 Task: Search one way flight ticket for 5 adults, 1 child, 2 infants in seat and 1 infant on lap in business from Rockford: Chicago Rockford International Airport(was Northwest Chicagoland Regional Airport At Rockford) to Springfield: Abraham Lincoln Capital Airport on 5-2-2023. Choice of flights is American. Number of bags: 1 carry on bag. Price is upto 50000. Outbound departure time preference is 15:15.
Action: Mouse moved to (419, 360)
Screenshot: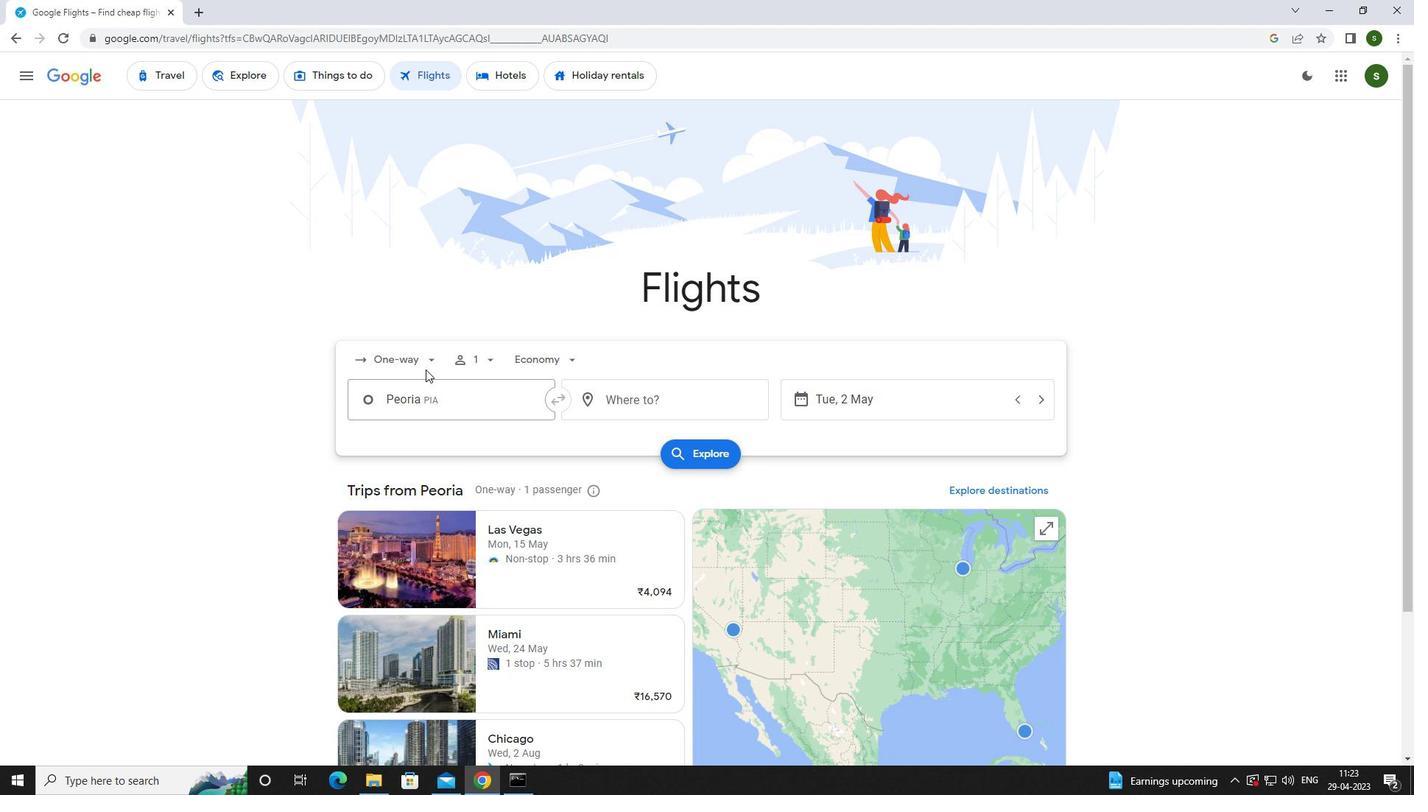 
Action: Mouse pressed left at (419, 360)
Screenshot: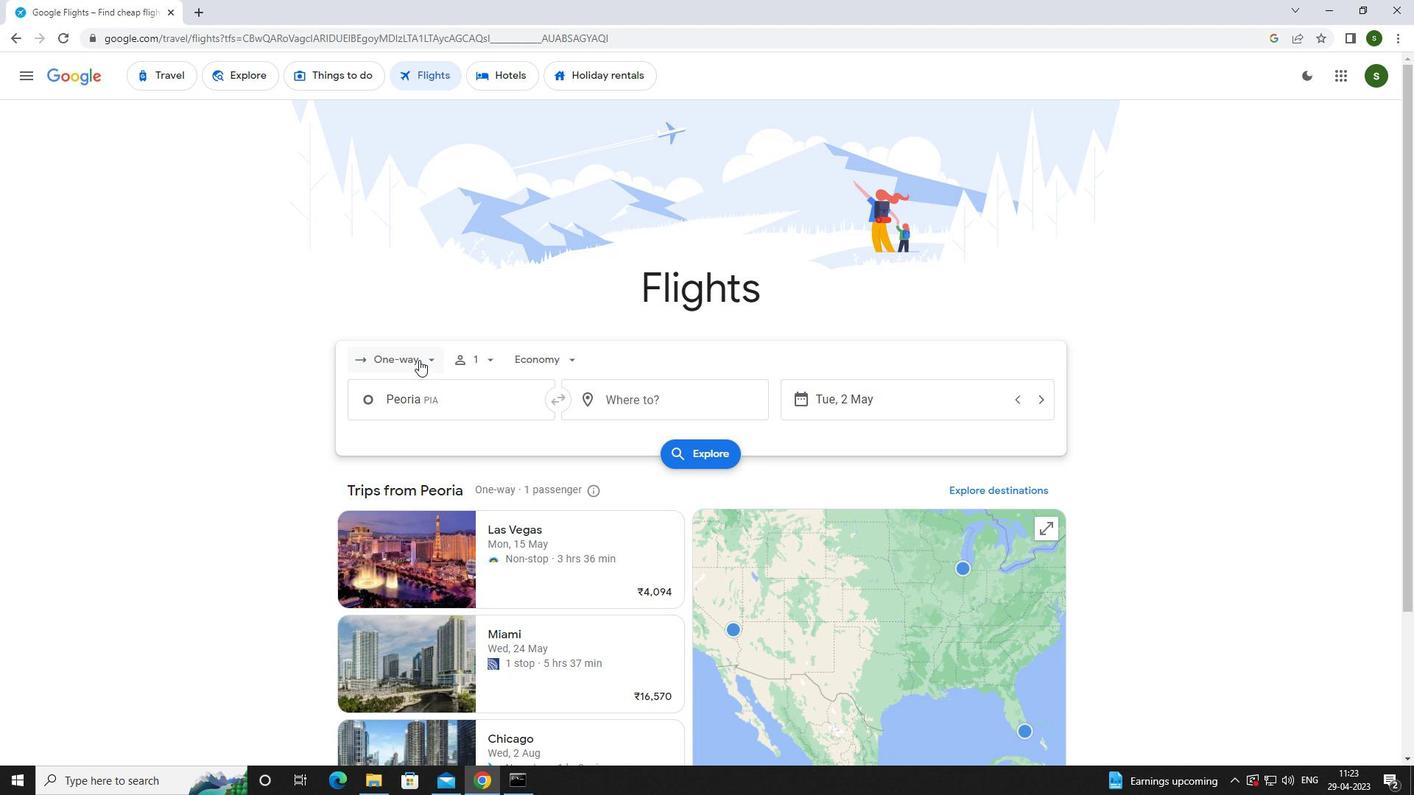 
Action: Mouse moved to (416, 436)
Screenshot: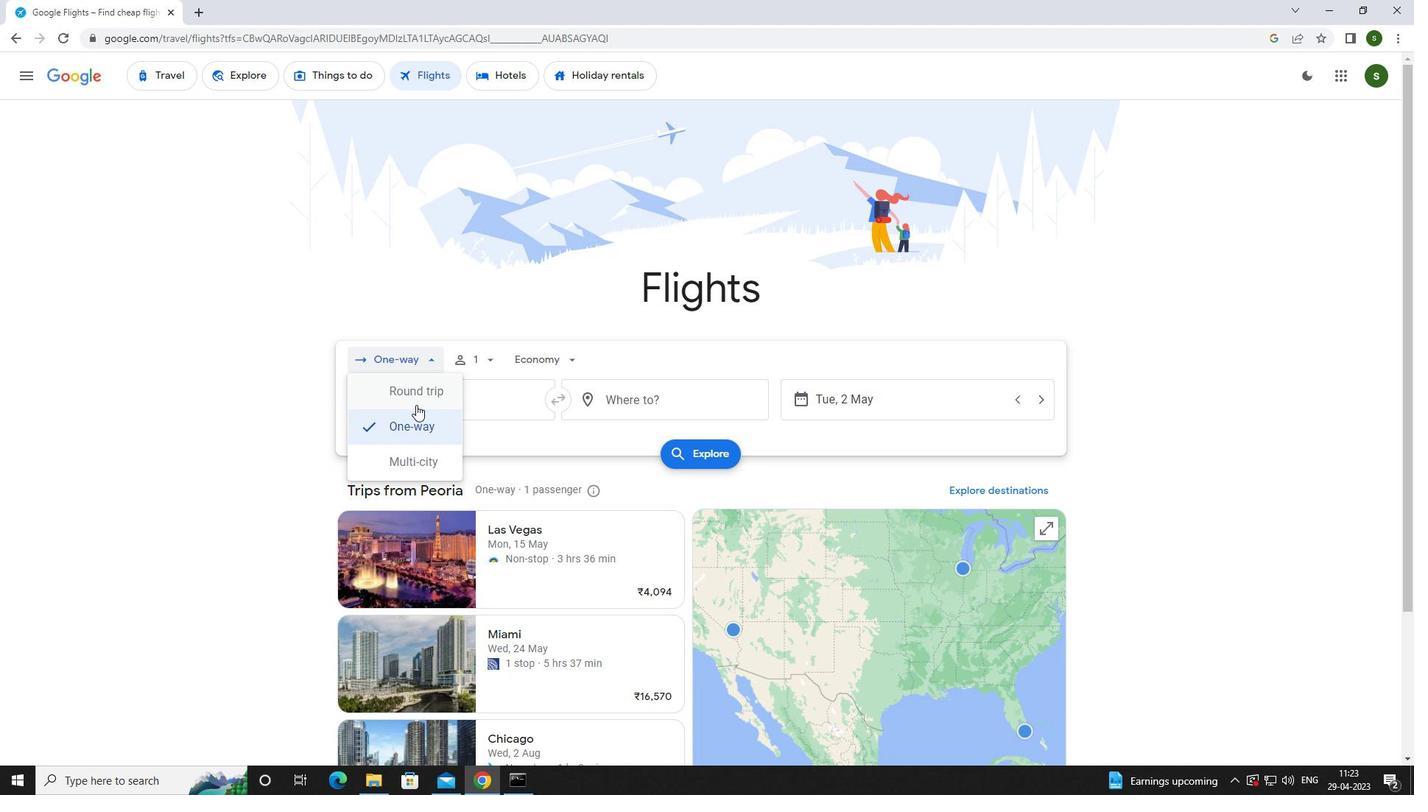 
Action: Mouse pressed left at (416, 436)
Screenshot: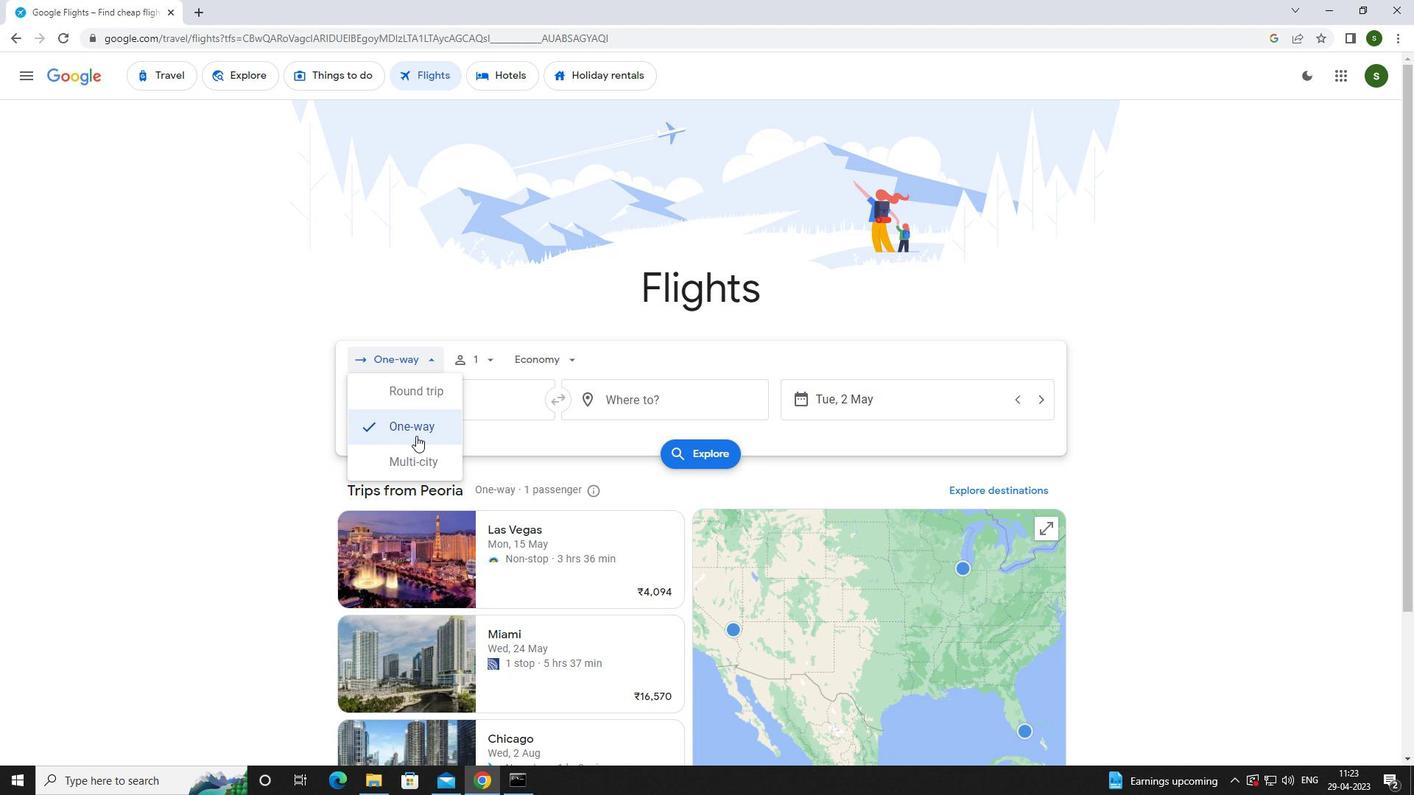 
Action: Mouse moved to (486, 362)
Screenshot: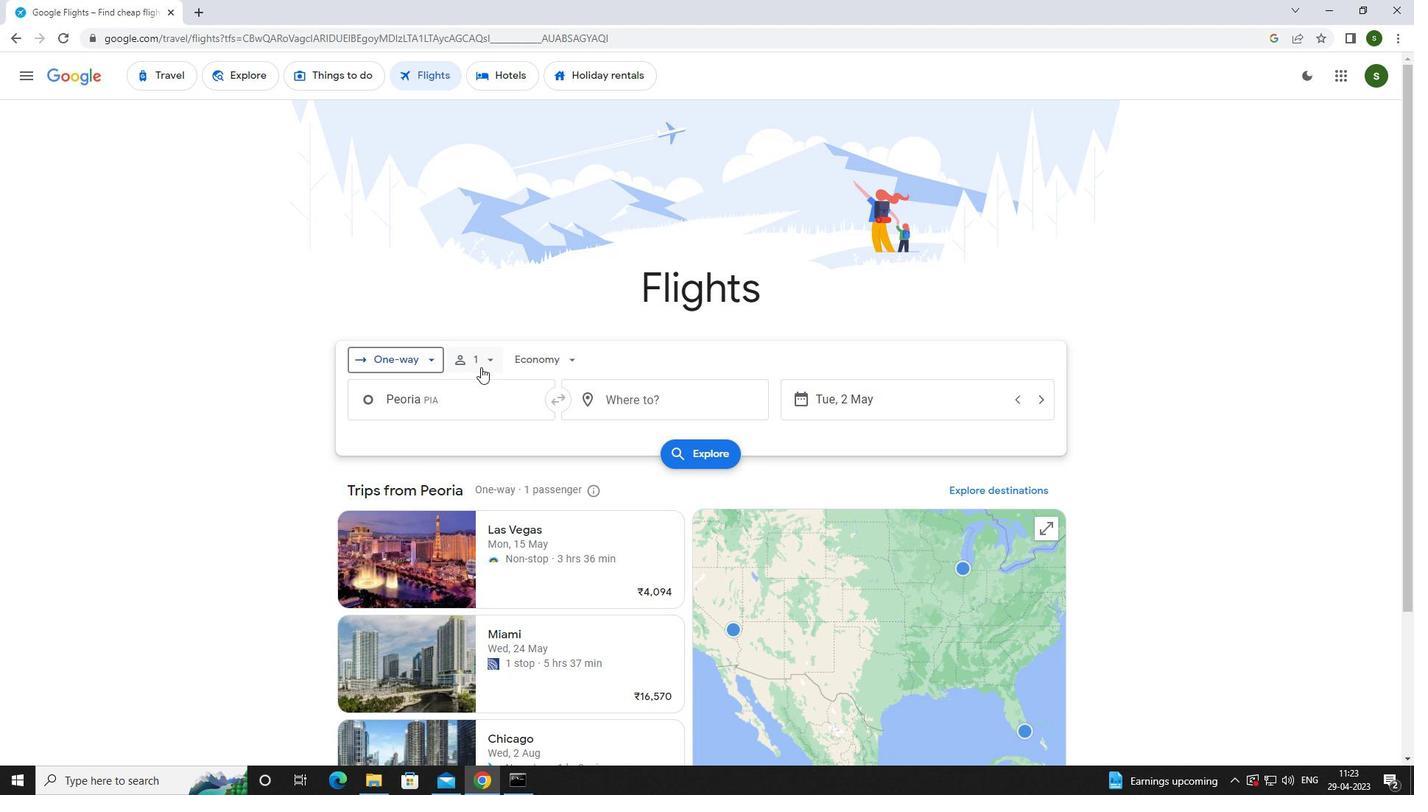 
Action: Mouse pressed left at (486, 362)
Screenshot: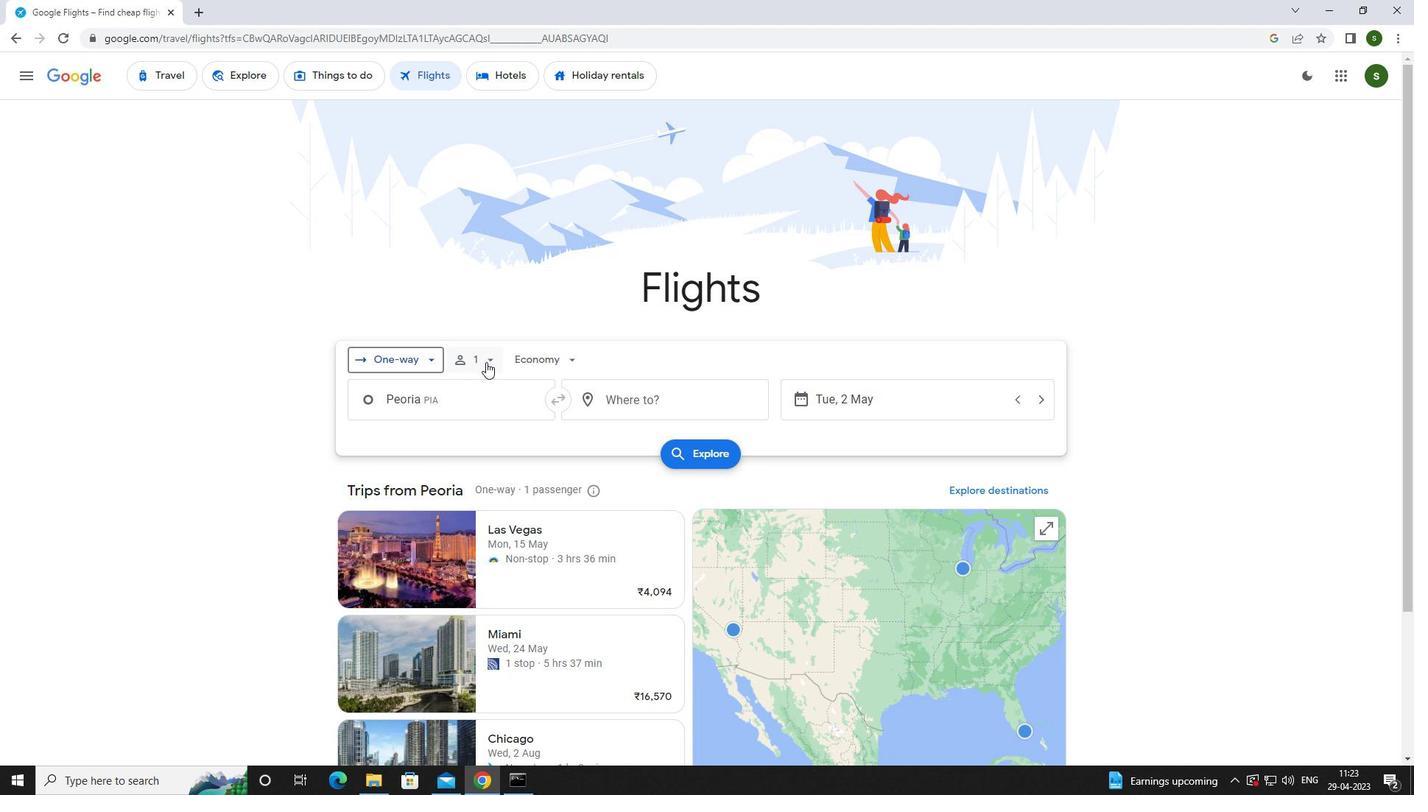 
Action: Mouse moved to (602, 395)
Screenshot: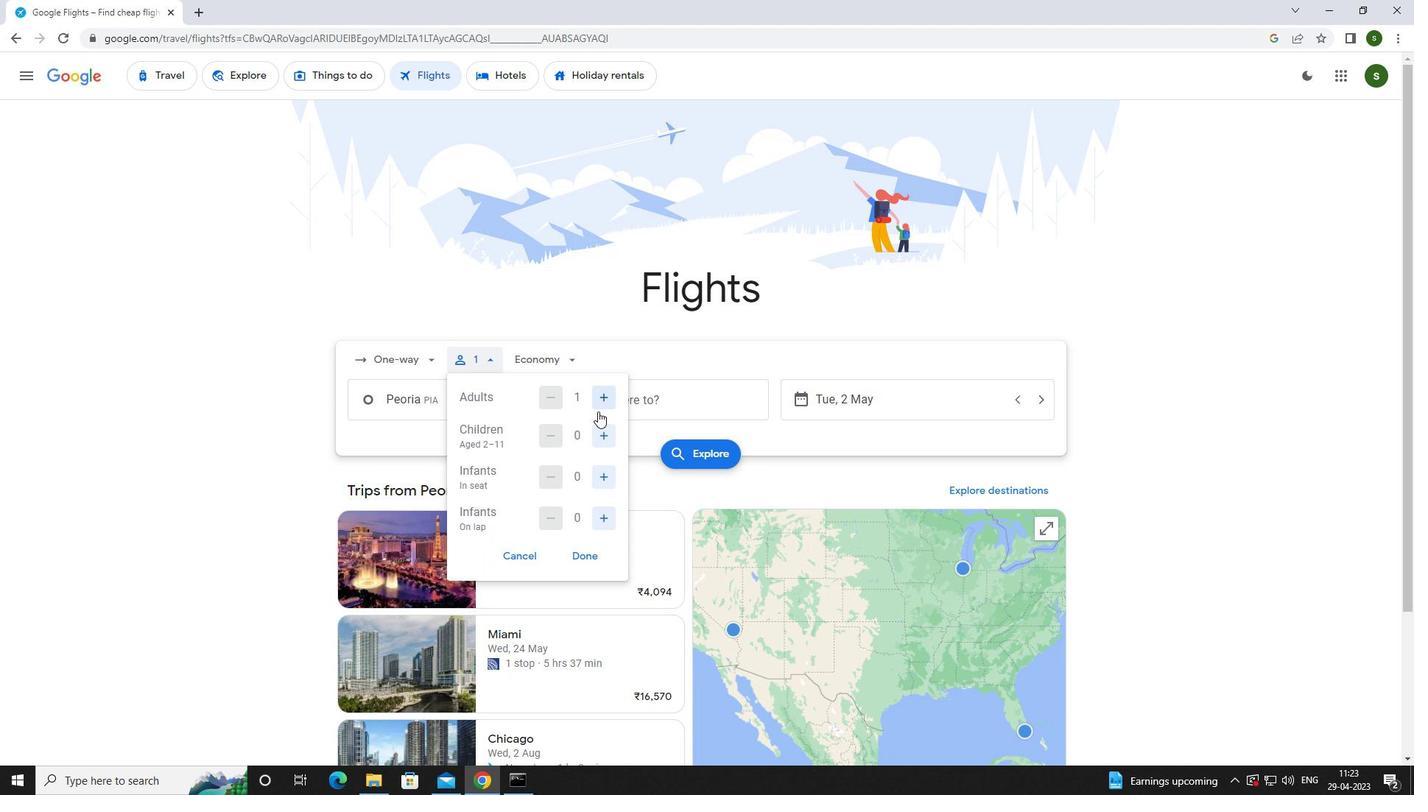 
Action: Mouse pressed left at (602, 395)
Screenshot: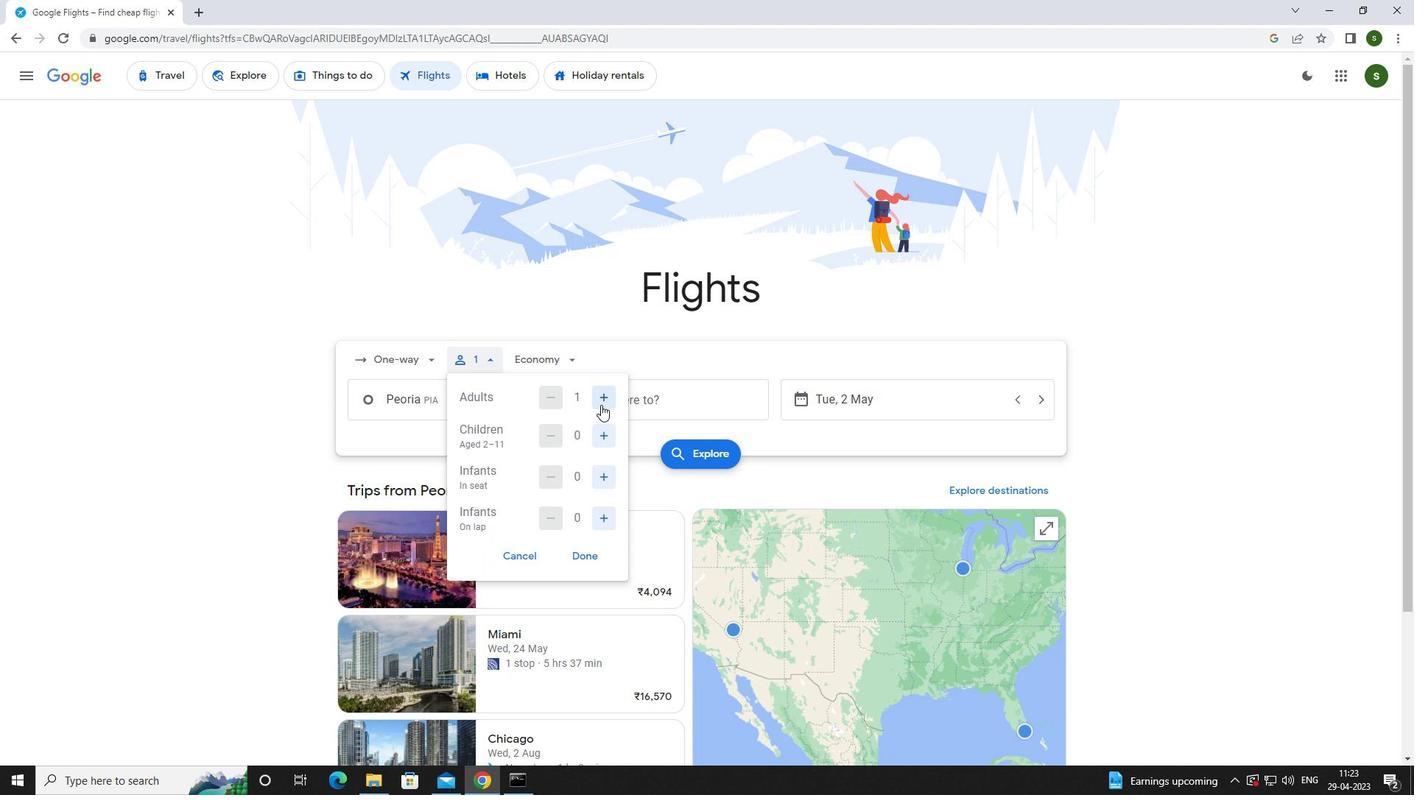 
Action: Mouse pressed left at (602, 395)
Screenshot: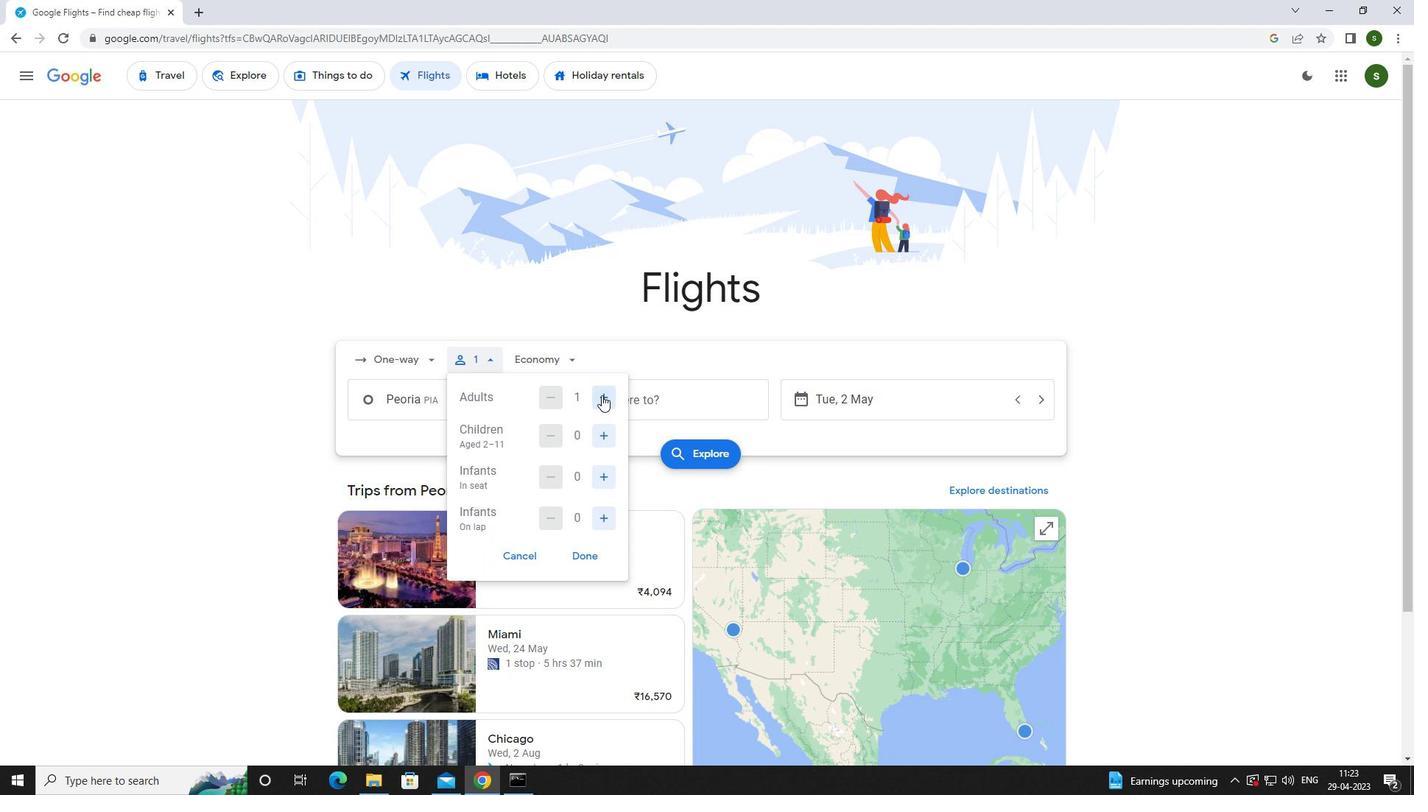 
Action: Mouse pressed left at (602, 395)
Screenshot: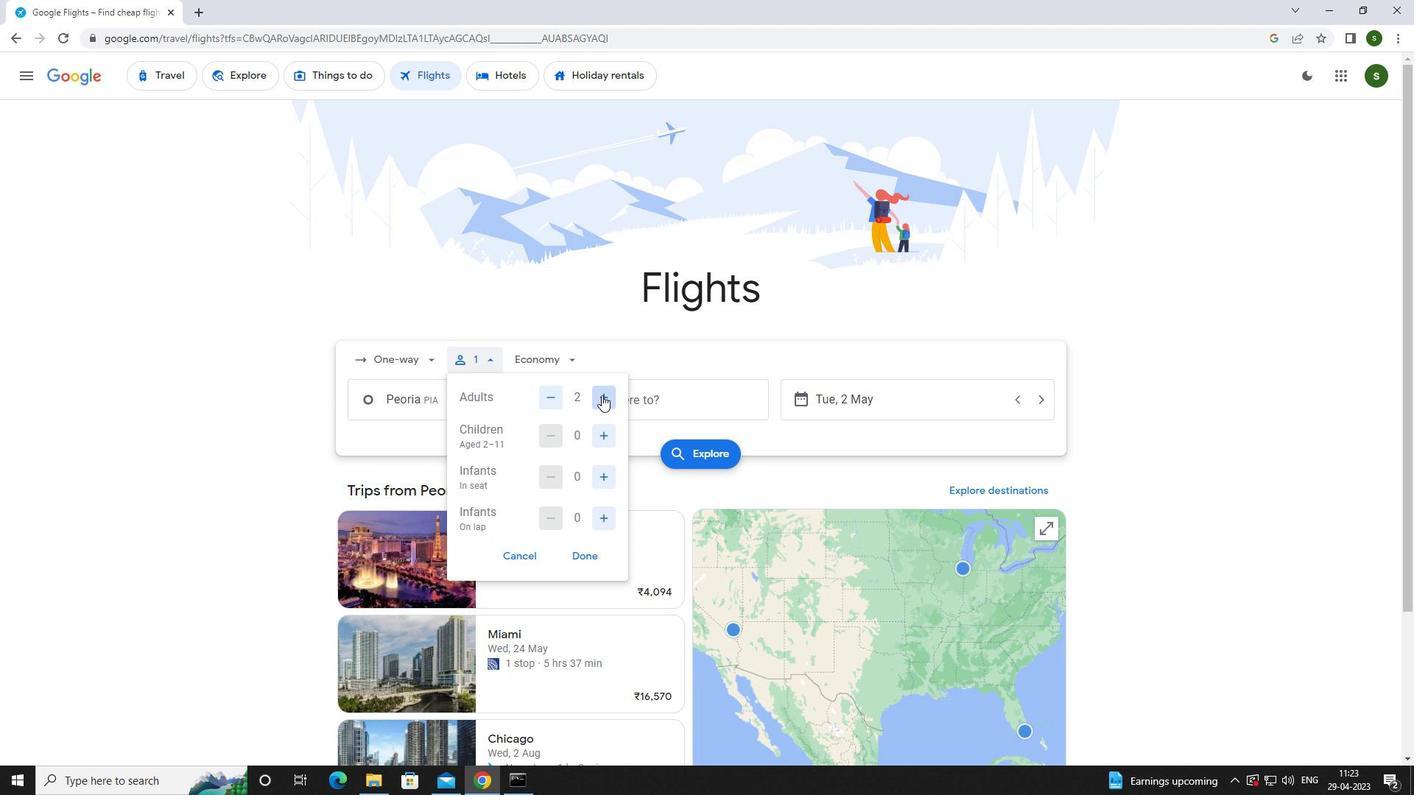 
Action: Mouse pressed left at (602, 395)
Screenshot: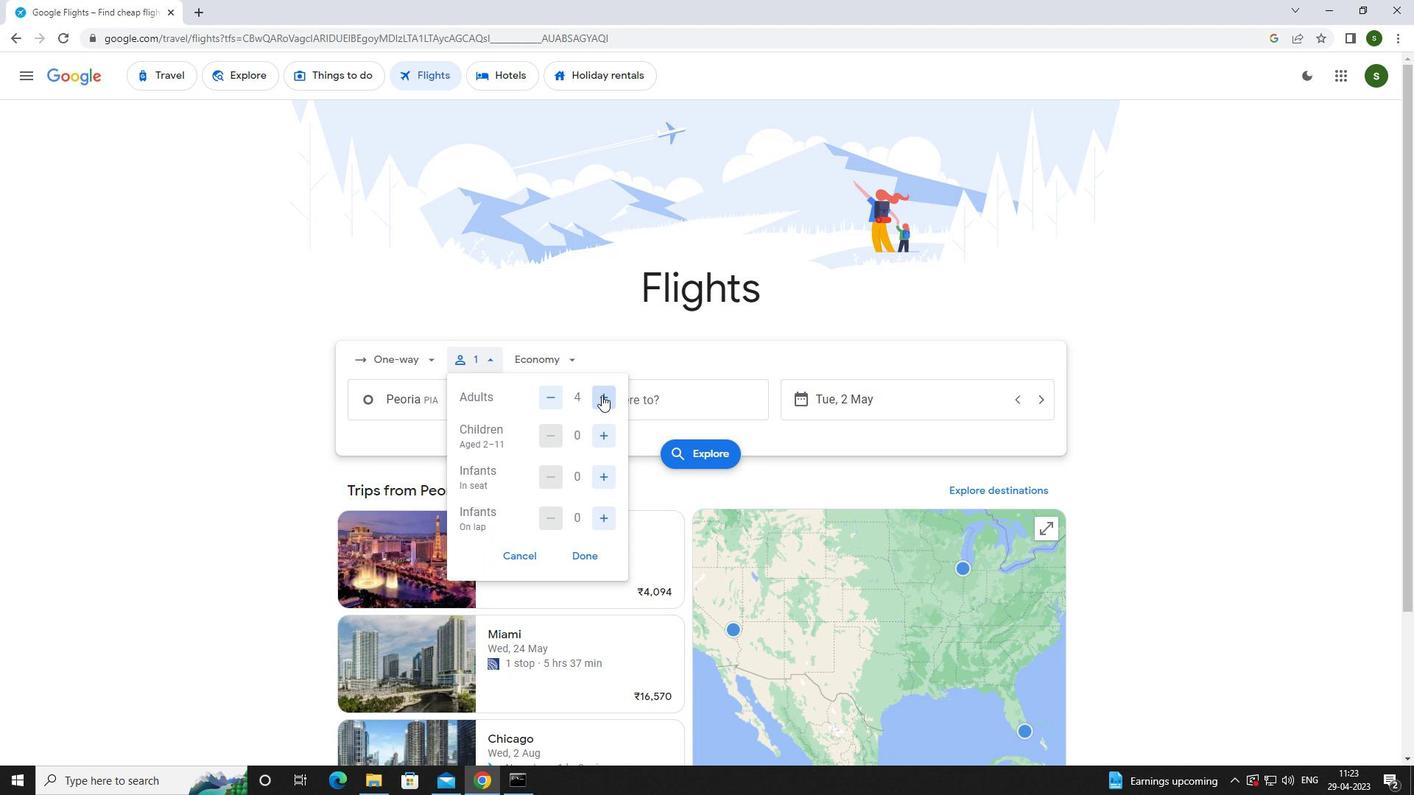 
Action: Mouse moved to (602, 428)
Screenshot: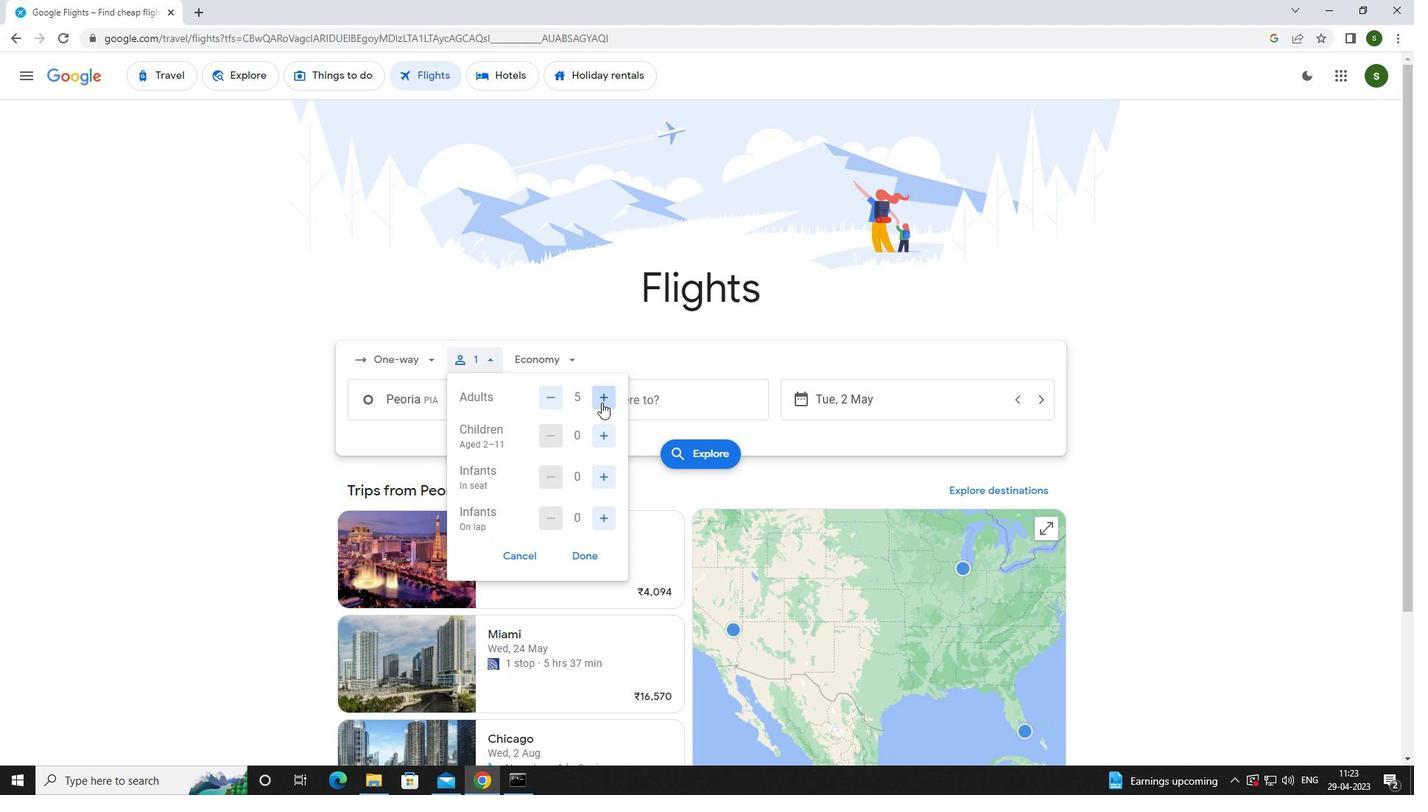
Action: Mouse pressed left at (602, 428)
Screenshot: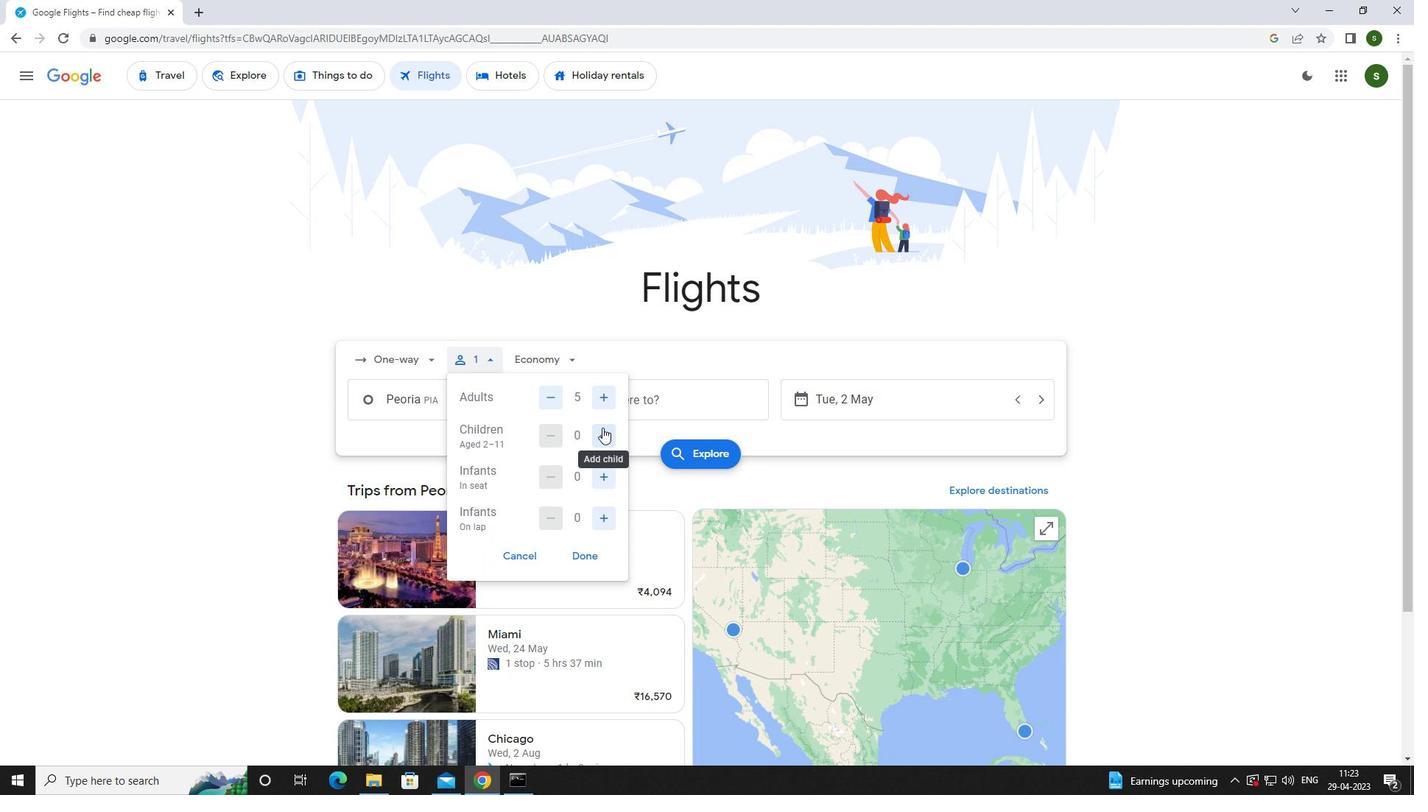 
Action: Mouse moved to (602, 477)
Screenshot: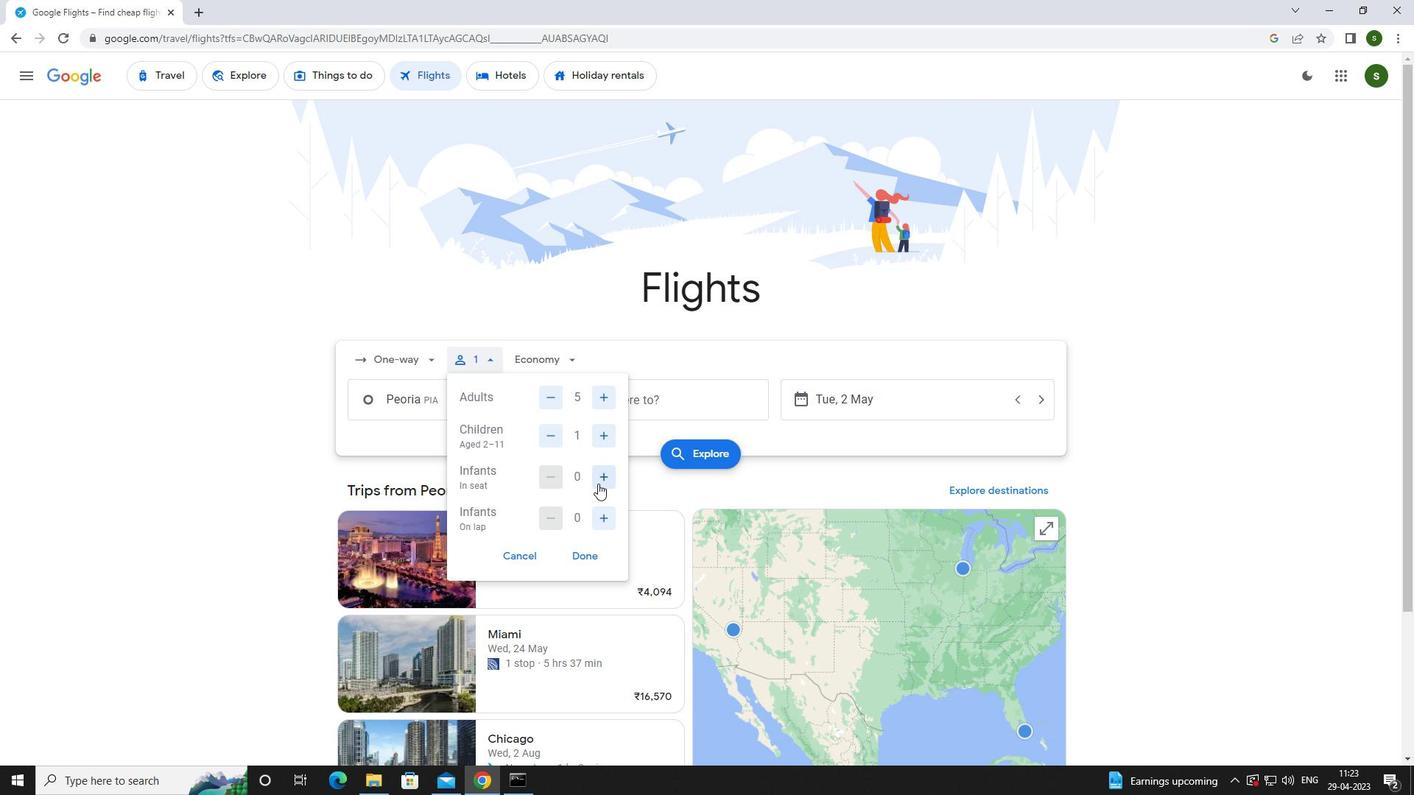 
Action: Mouse pressed left at (602, 477)
Screenshot: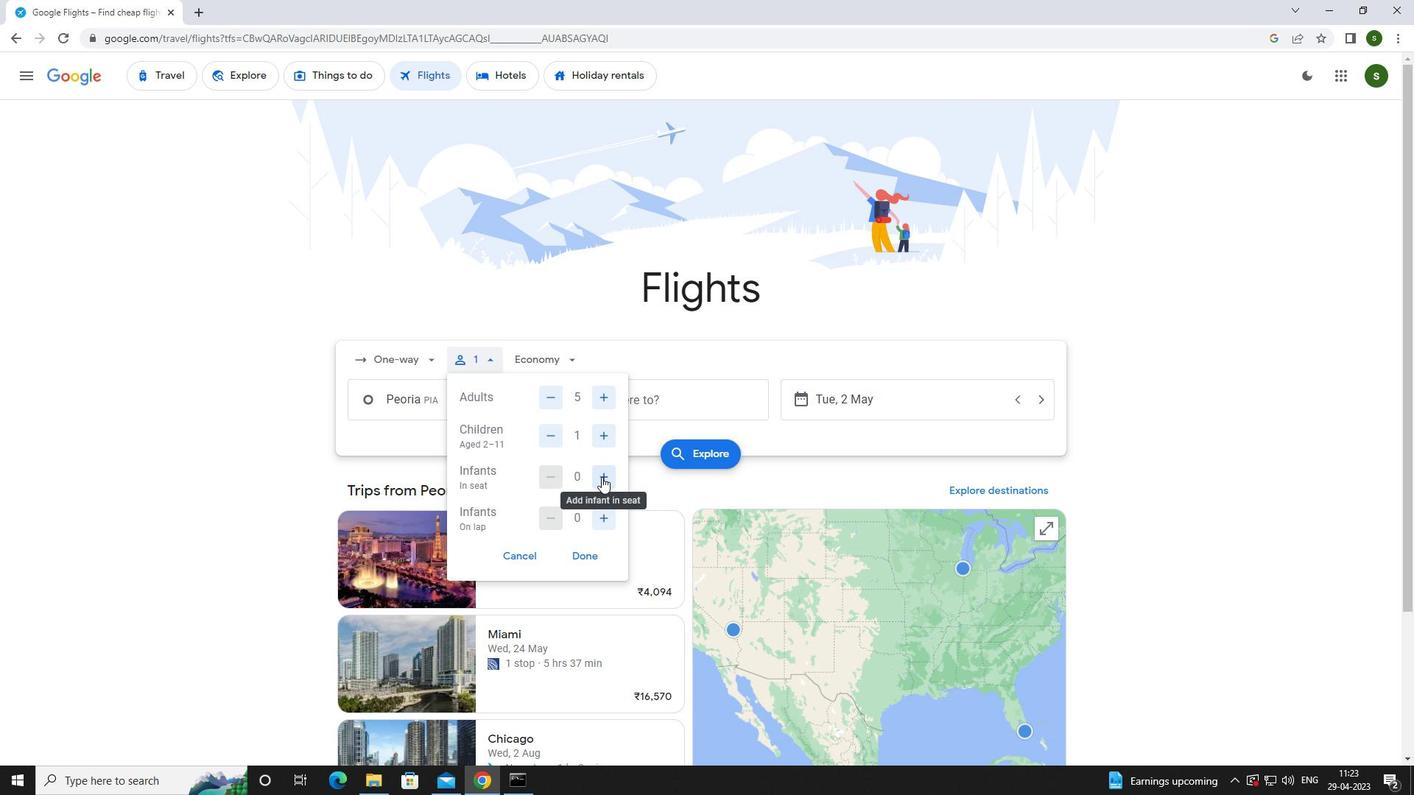 
Action: Mouse pressed left at (602, 477)
Screenshot: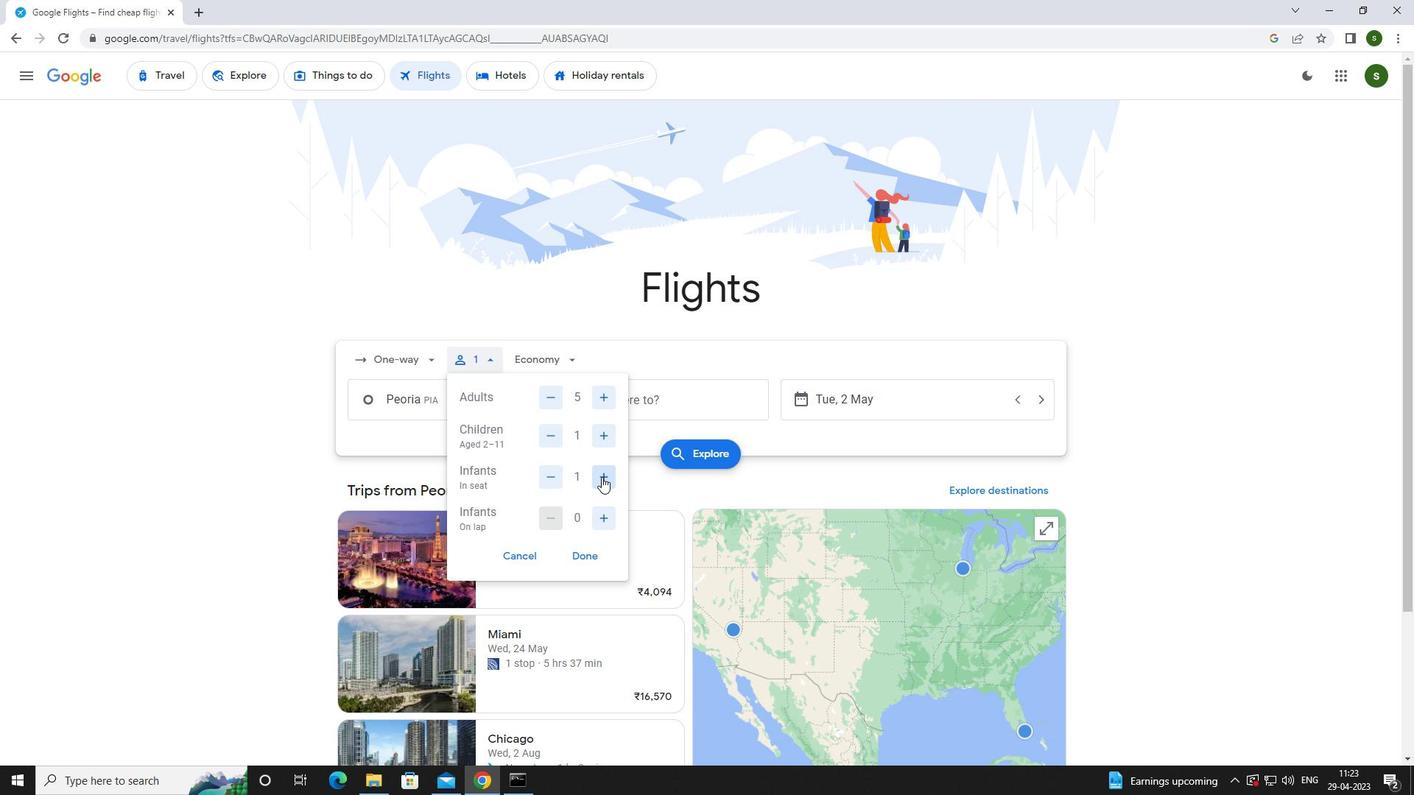 
Action: Mouse moved to (604, 513)
Screenshot: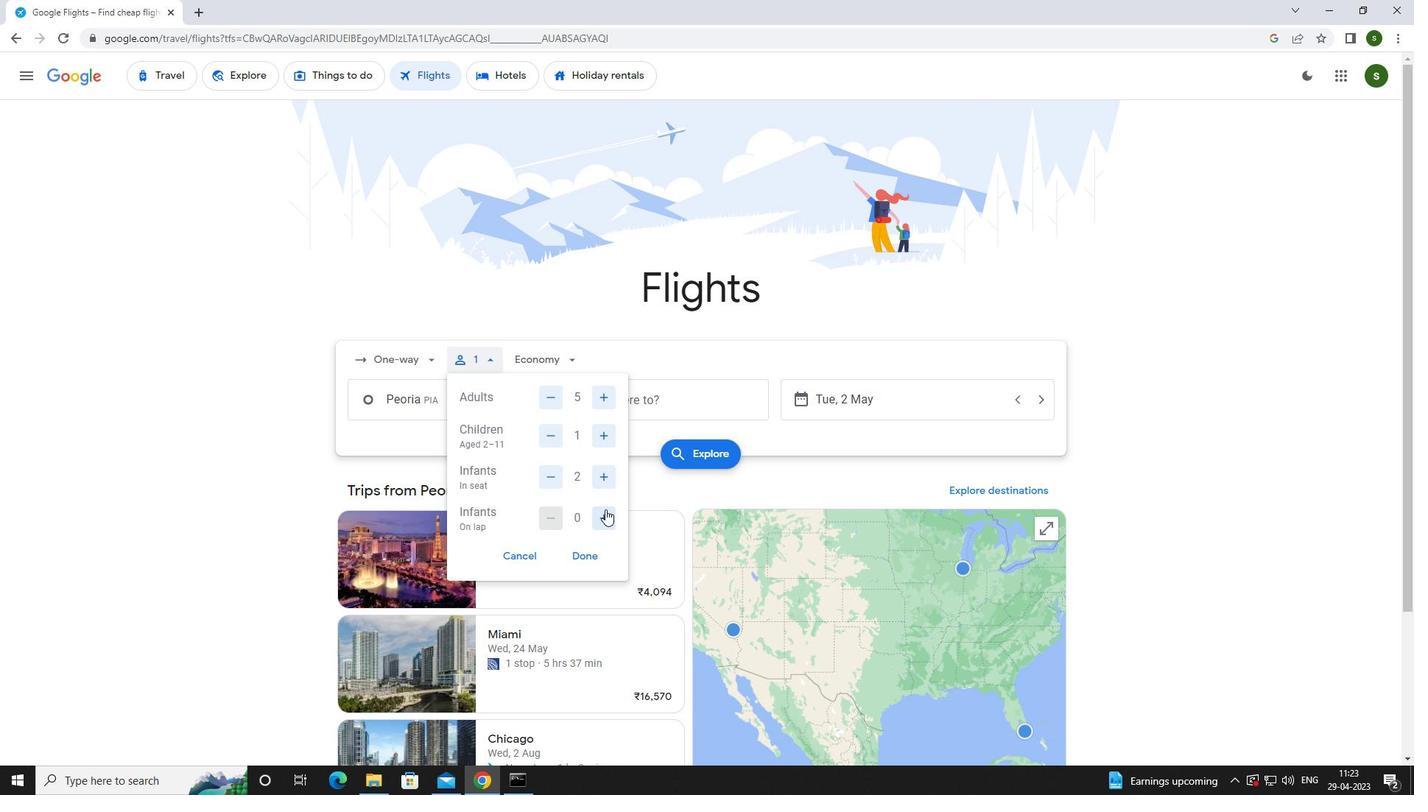 
Action: Mouse pressed left at (604, 513)
Screenshot: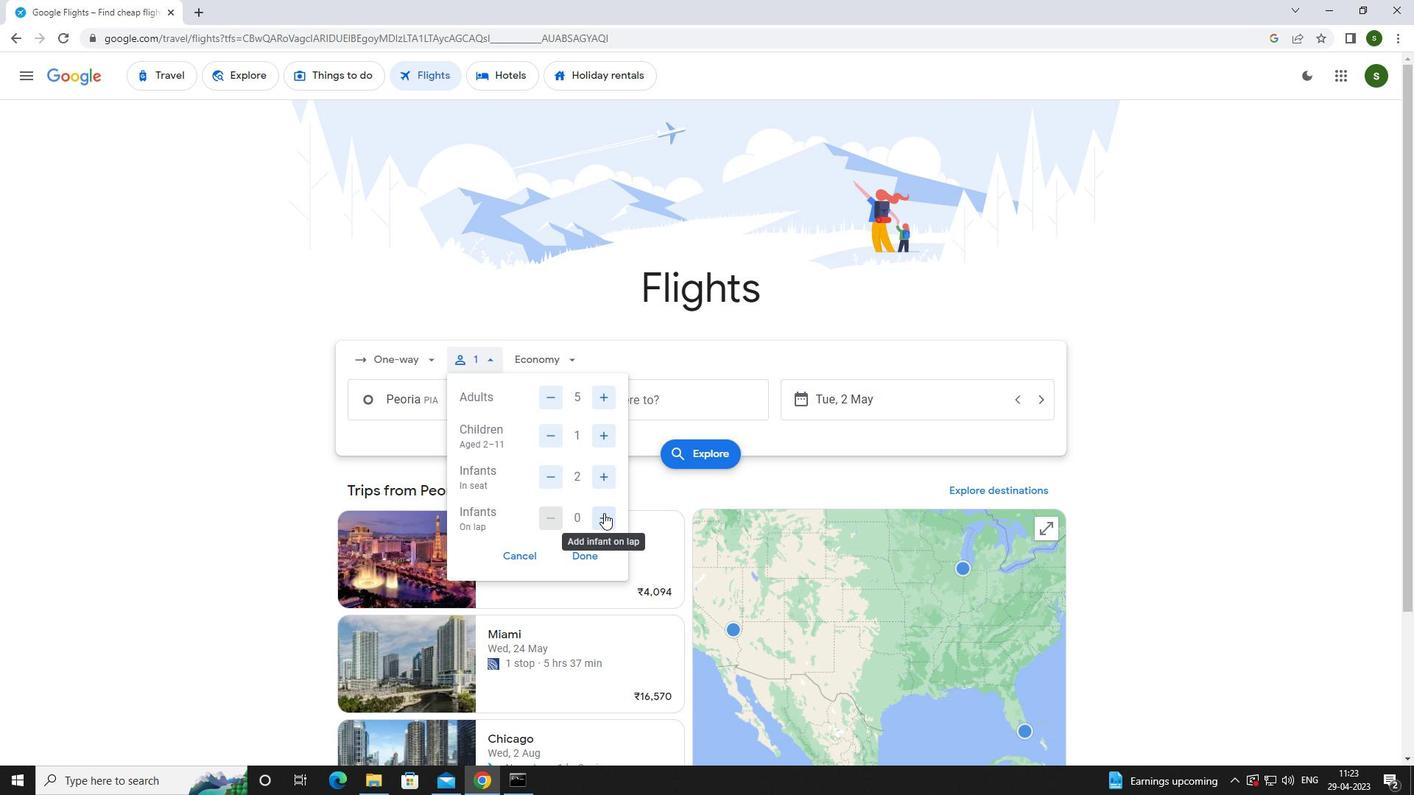 
Action: Mouse moved to (569, 361)
Screenshot: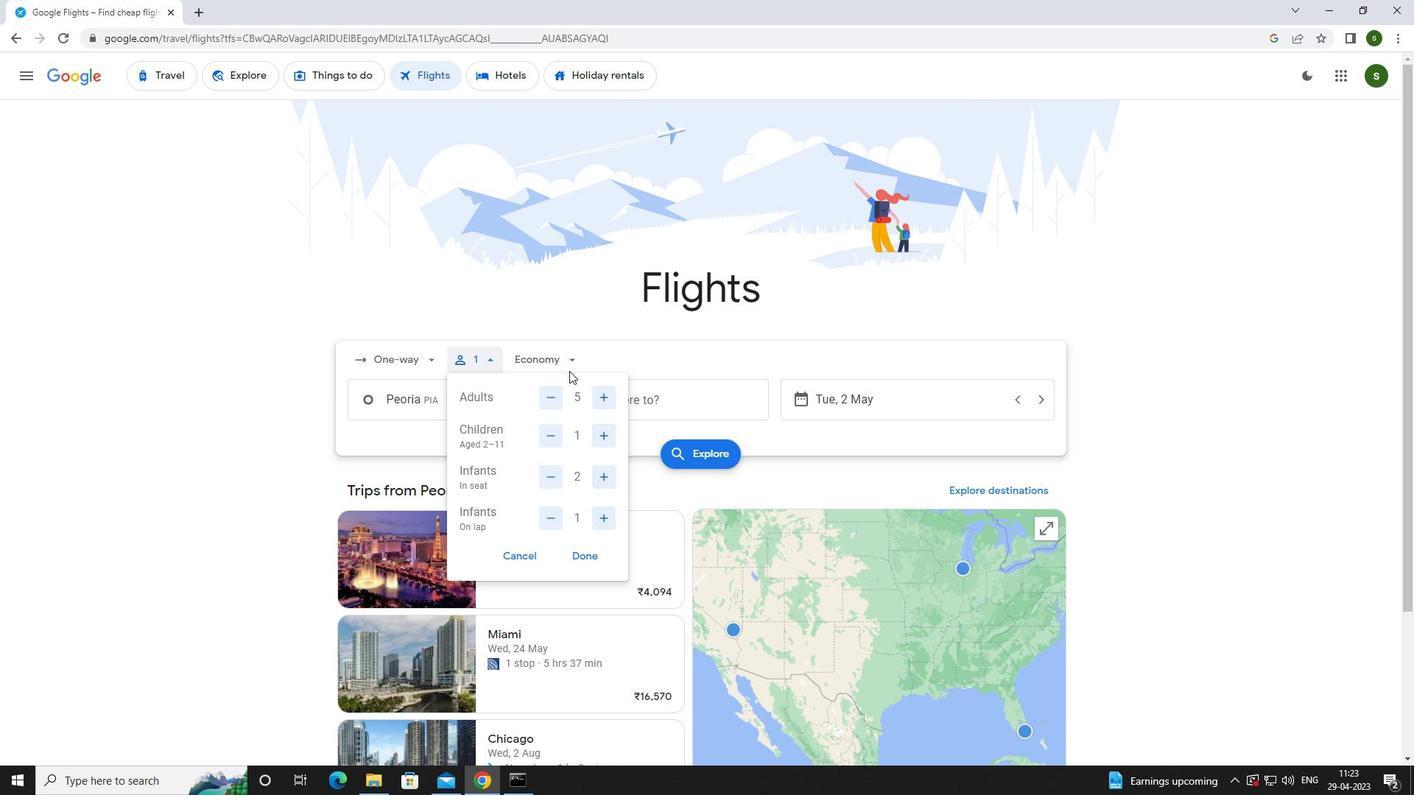 
Action: Mouse pressed left at (569, 361)
Screenshot: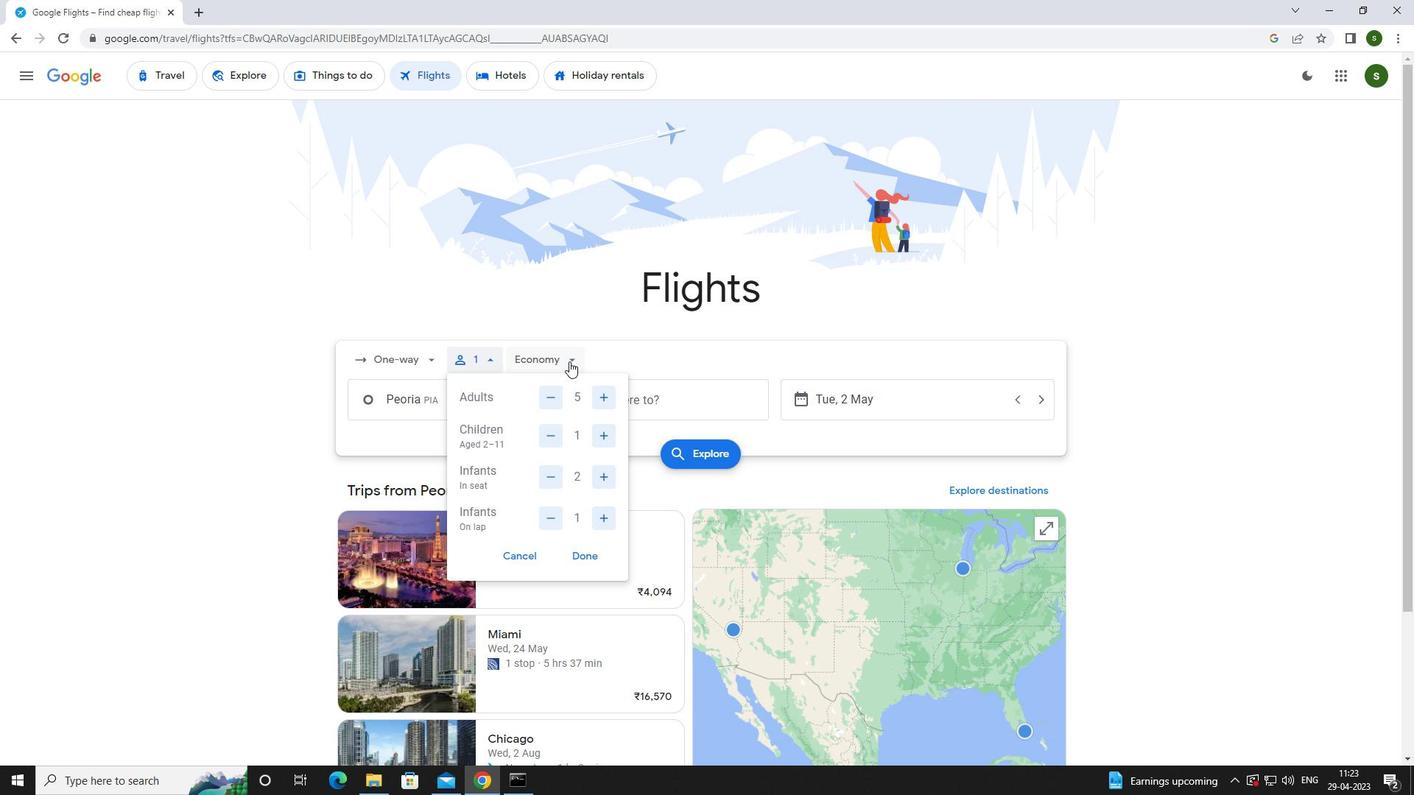 
Action: Mouse moved to (579, 461)
Screenshot: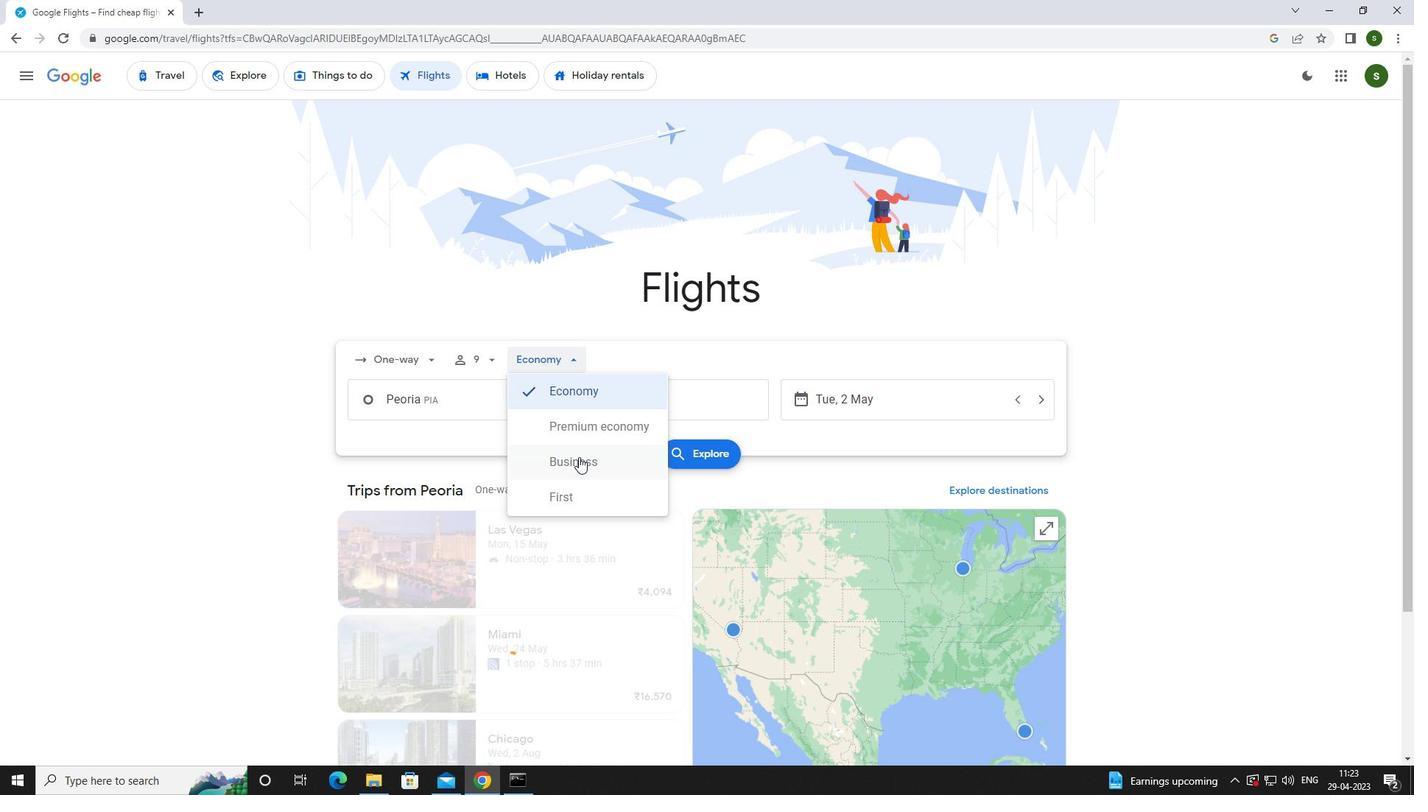 
Action: Mouse pressed left at (579, 461)
Screenshot: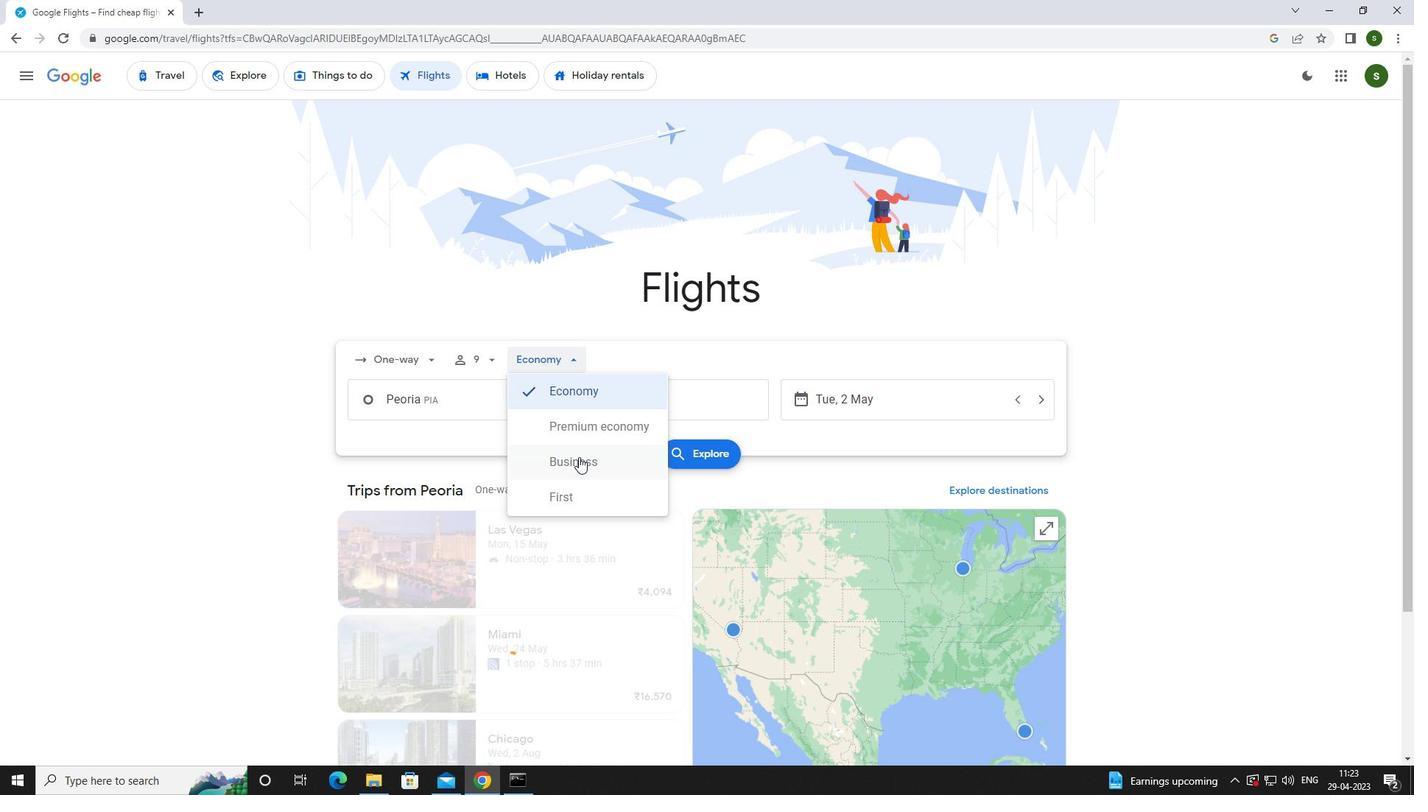 
Action: Mouse moved to (490, 411)
Screenshot: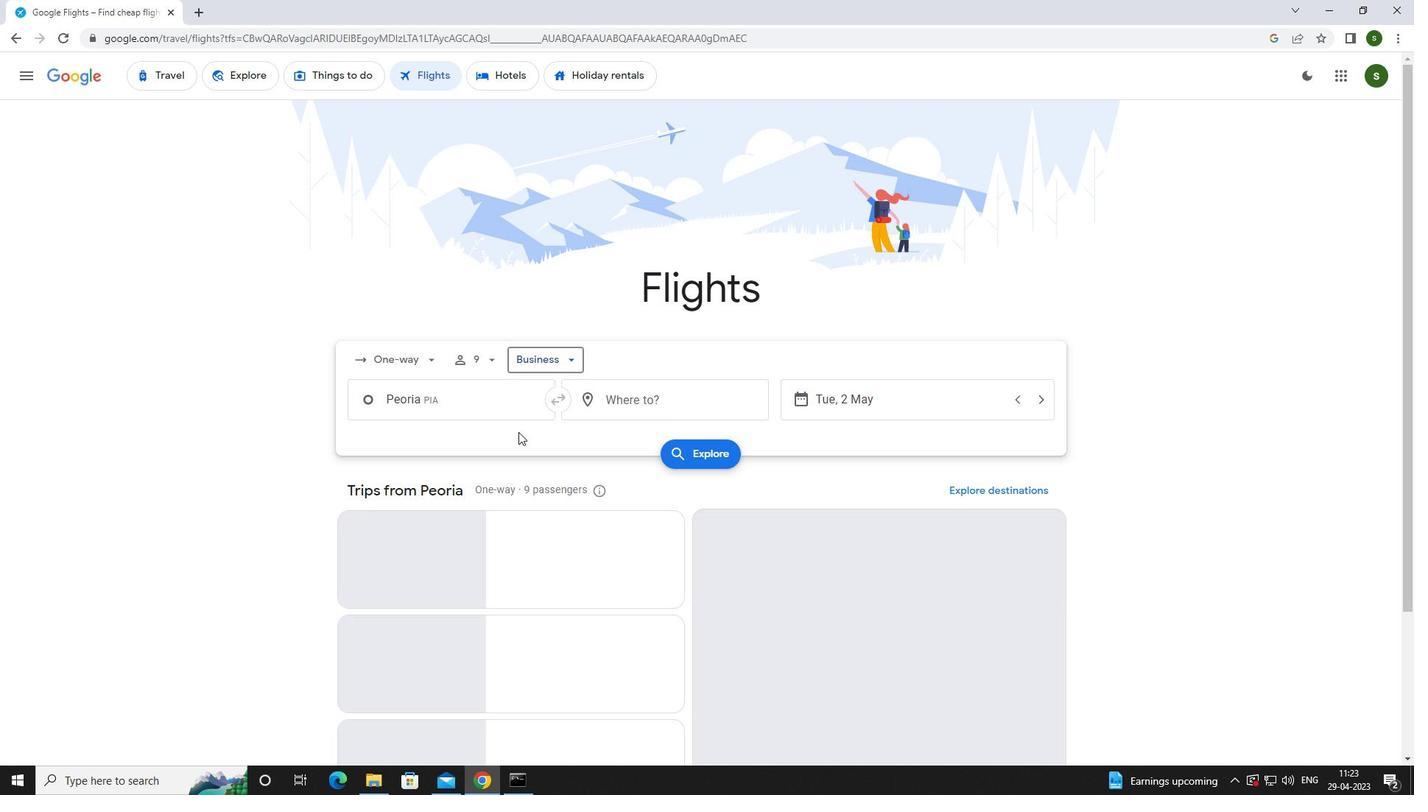 
Action: Mouse pressed left at (490, 411)
Screenshot: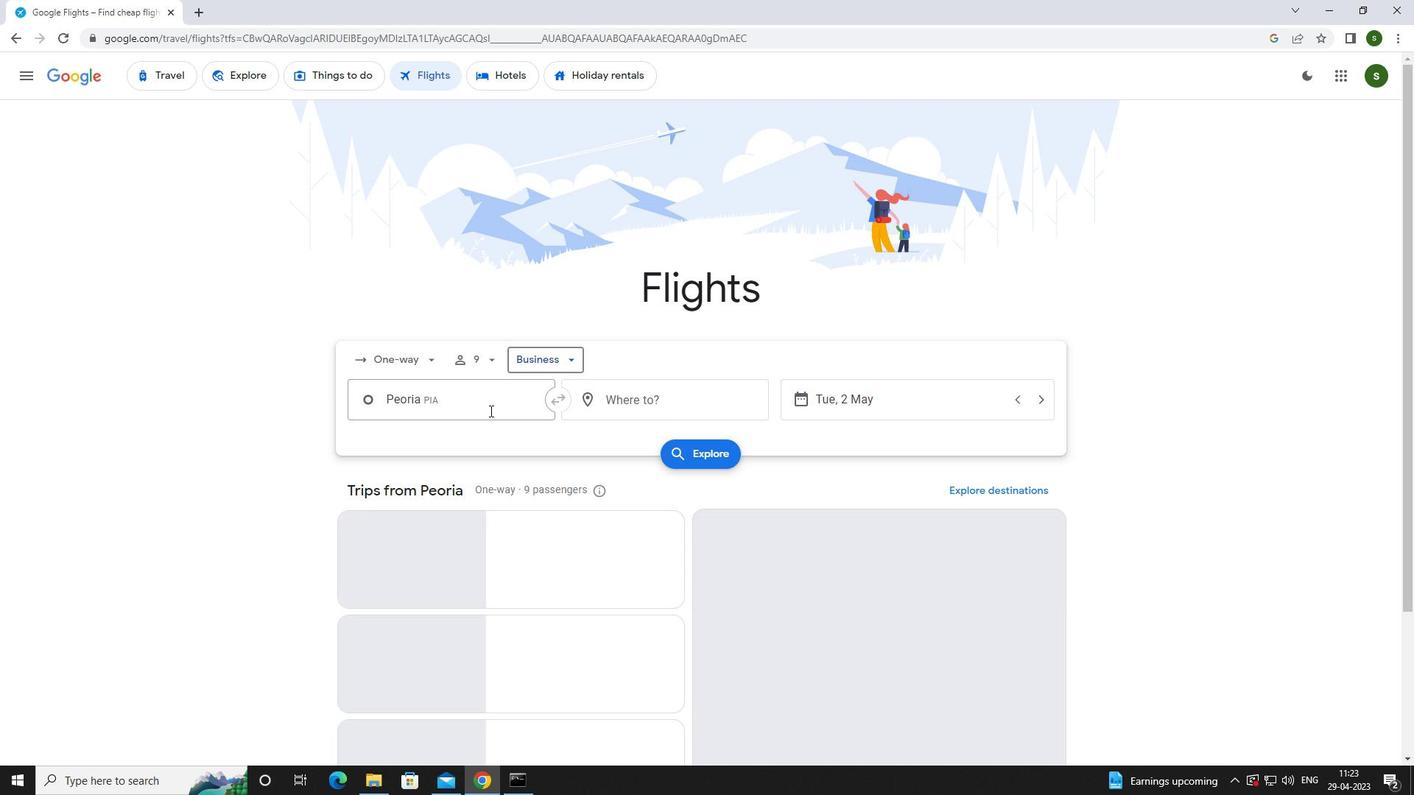 
Action: Key pressed r<Key.caps_lock>ockford
Screenshot: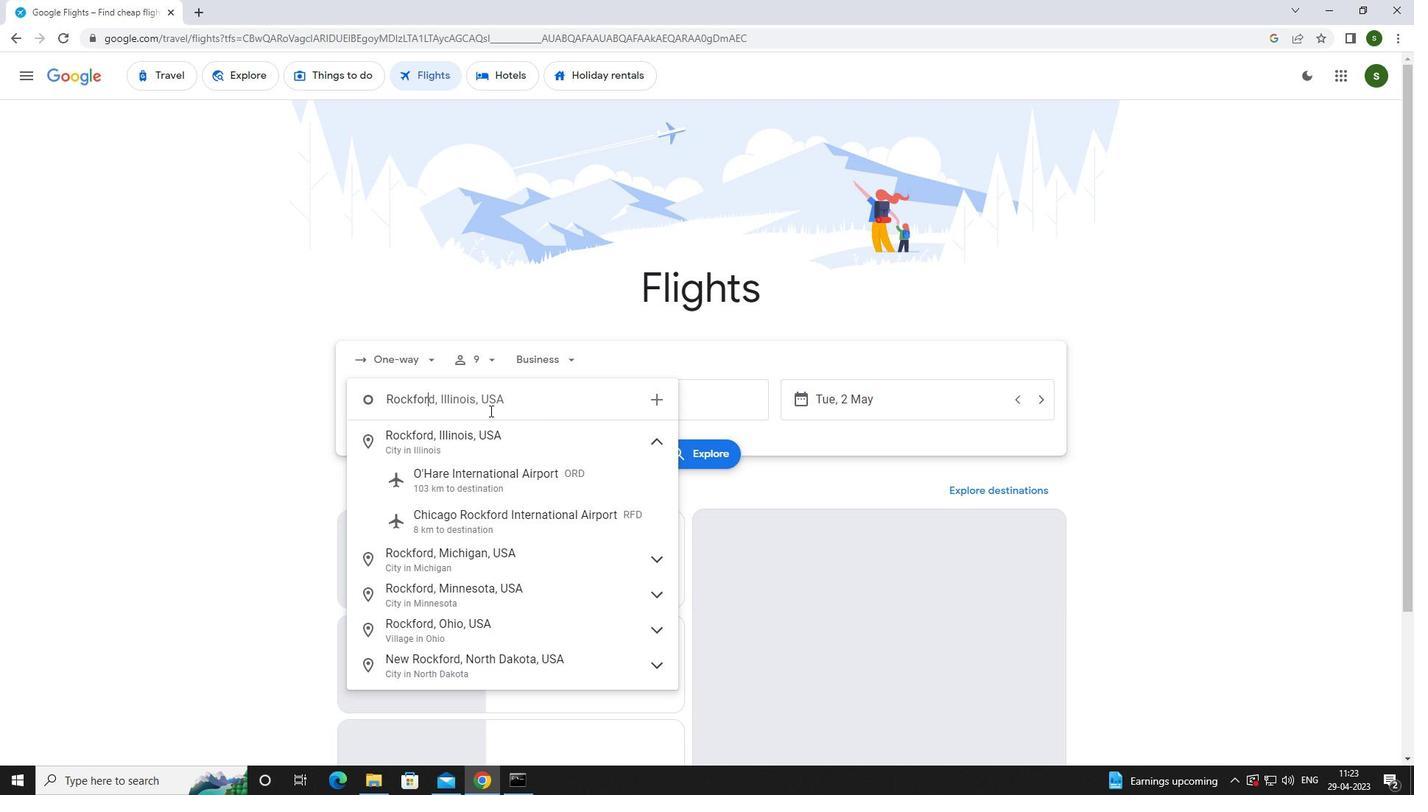 
Action: Mouse moved to (505, 528)
Screenshot: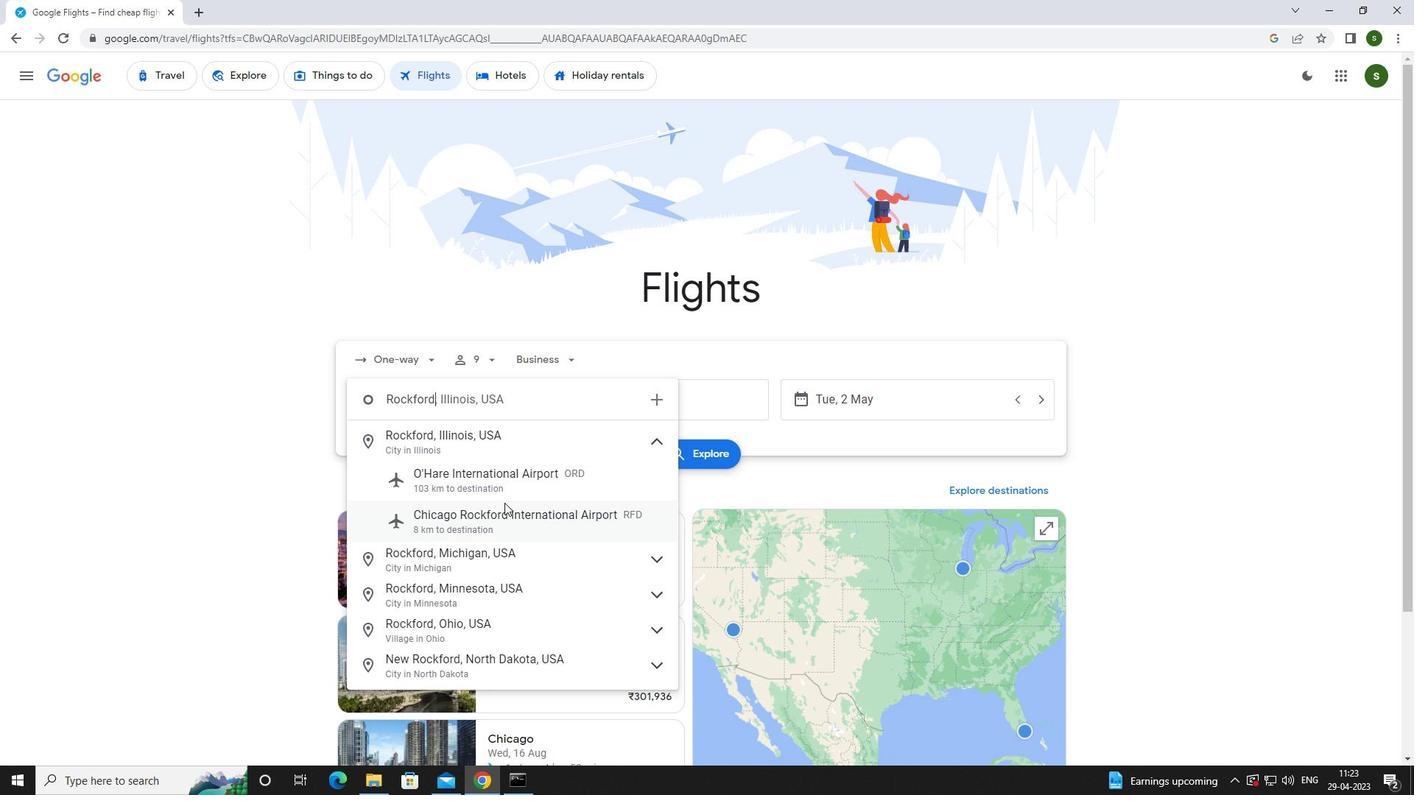 
Action: Mouse pressed left at (505, 528)
Screenshot: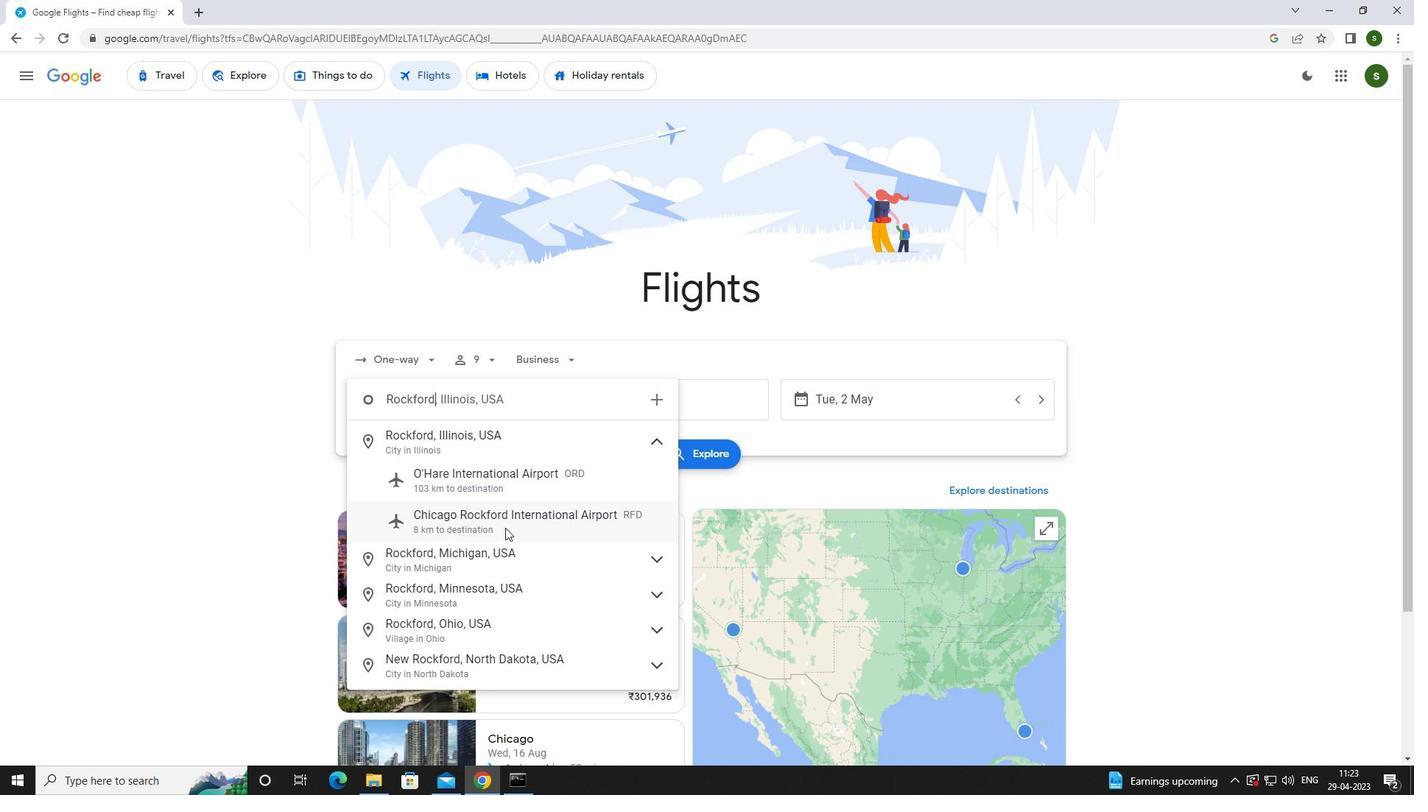 
Action: Mouse moved to (635, 408)
Screenshot: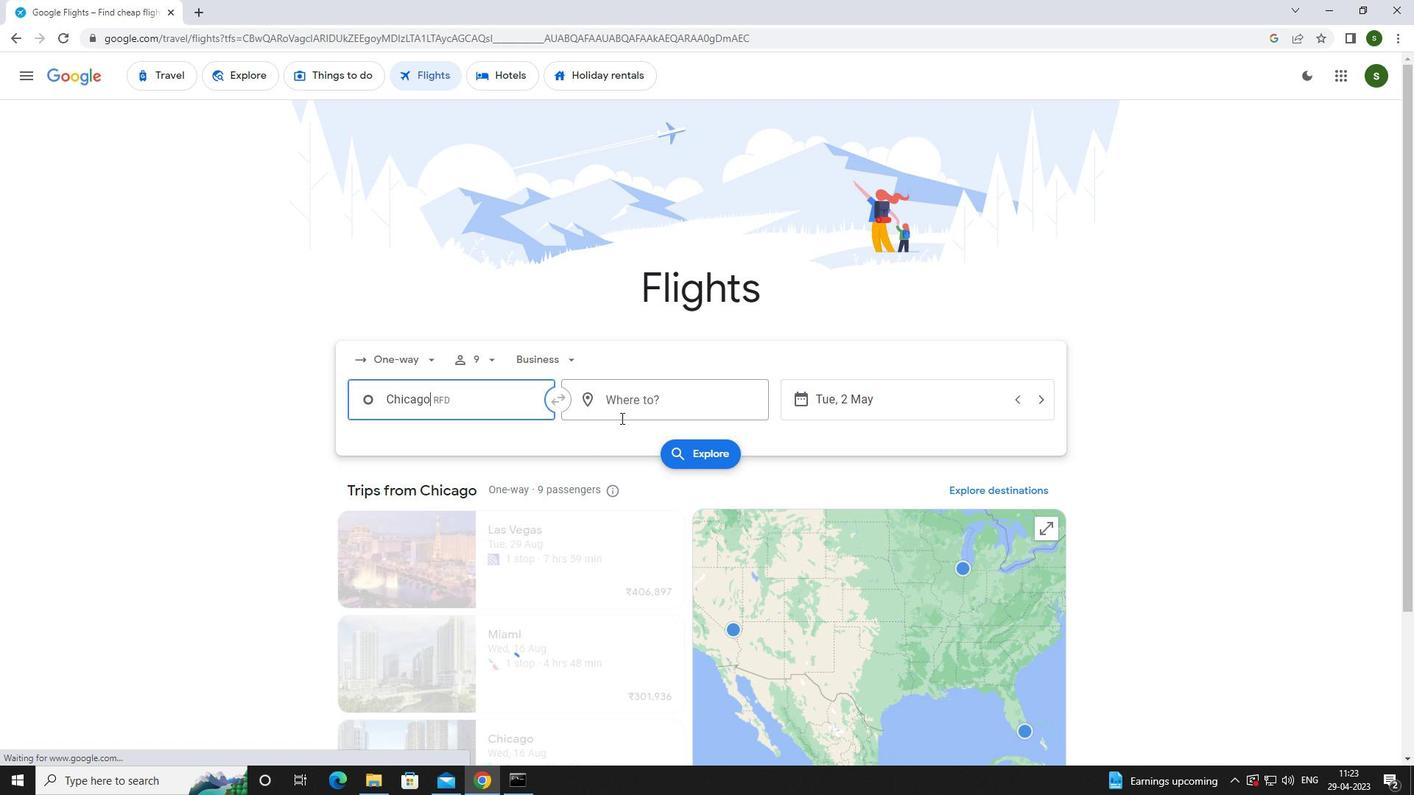 
Action: Mouse pressed left at (635, 408)
Screenshot: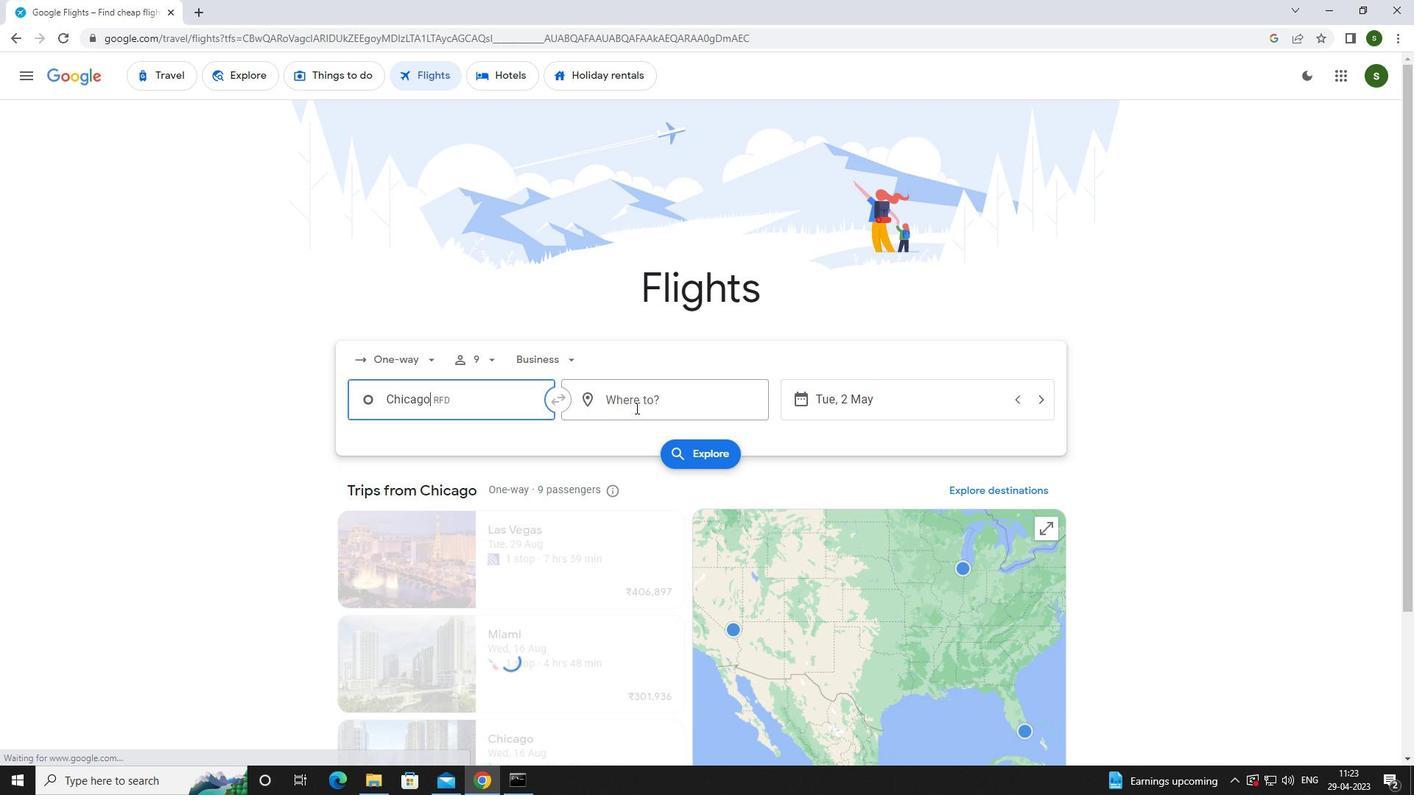 
Action: Mouse moved to (607, 419)
Screenshot: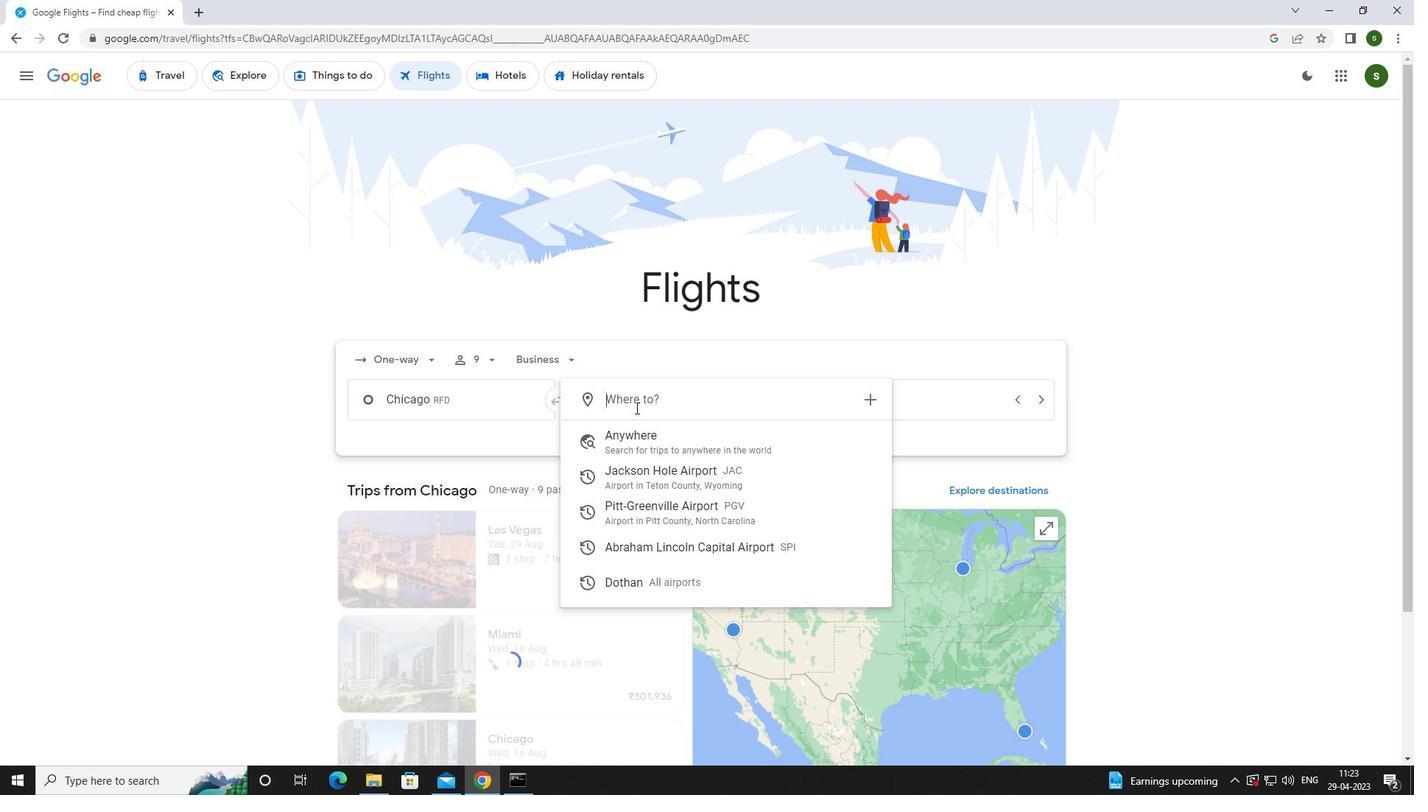 
Action: Key pressed <Key.caps_lock>s<Key.caps_lock>pringfield
Screenshot: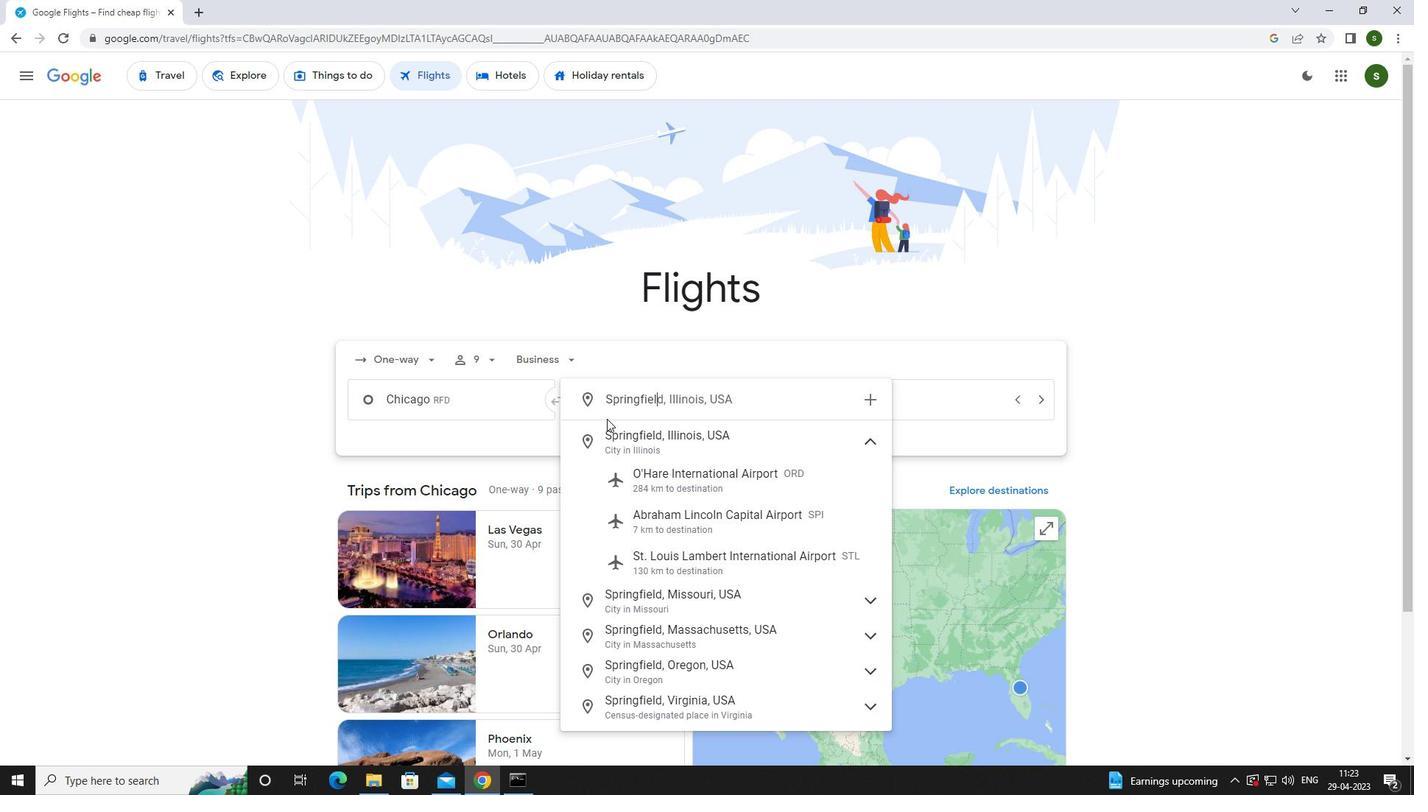 
Action: Mouse moved to (651, 528)
Screenshot: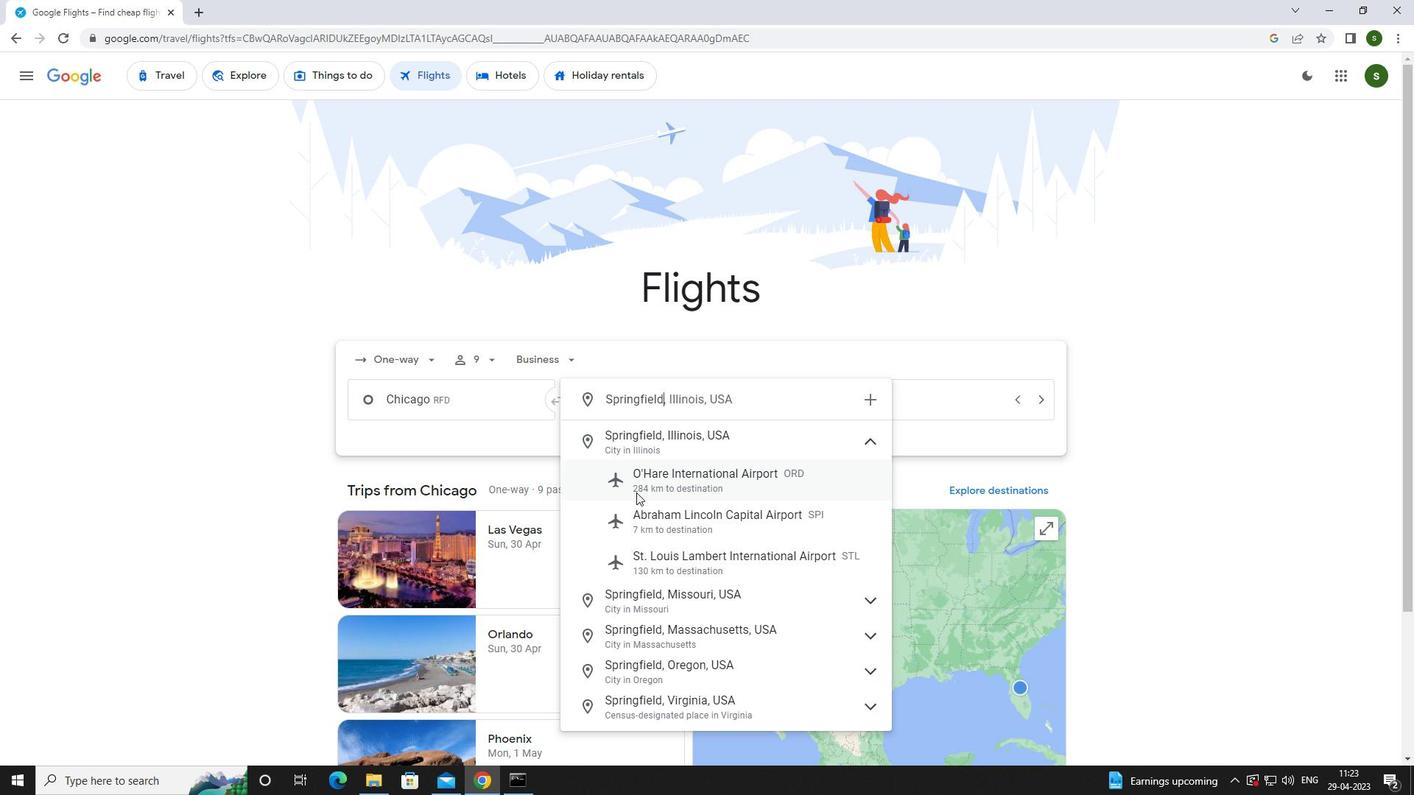 
Action: Mouse pressed left at (651, 528)
Screenshot: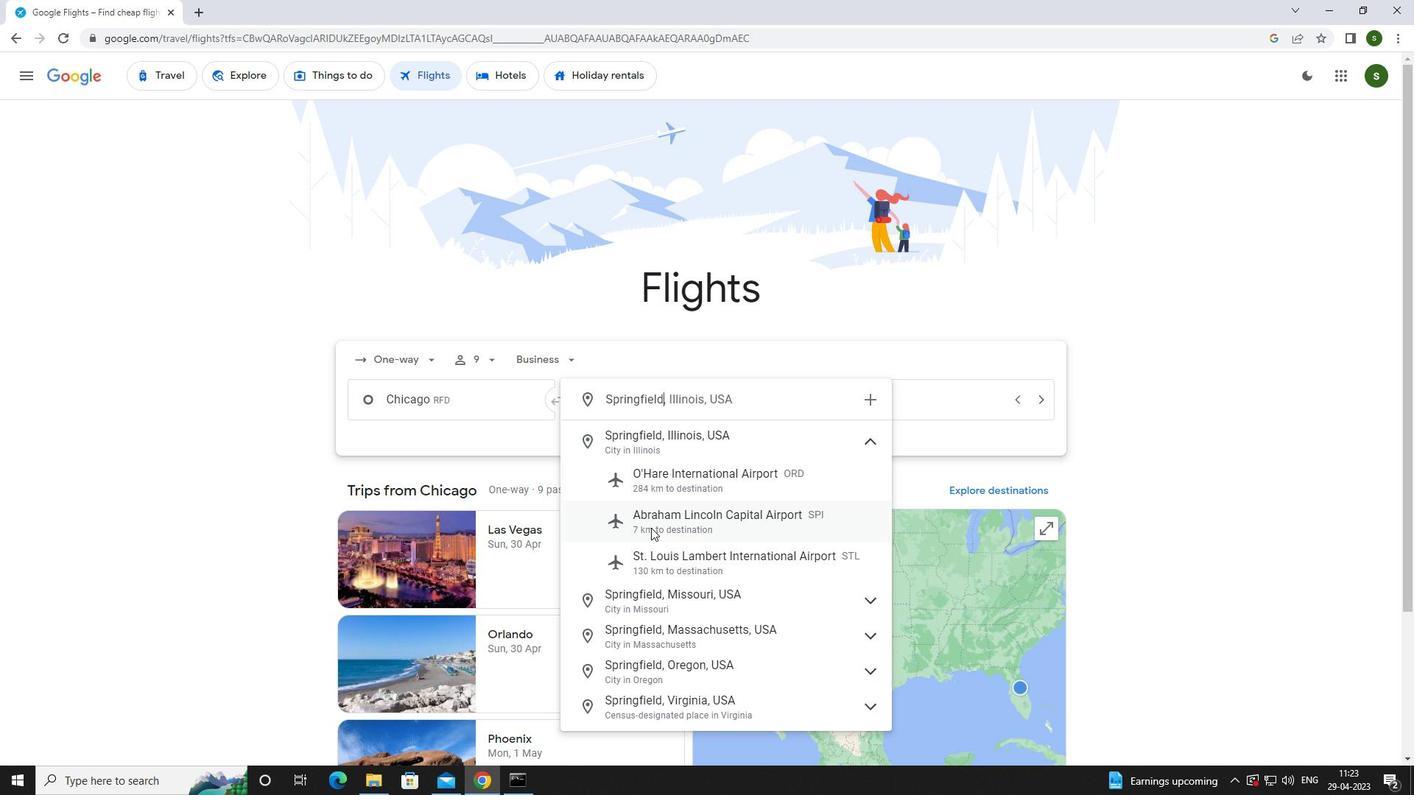 
Action: Mouse moved to (883, 400)
Screenshot: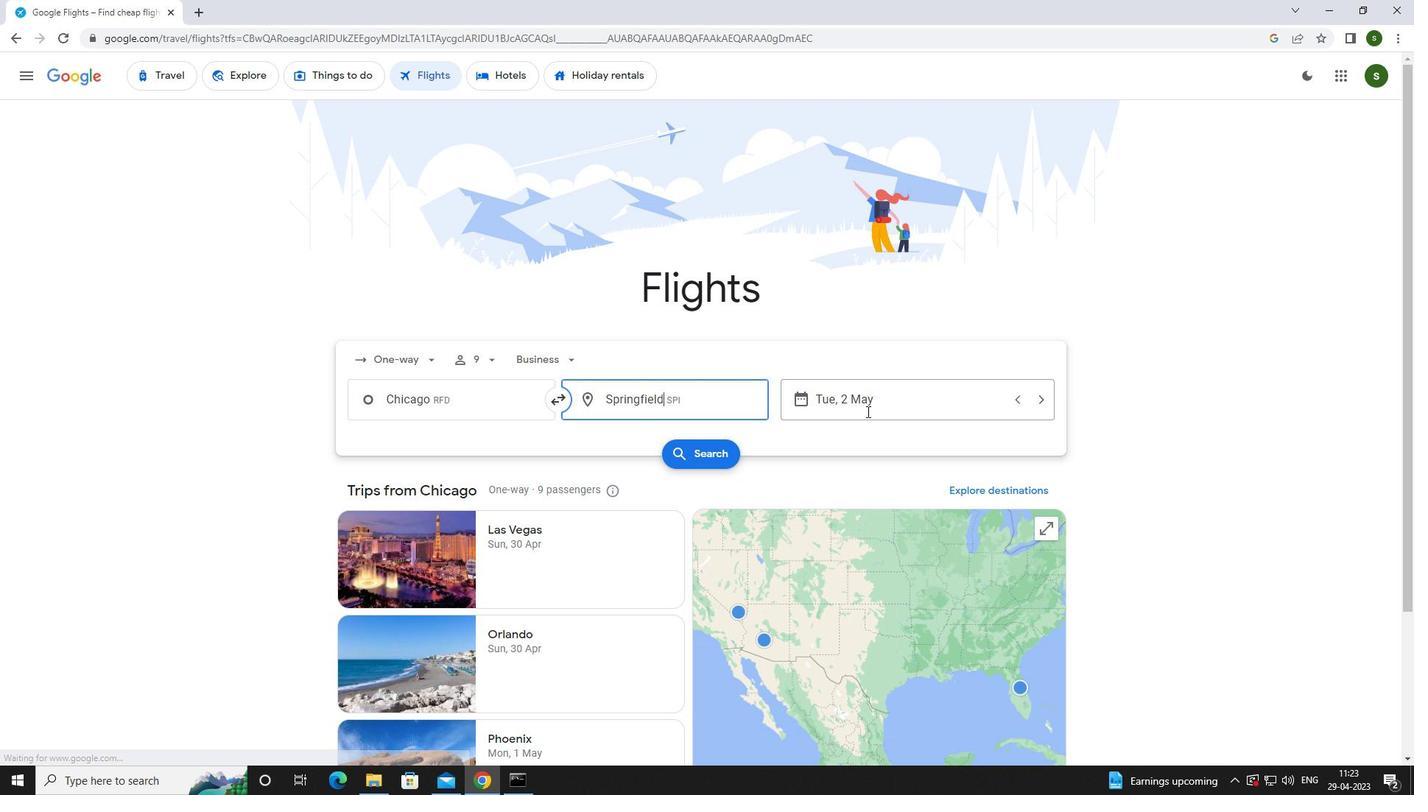 
Action: Mouse pressed left at (883, 400)
Screenshot: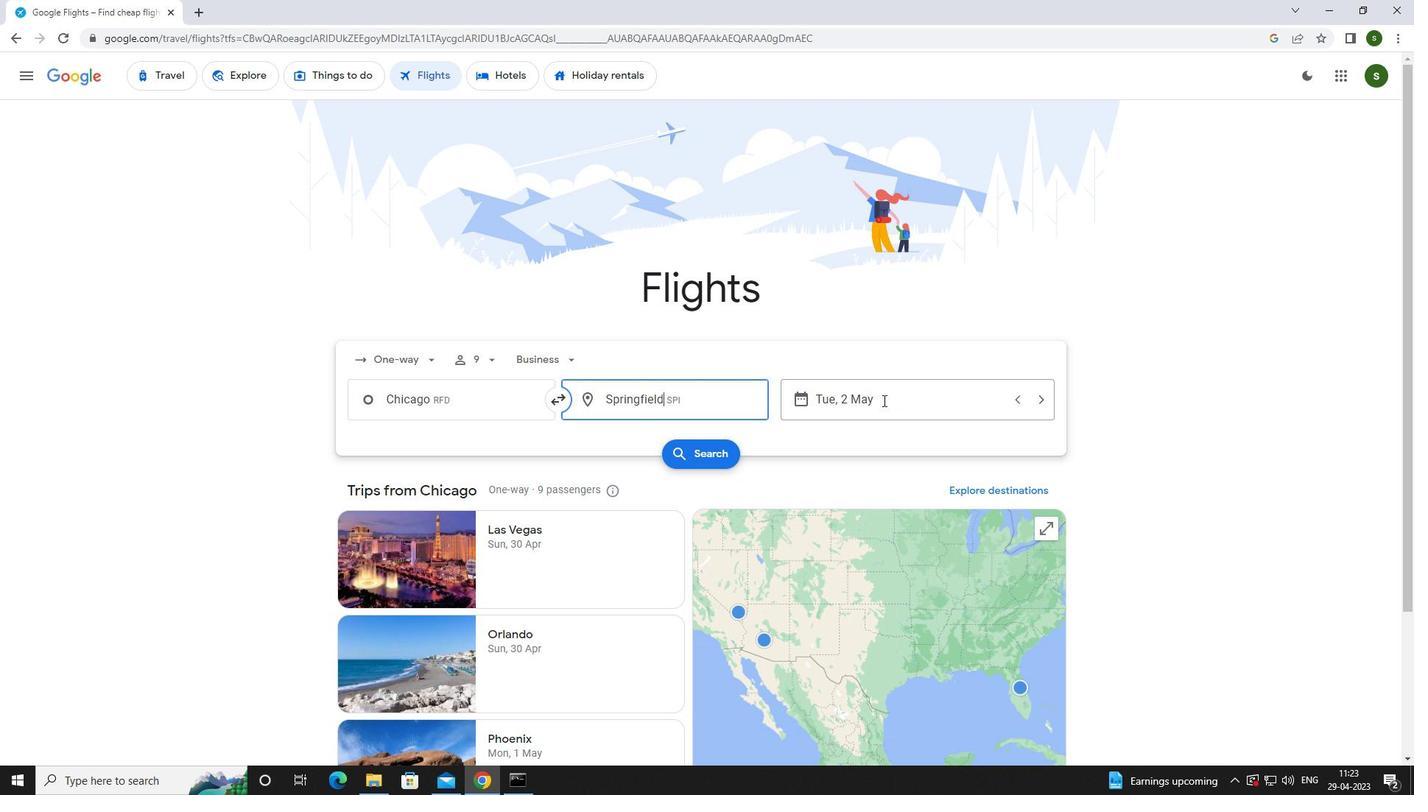 
Action: Mouse moved to (884, 501)
Screenshot: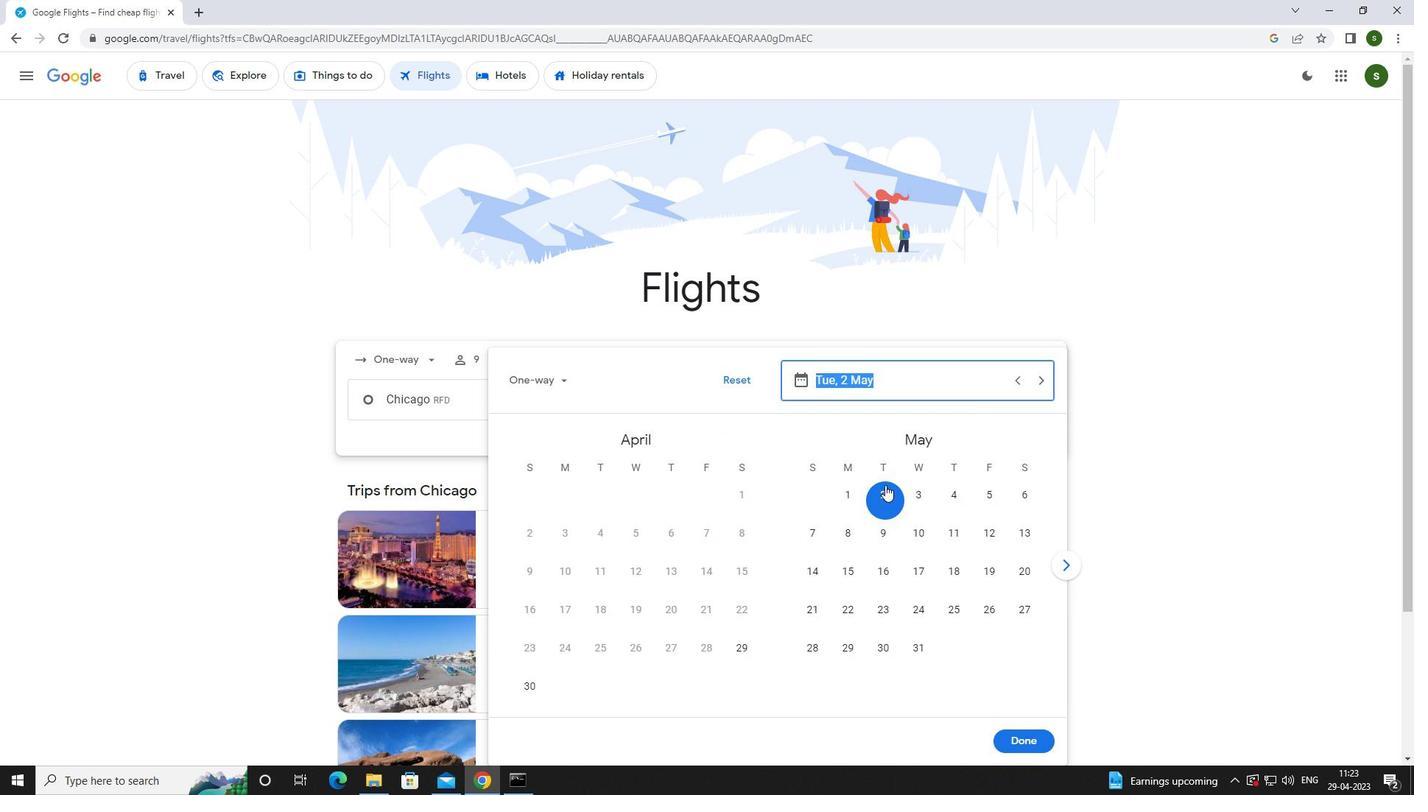 
Action: Mouse pressed left at (884, 501)
Screenshot: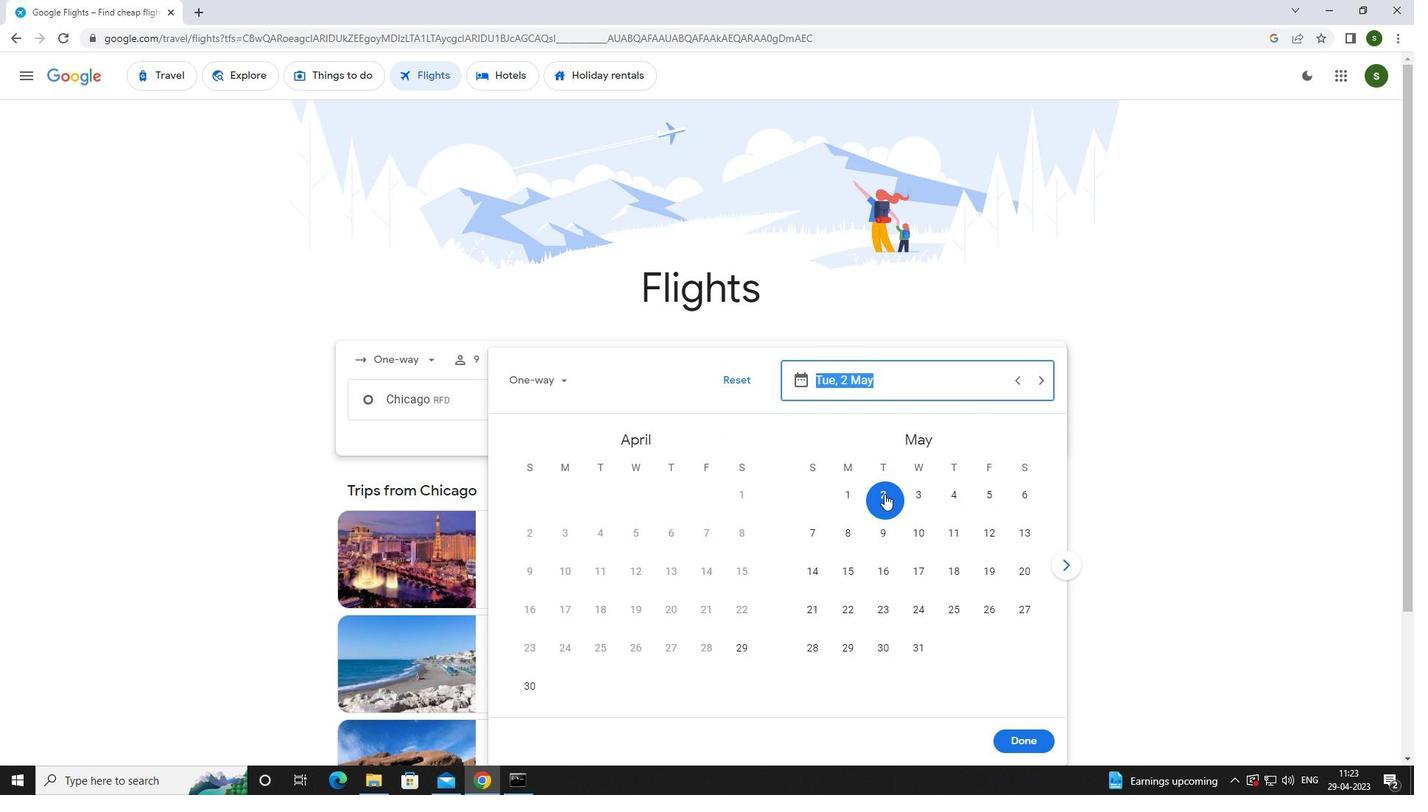 
Action: Mouse moved to (1015, 738)
Screenshot: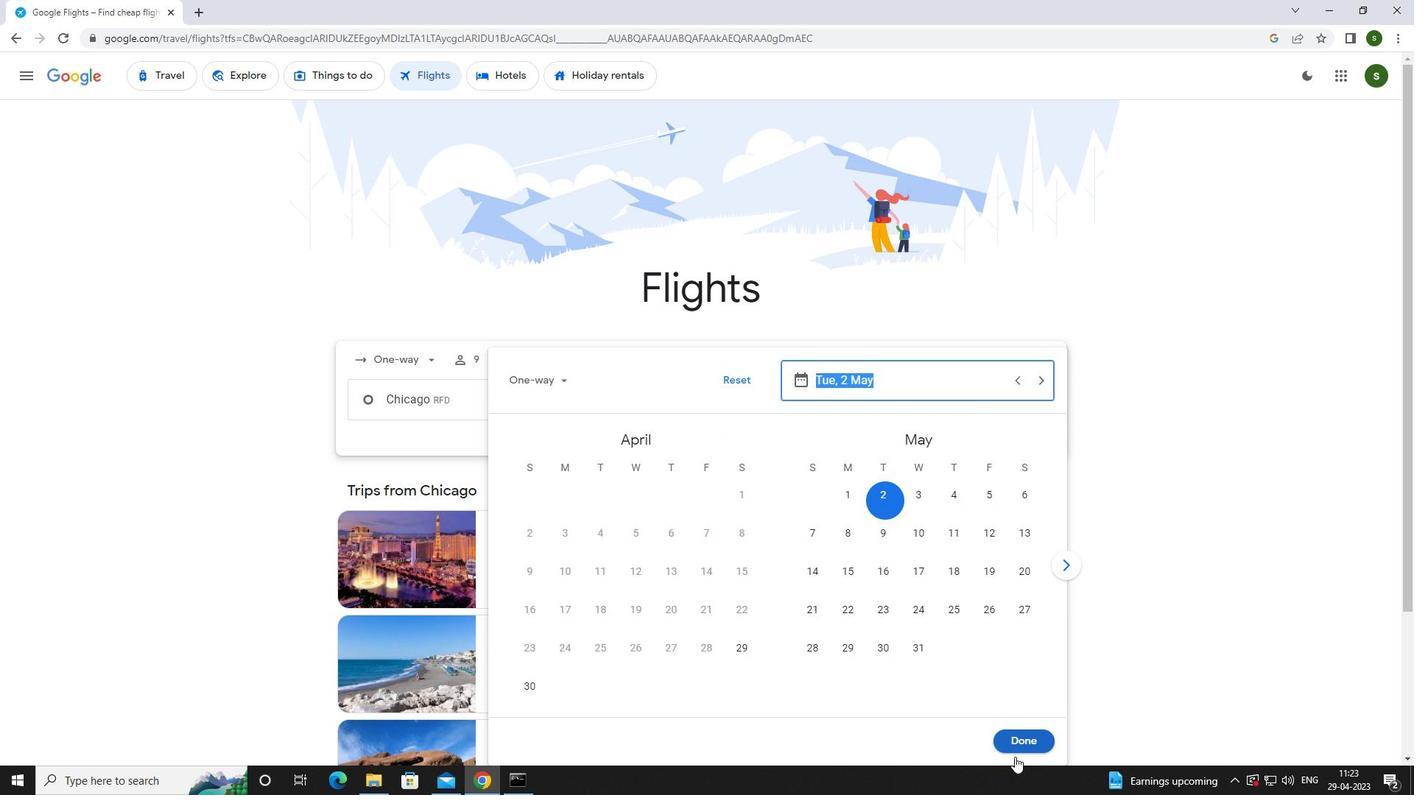 
Action: Mouse pressed left at (1015, 738)
Screenshot: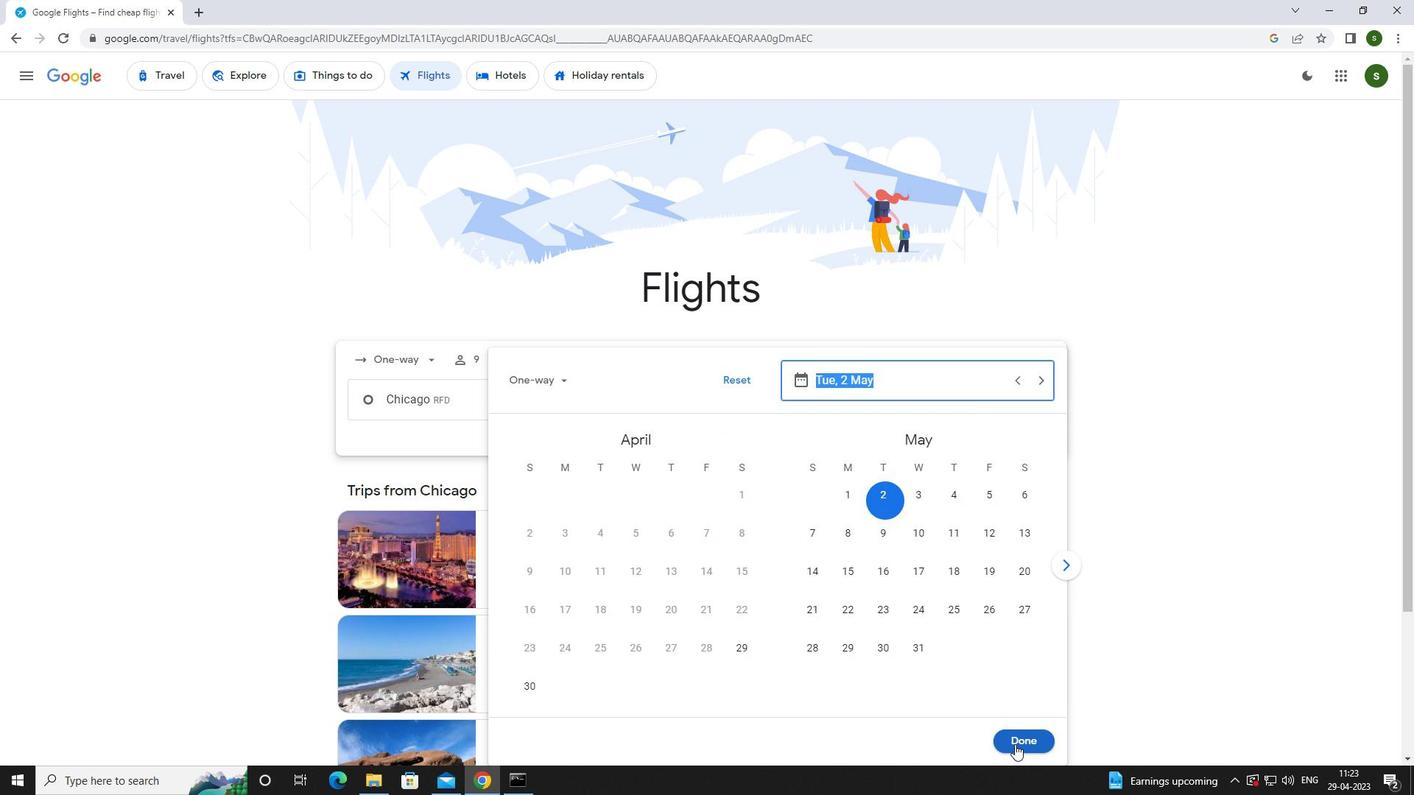 
Action: Mouse moved to (711, 456)
Screenshot: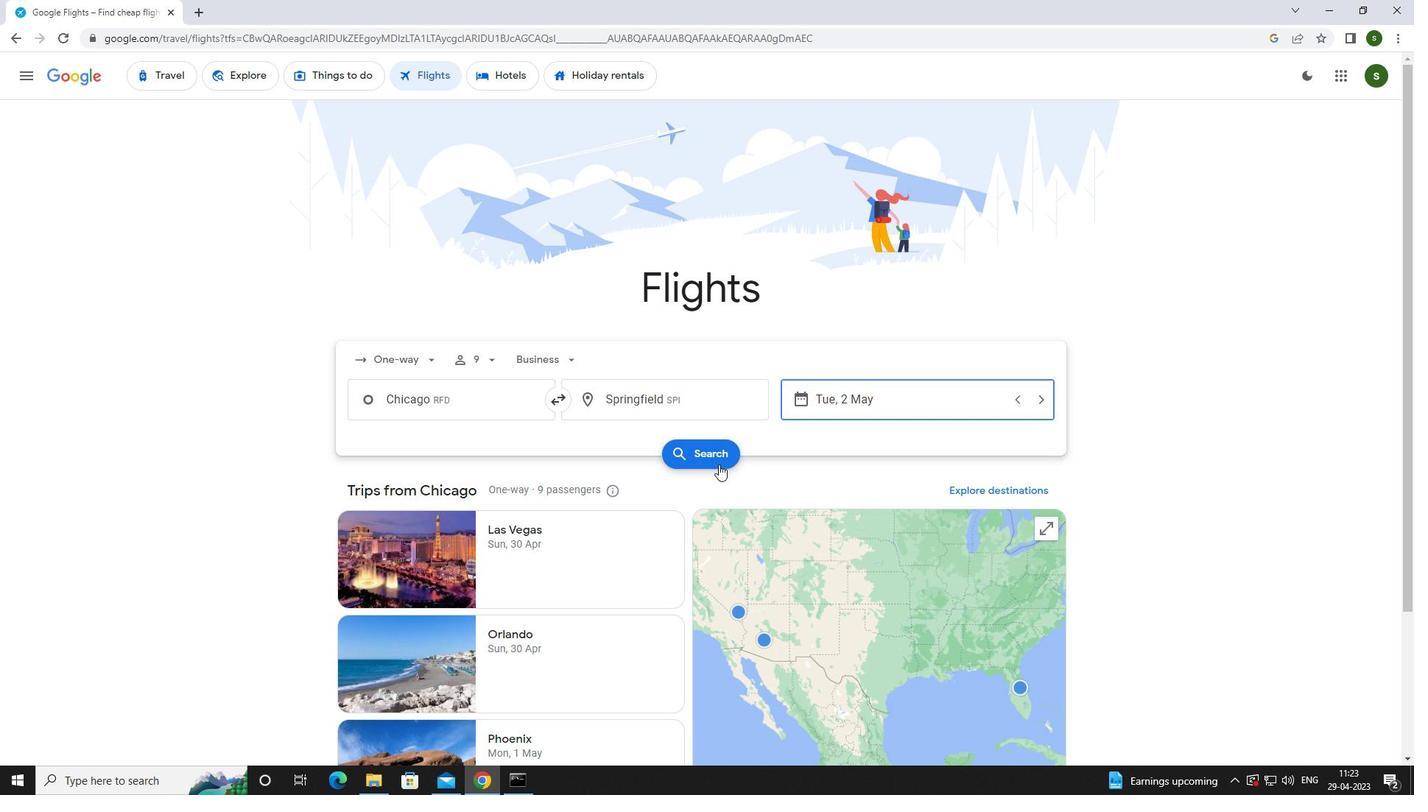 
Action: Mouse pressed left at (711, 456)
Screenshot: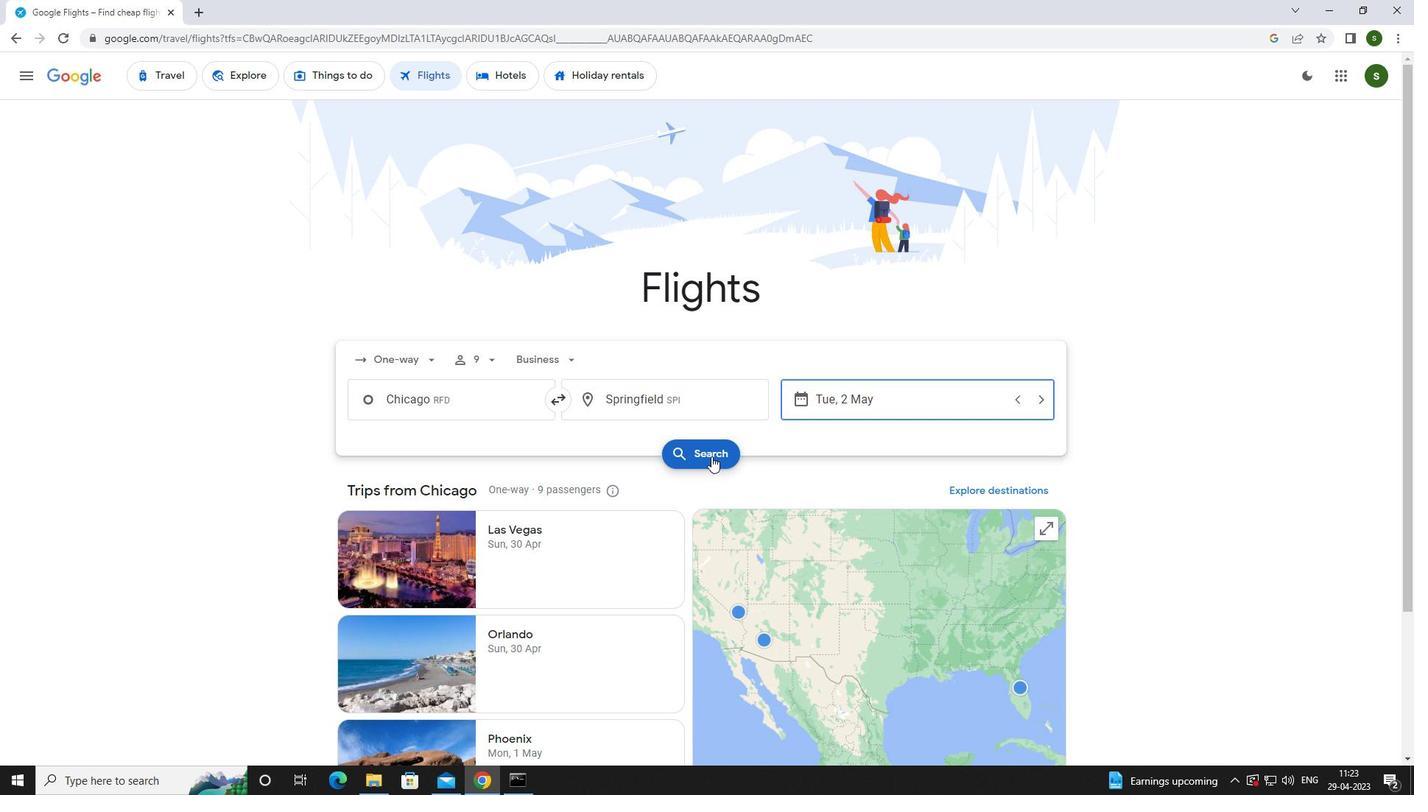 
Action: Mouse moved to (372, 215)
Screenshot: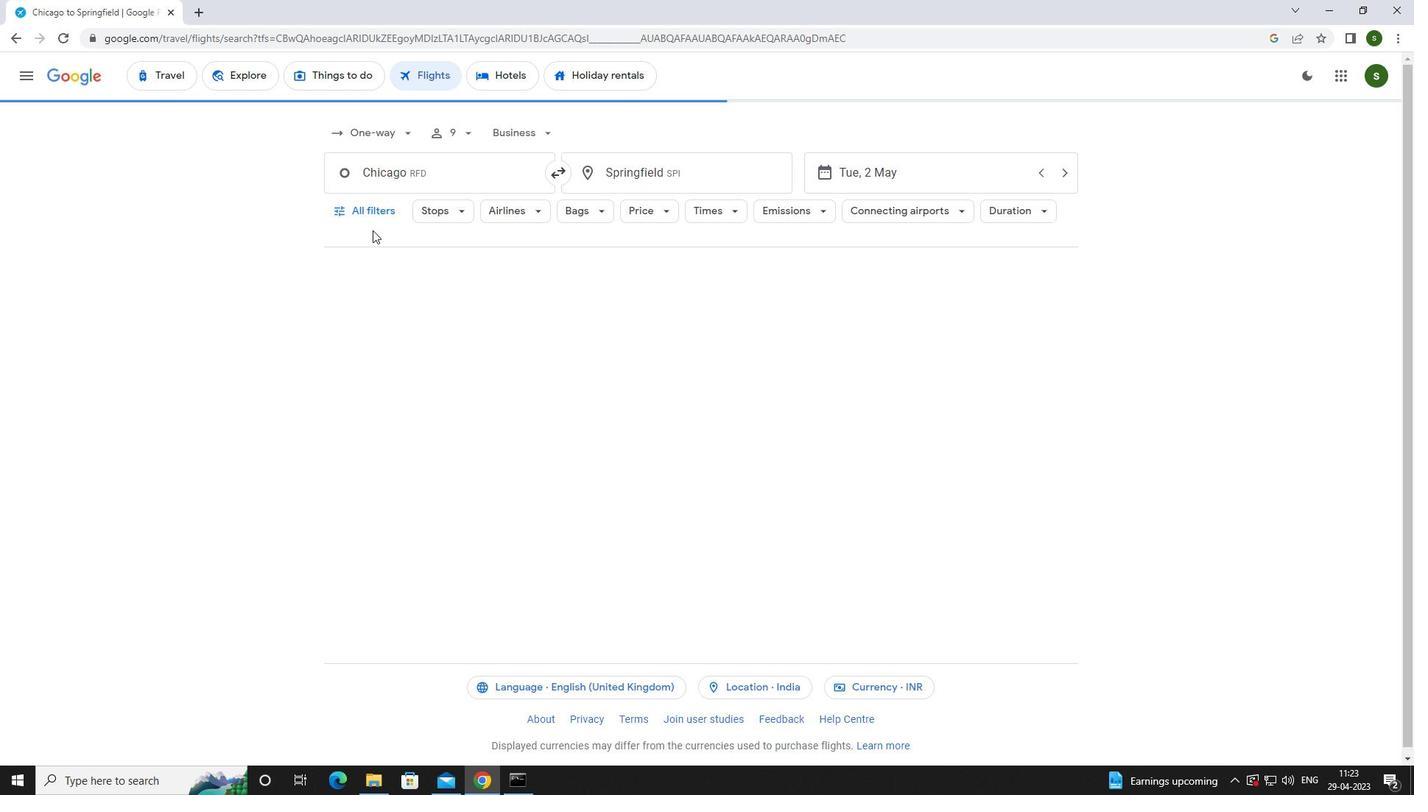
Action: Mouse pressed left at (372, 215)
Screenshot: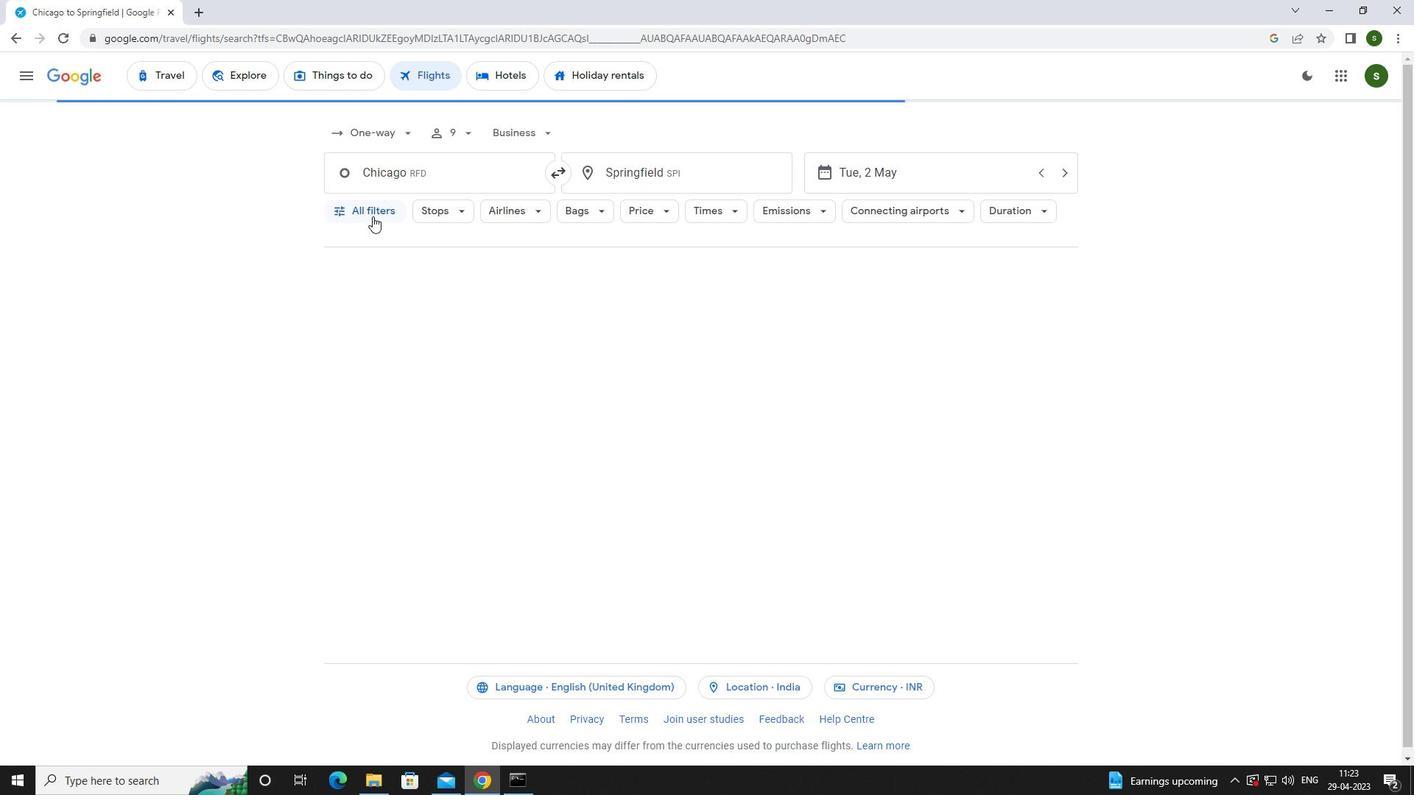 
Action: Mouse moved to (476, 414)
Screenshot: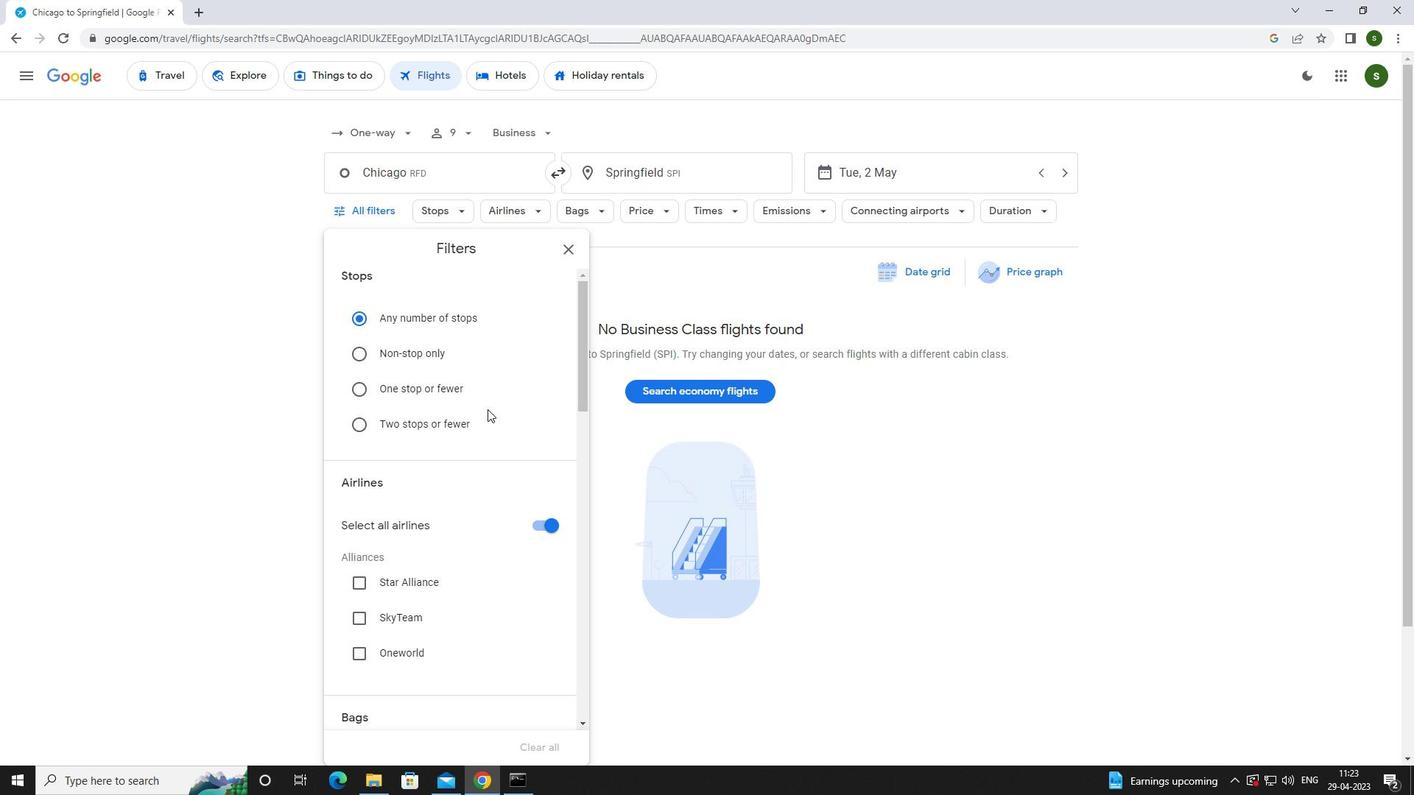 
Action: Mouse scrolled (476, 413) with delta (0, 0)
Screenshot: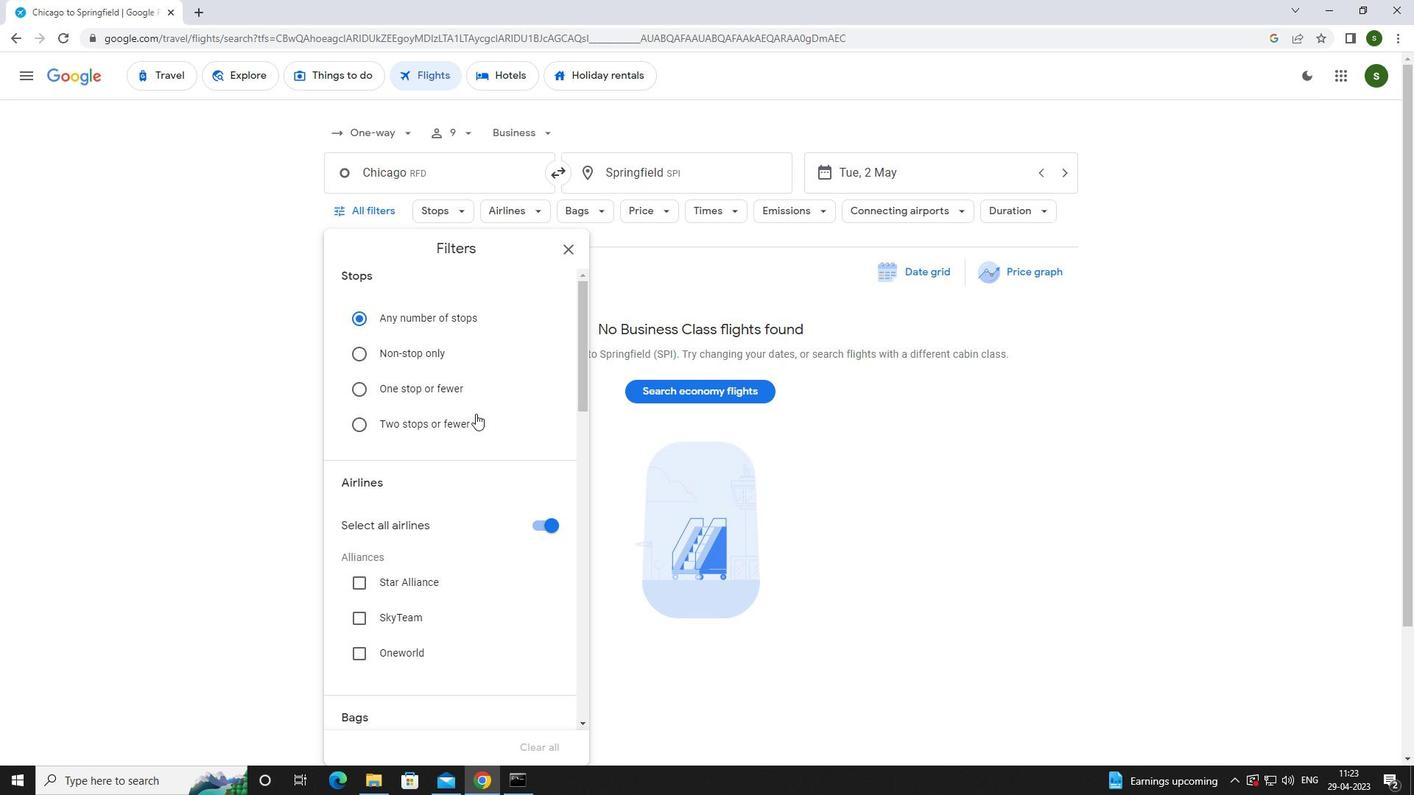 
Action: Mouse scrolled (476, 413) with delta (0, 0)
Screenshot: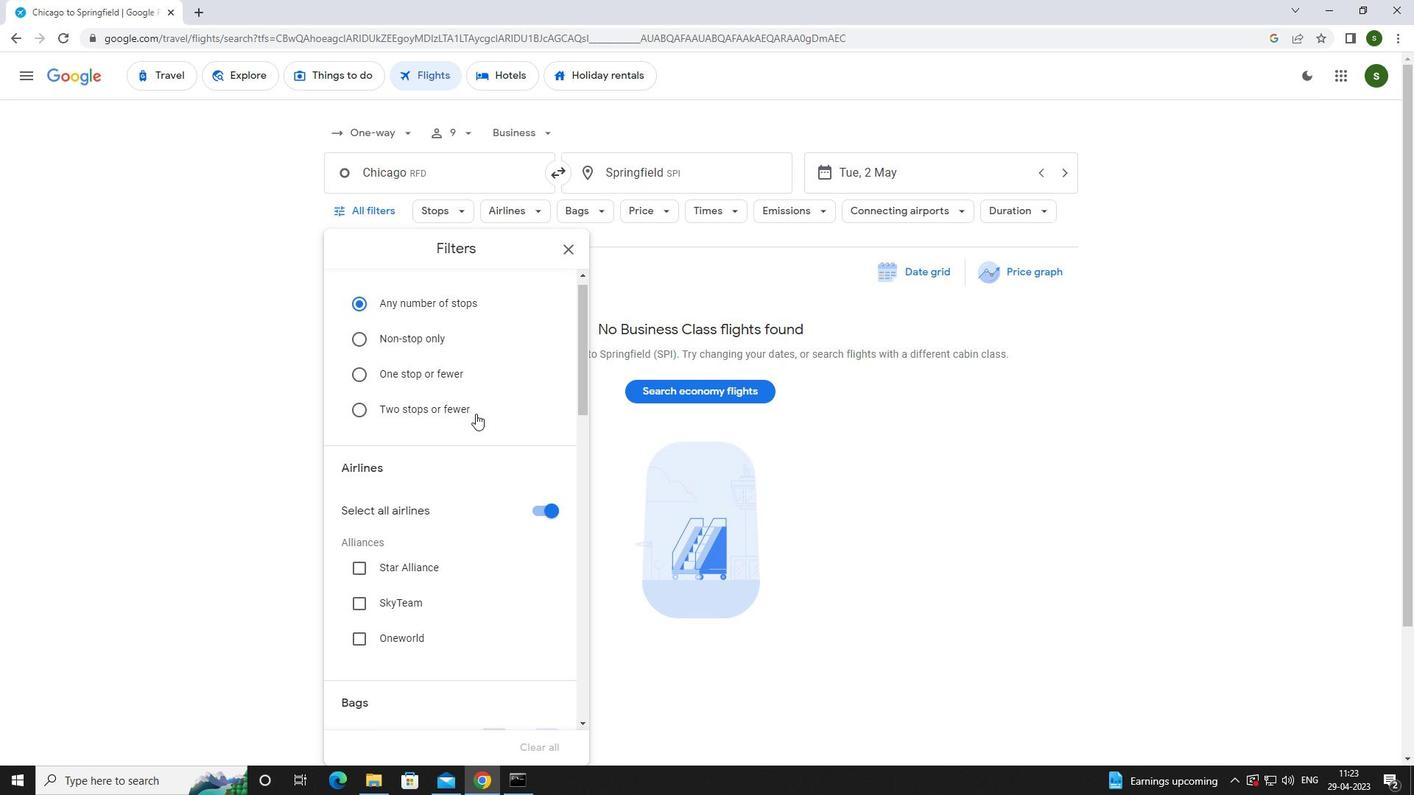 
Action: Mouse moved to (545, 378)
Screenshot: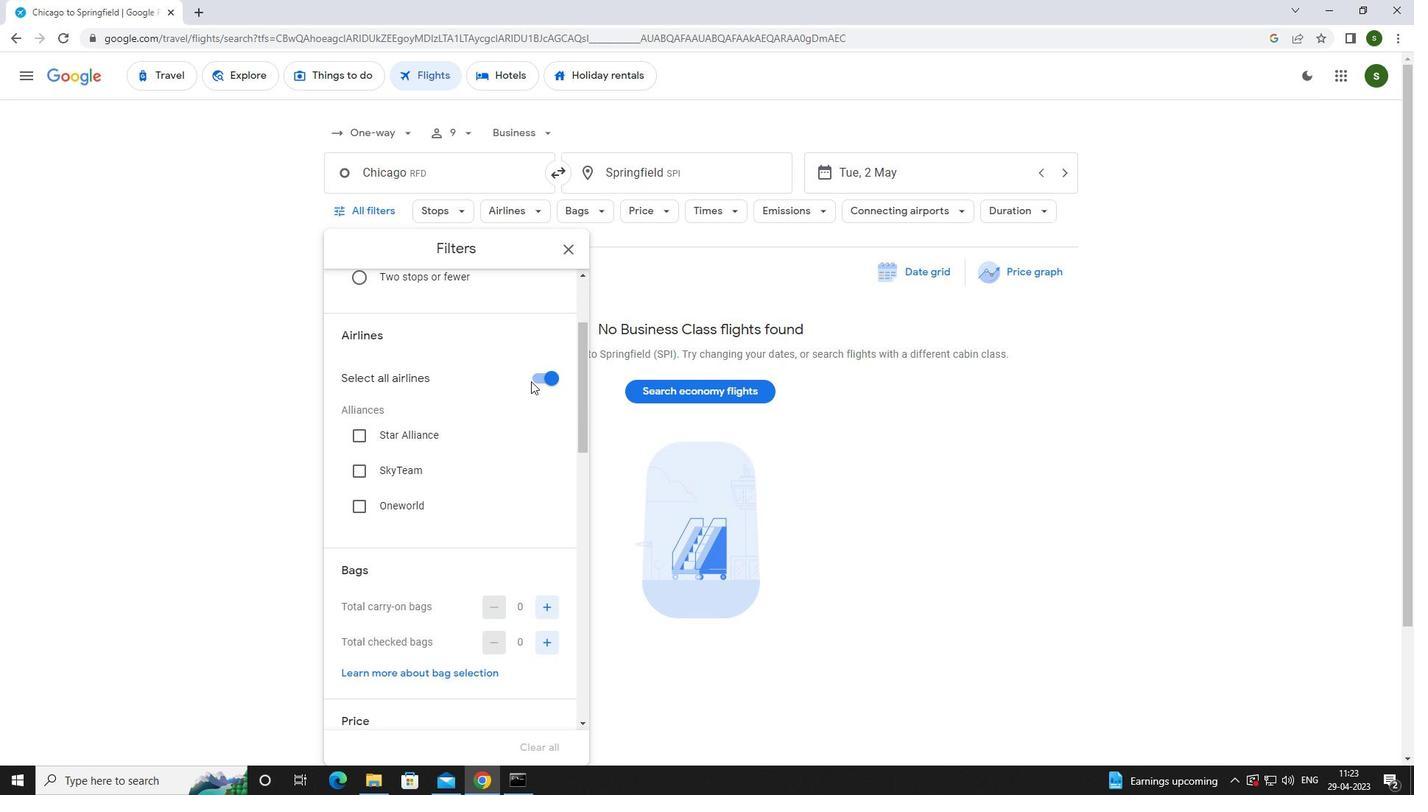 
Action: Mouse pressed left at (545, 378)
Screenshot: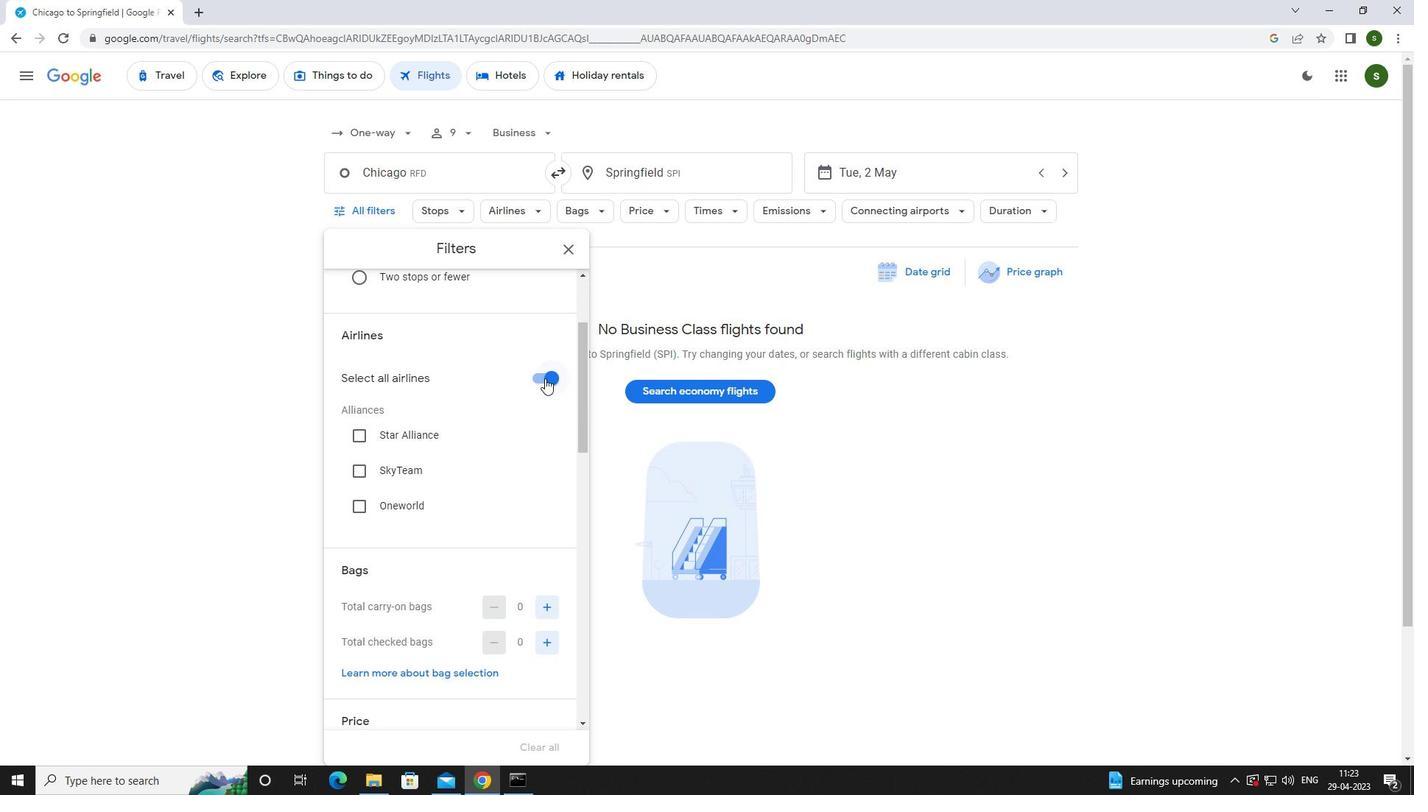 
Action: Mouse moved to (529, 389)
Screenshot: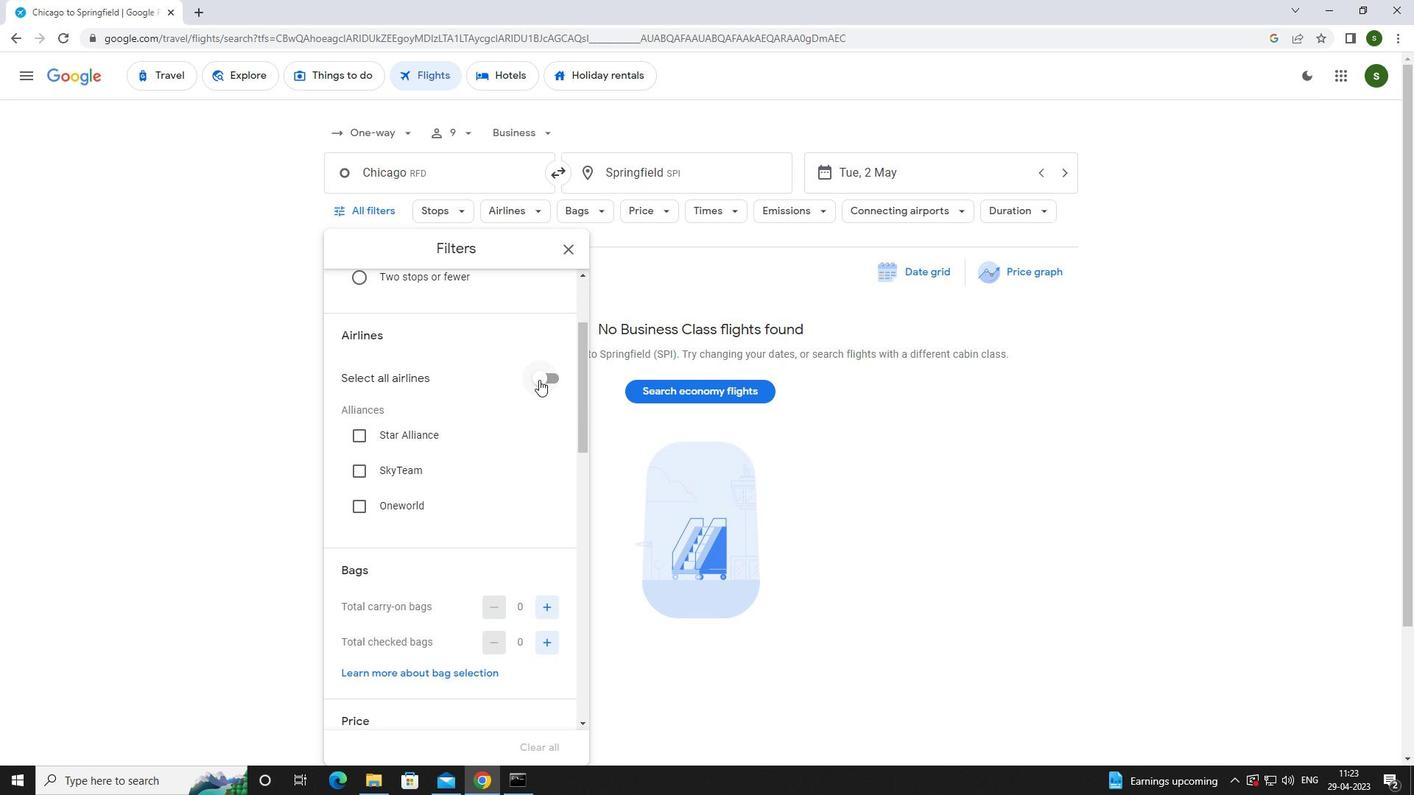 
Action: Mouse scrolled (529, 388) with delta (0, 0)
Screenshot: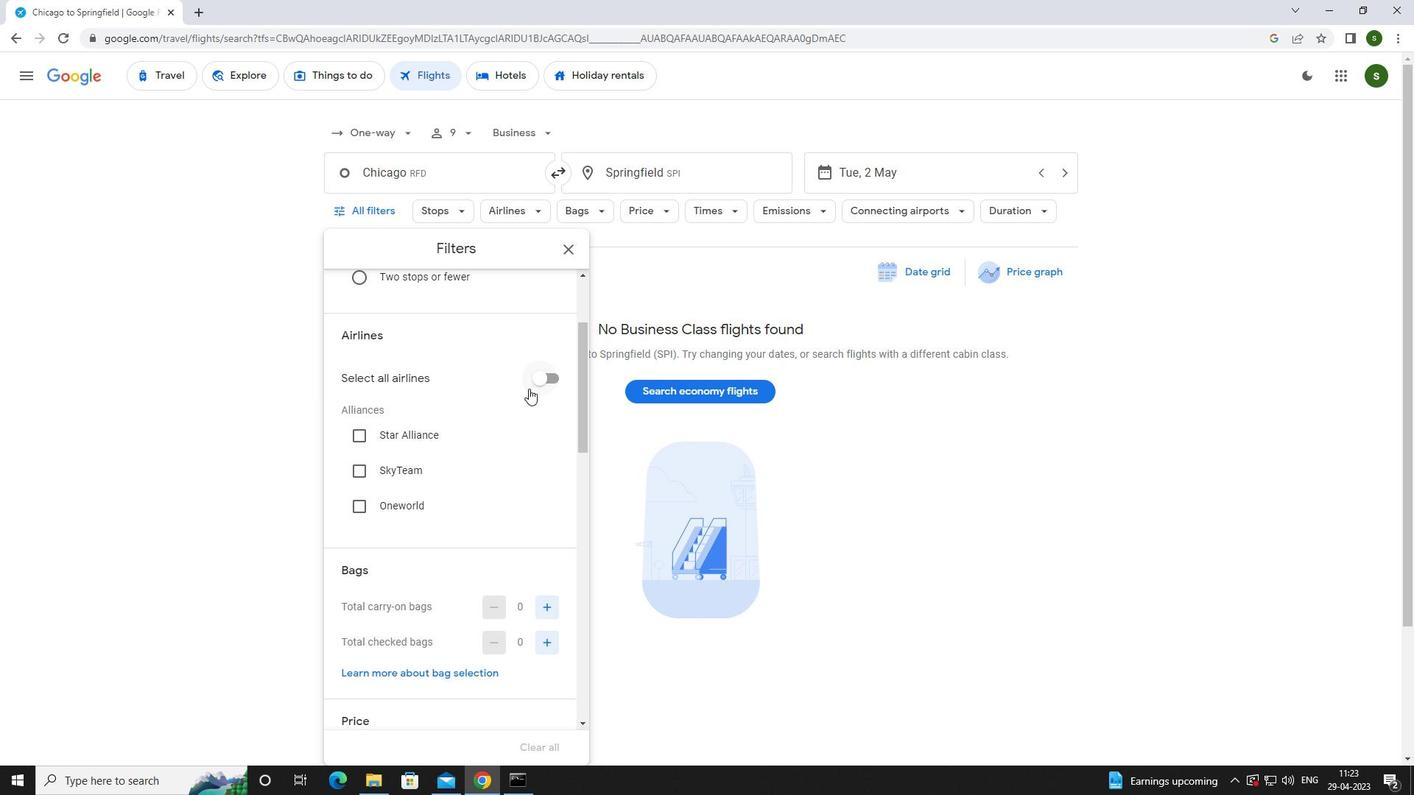 
Action: Mouse moved to (548, 533)
Screenshot: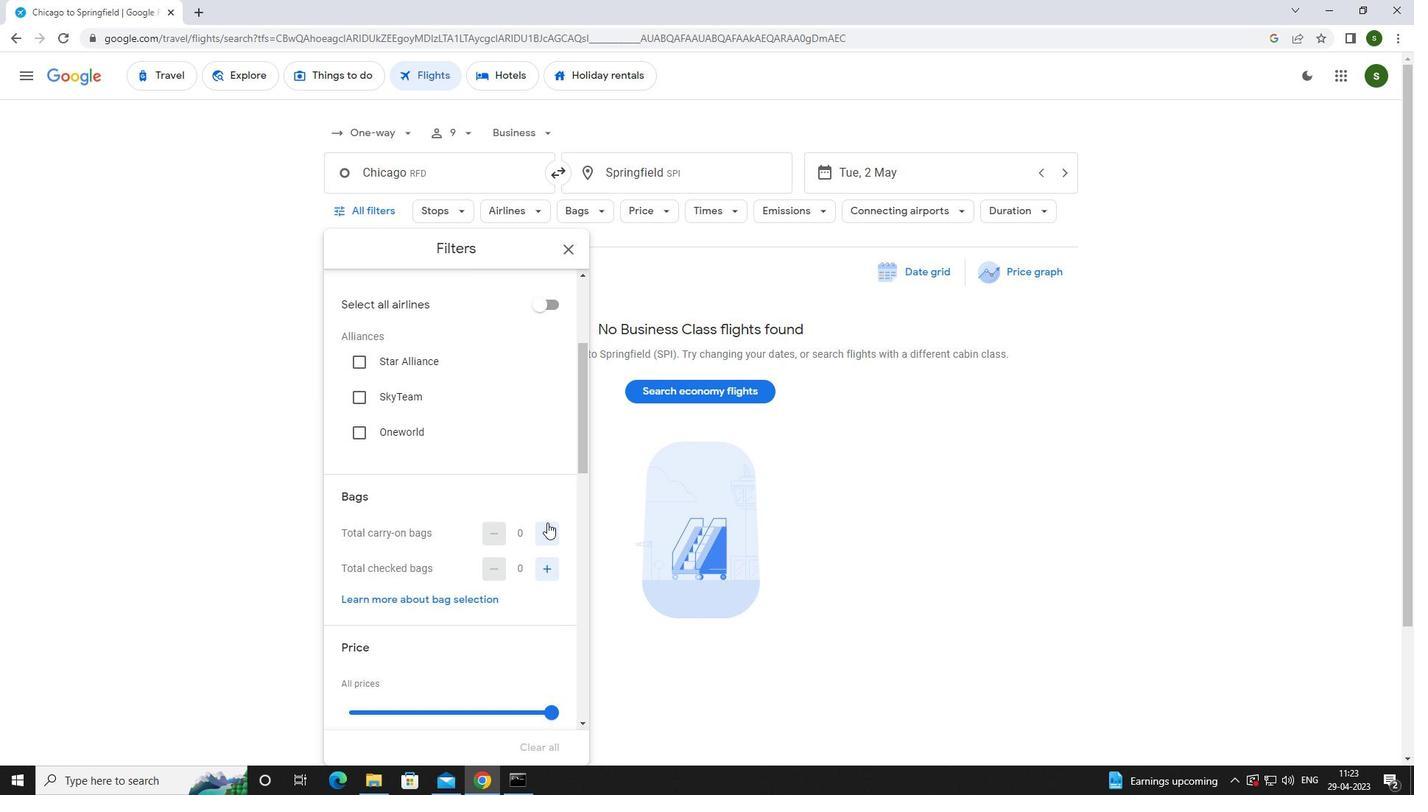 
Action: Mouse pressed left at (548, 533)
Screenshot: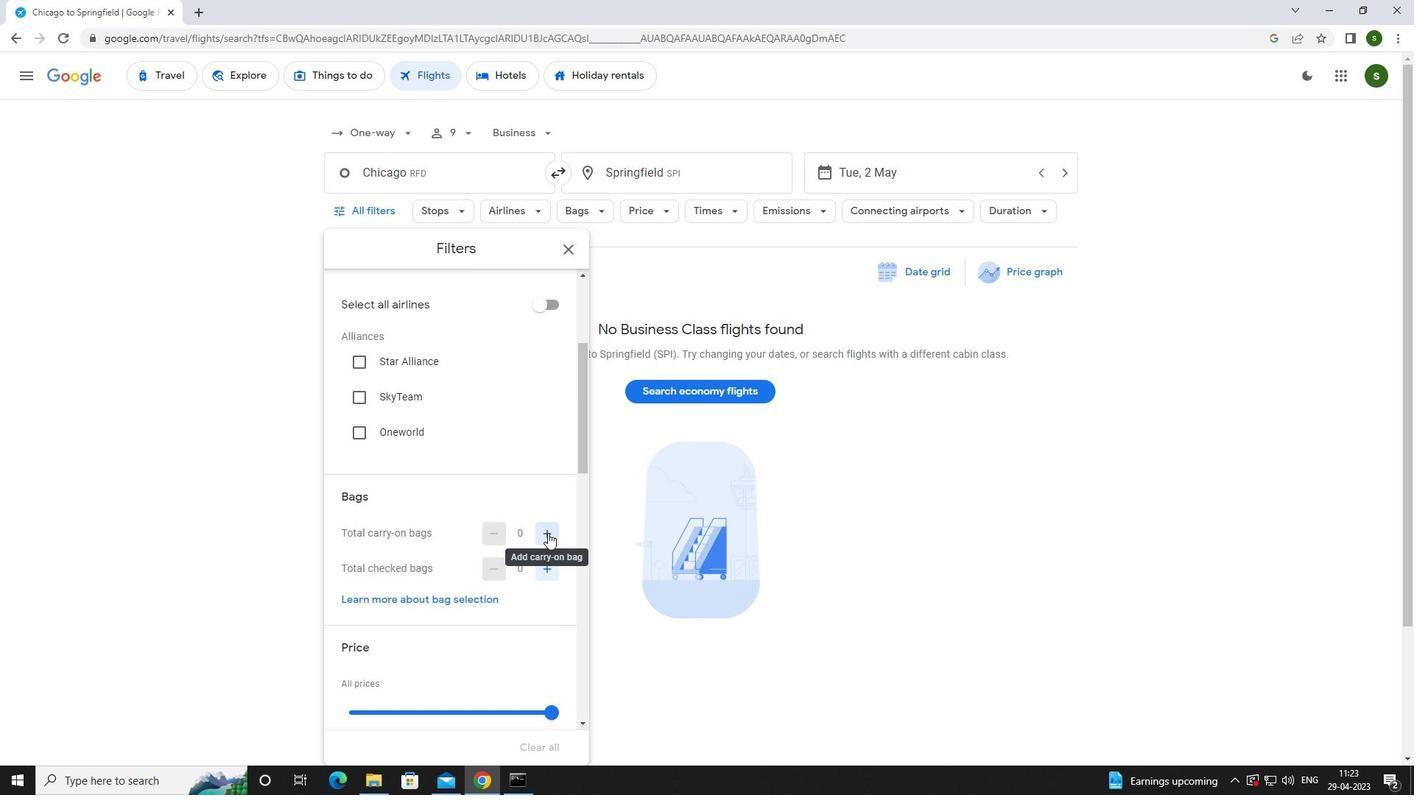 
Action: Mouse moved to (527, 543)
Screenshot: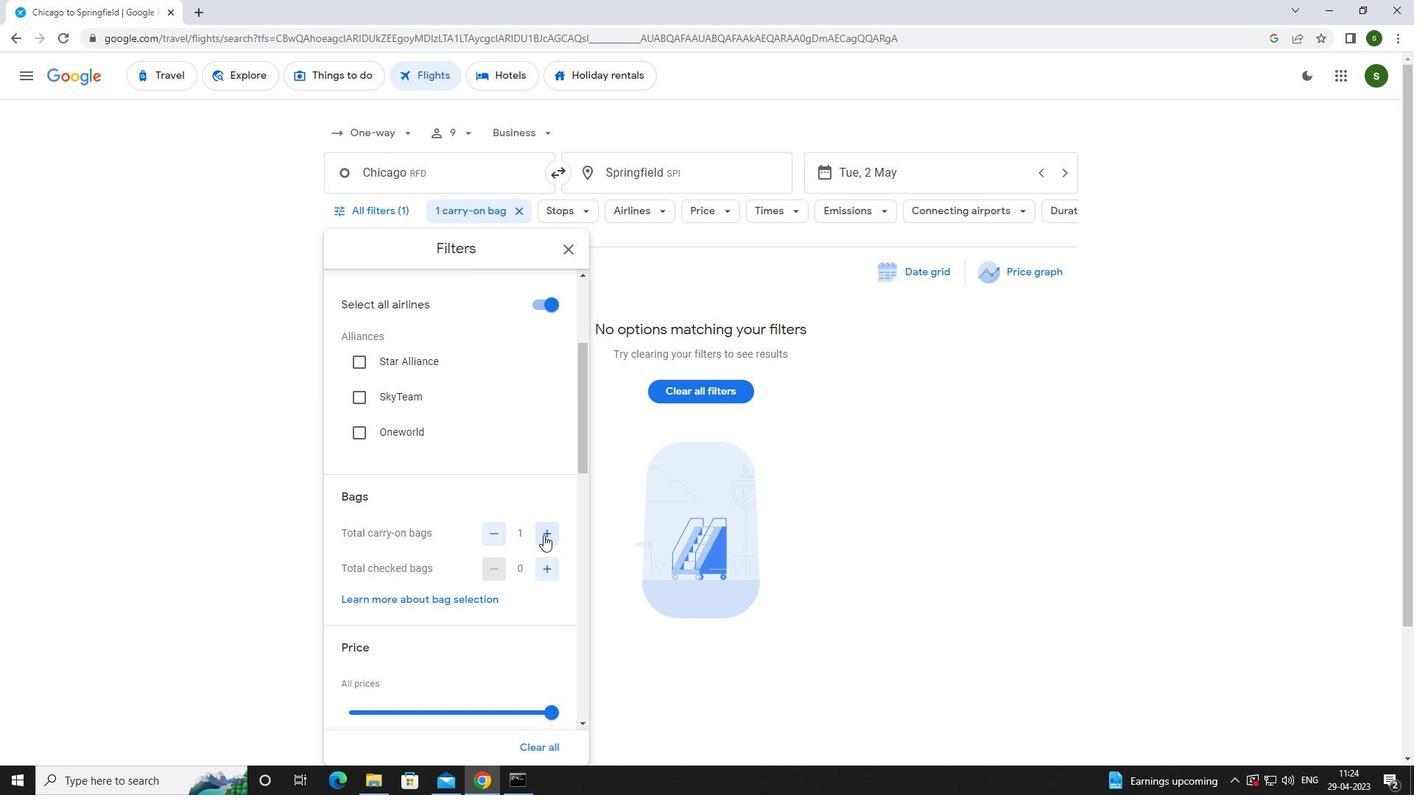 
Action: Mouse scrolled (527, 543) with delta (0, 0)
Screenshot: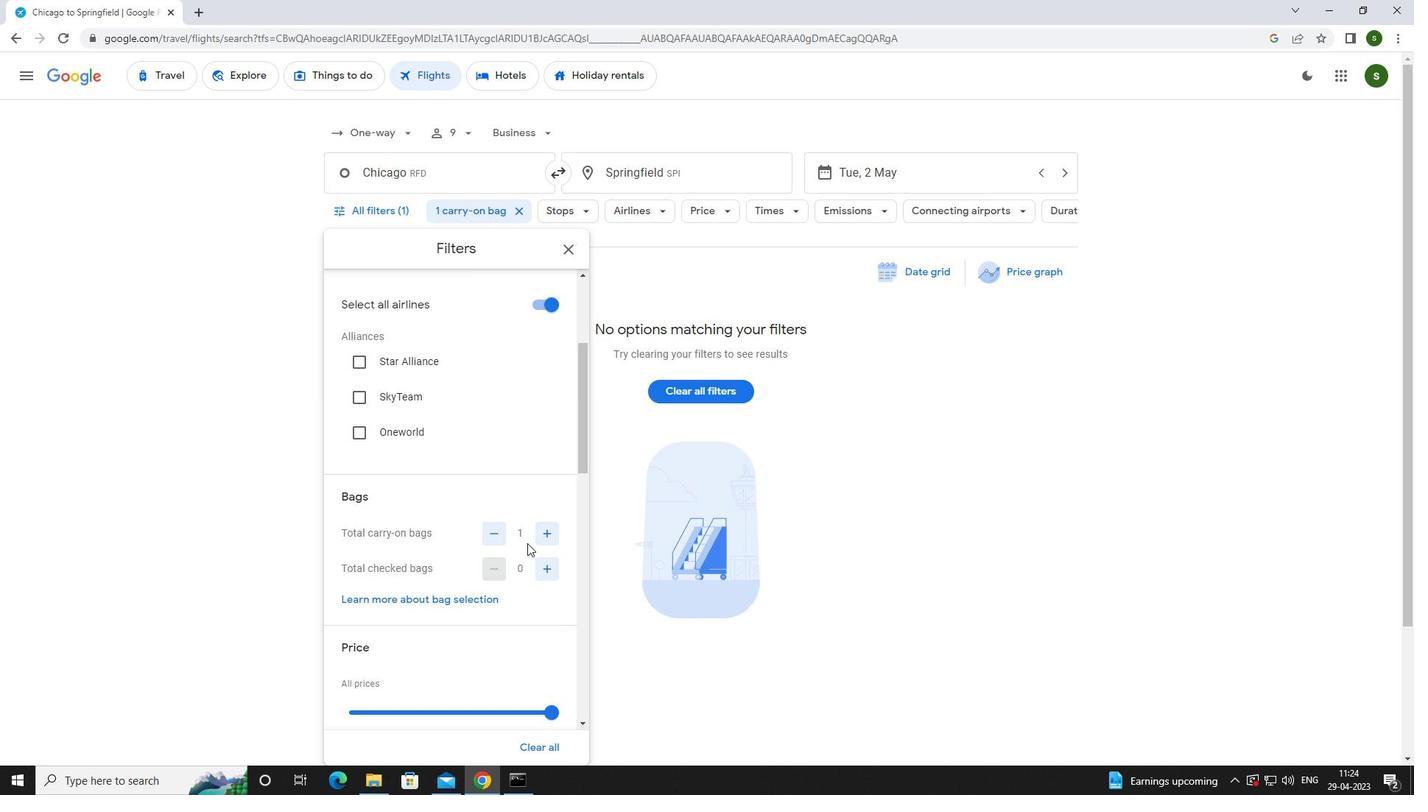 
Action: Mouse scrolled (527, 543) with delta (0, 0)
Screenshot: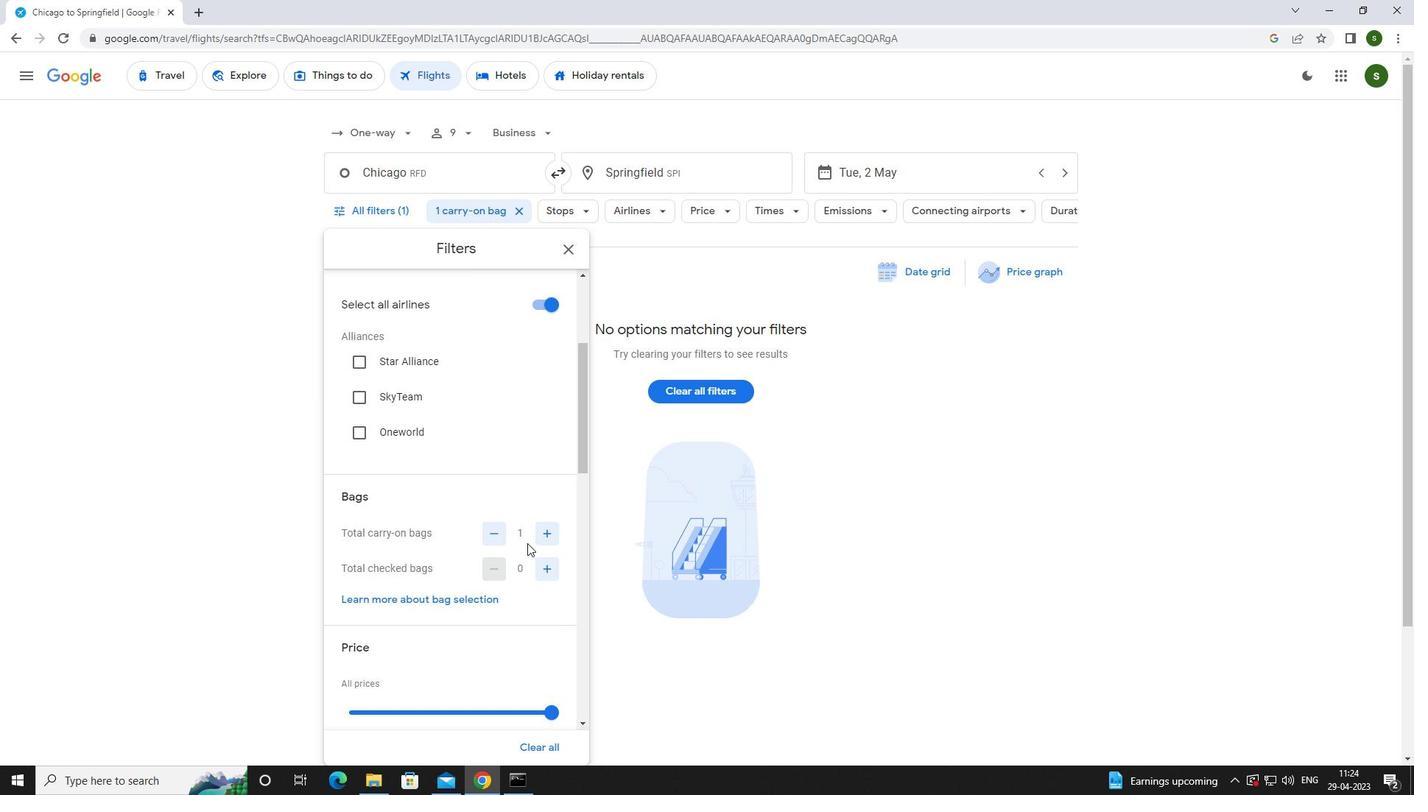 
Action: Mouse moved to (548, 562)
Screenshot: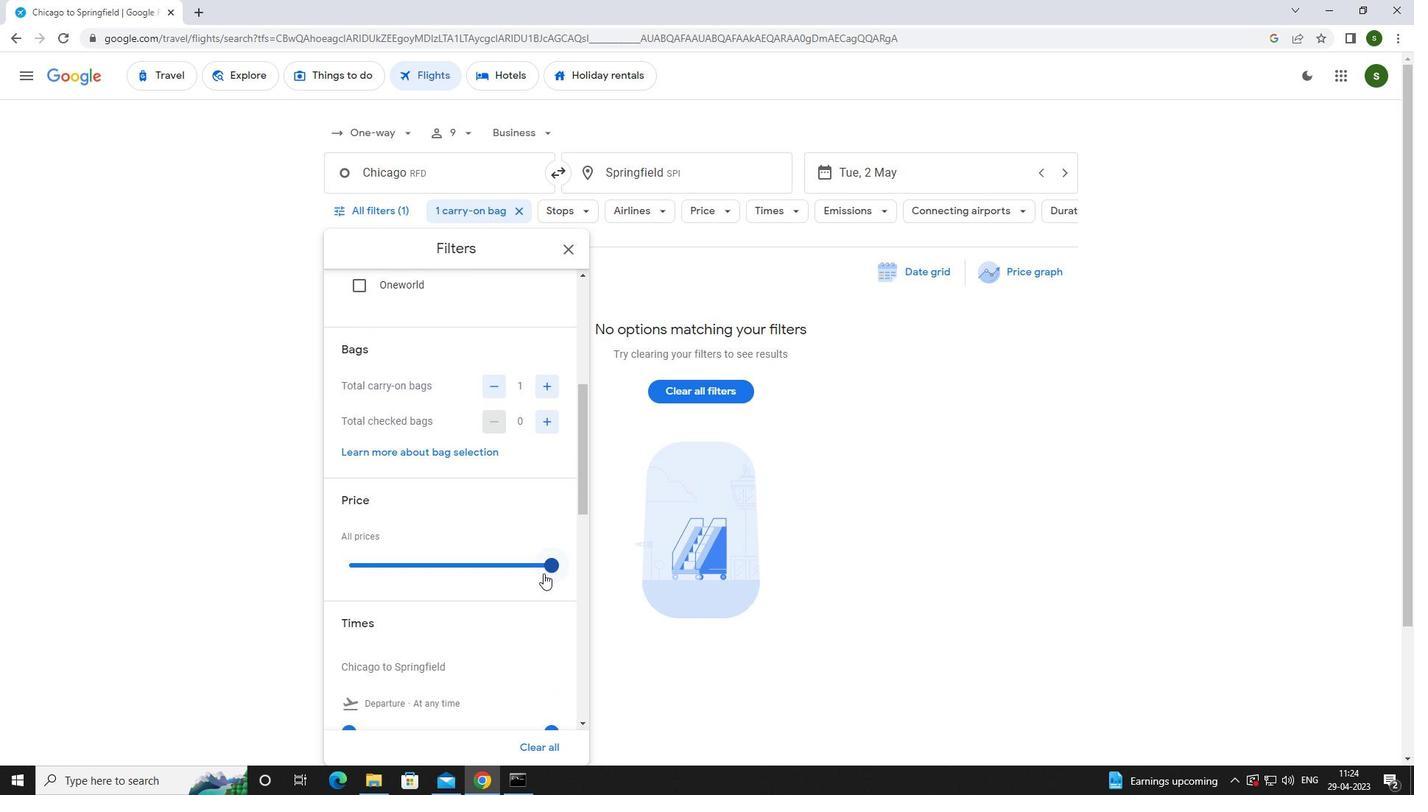 
Action: Mouse pressed left at (548, 562)
Screenshot: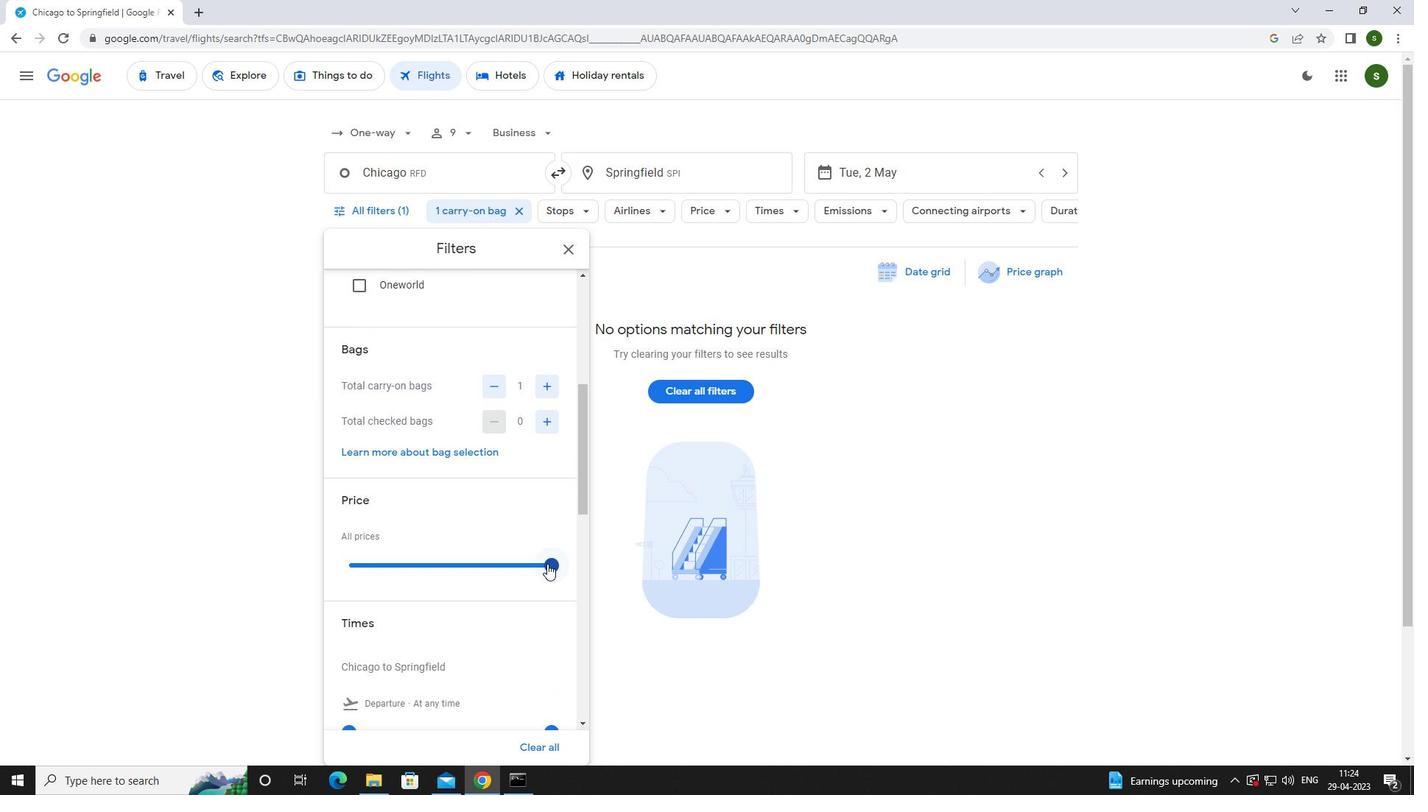 
Action: Mouse moved to (492, 570)
Screenshot: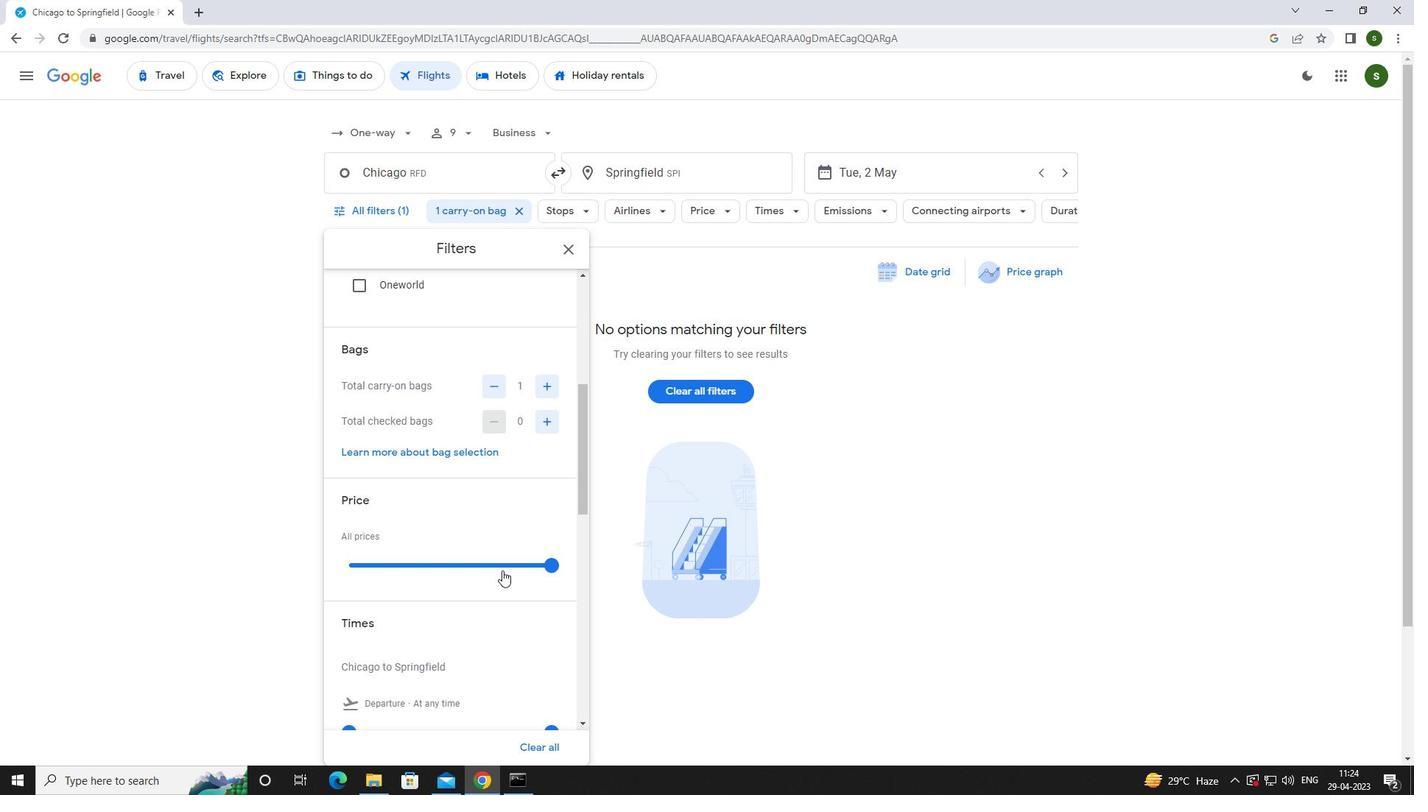 
Action: Mouse scrolled (492, 569) with delta (0, 0)
Screenshot: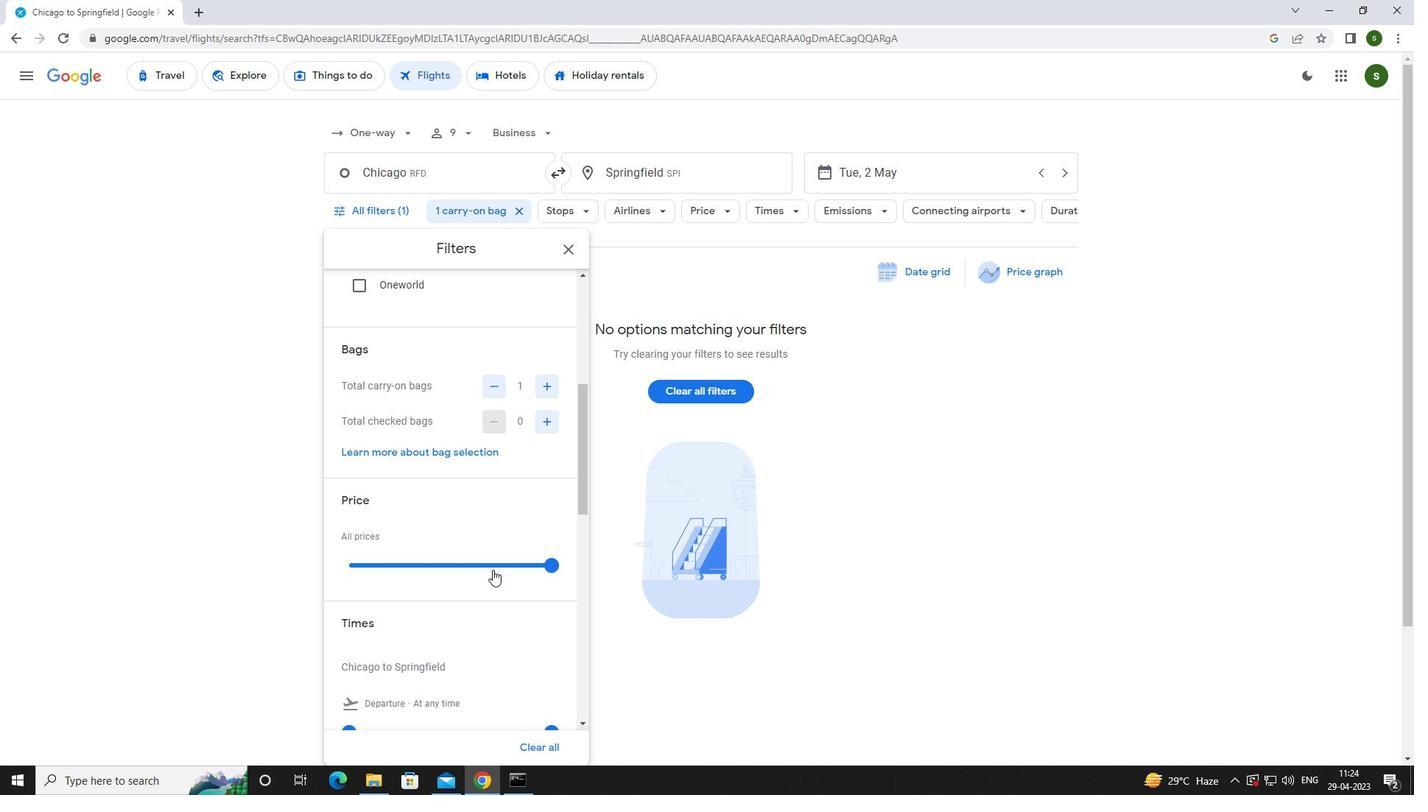 
Action: Mouse scrolled (492, 569) with delta (0, 0)
Screenshot: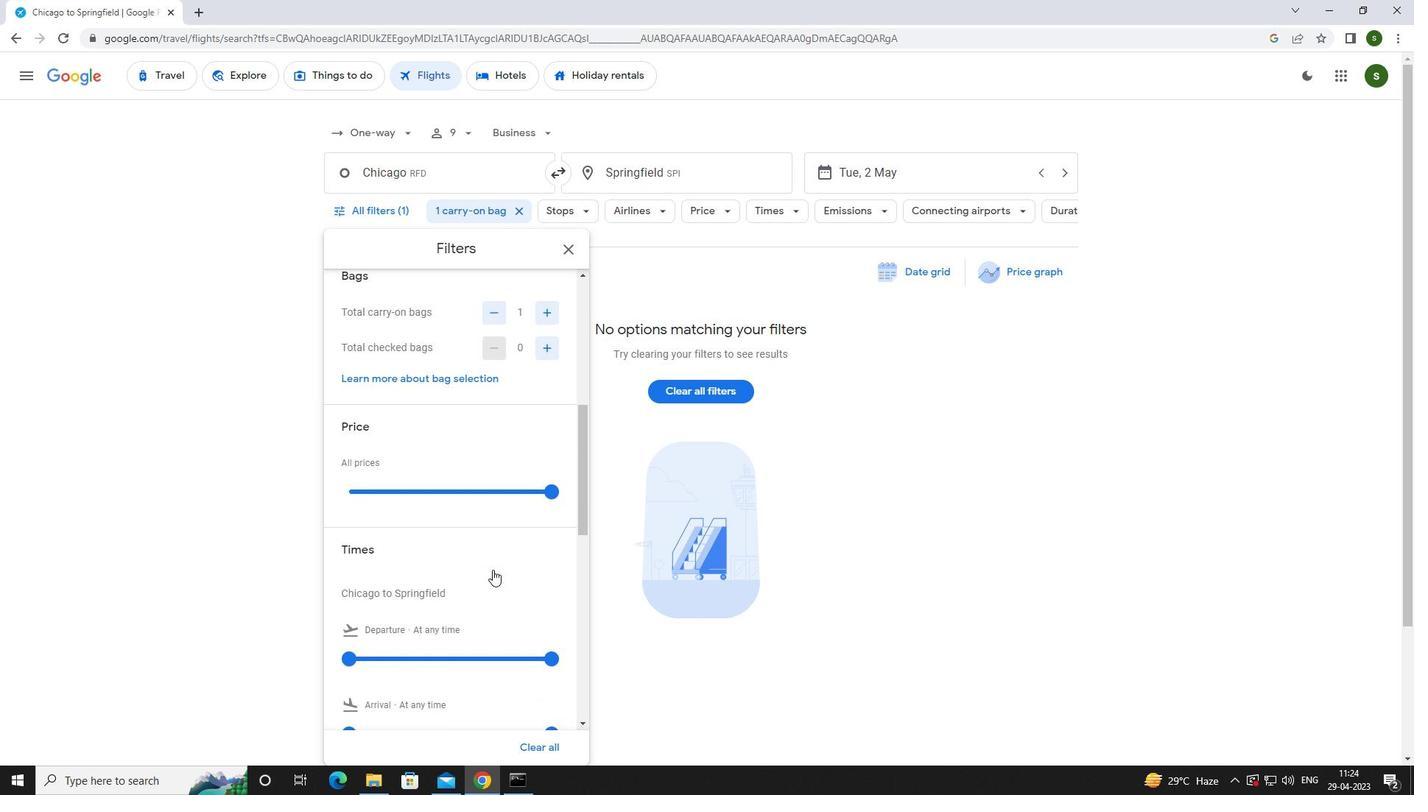 
Action: Mouse moved to (347, 586)
Screenshot: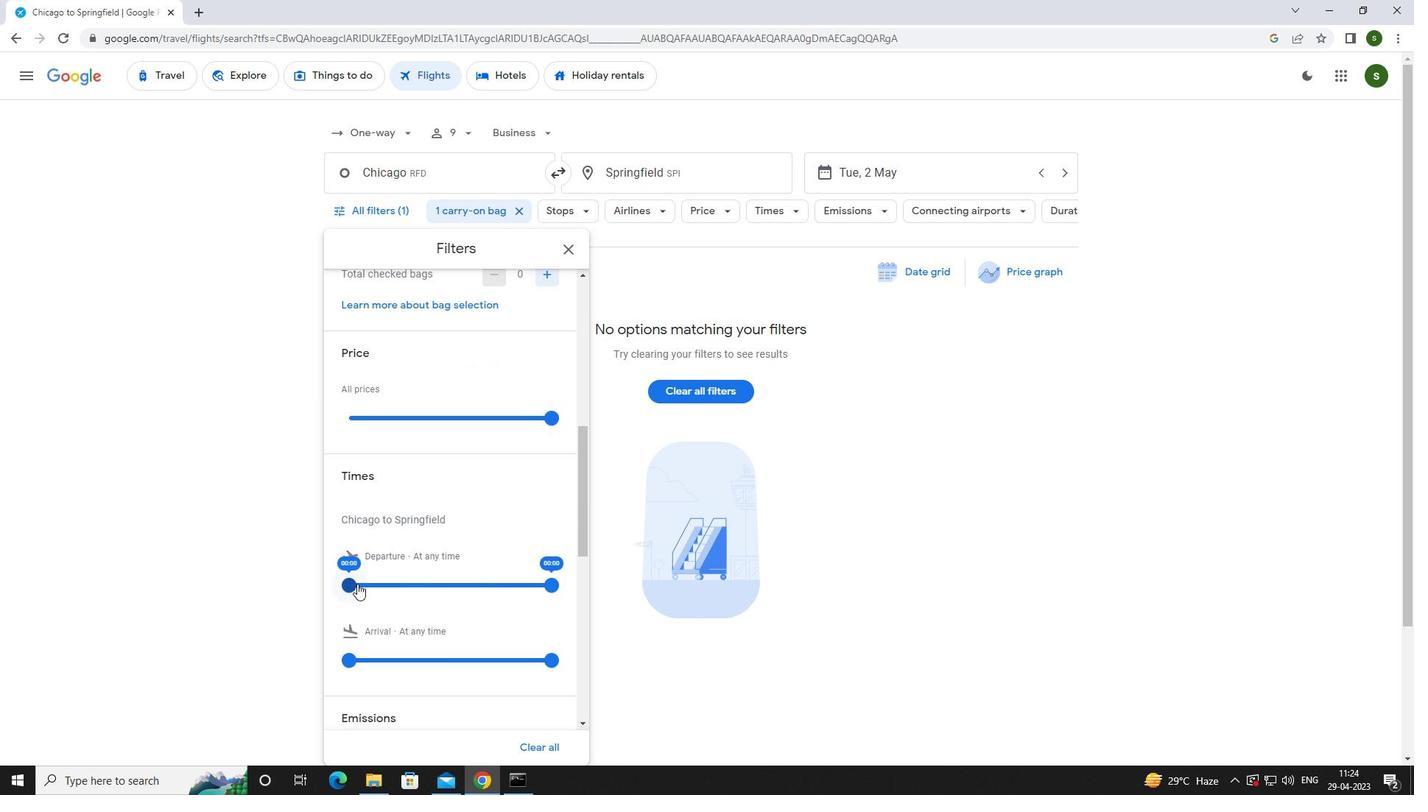 
Action: Mouse pressed left at (347, 586)
Screenshot: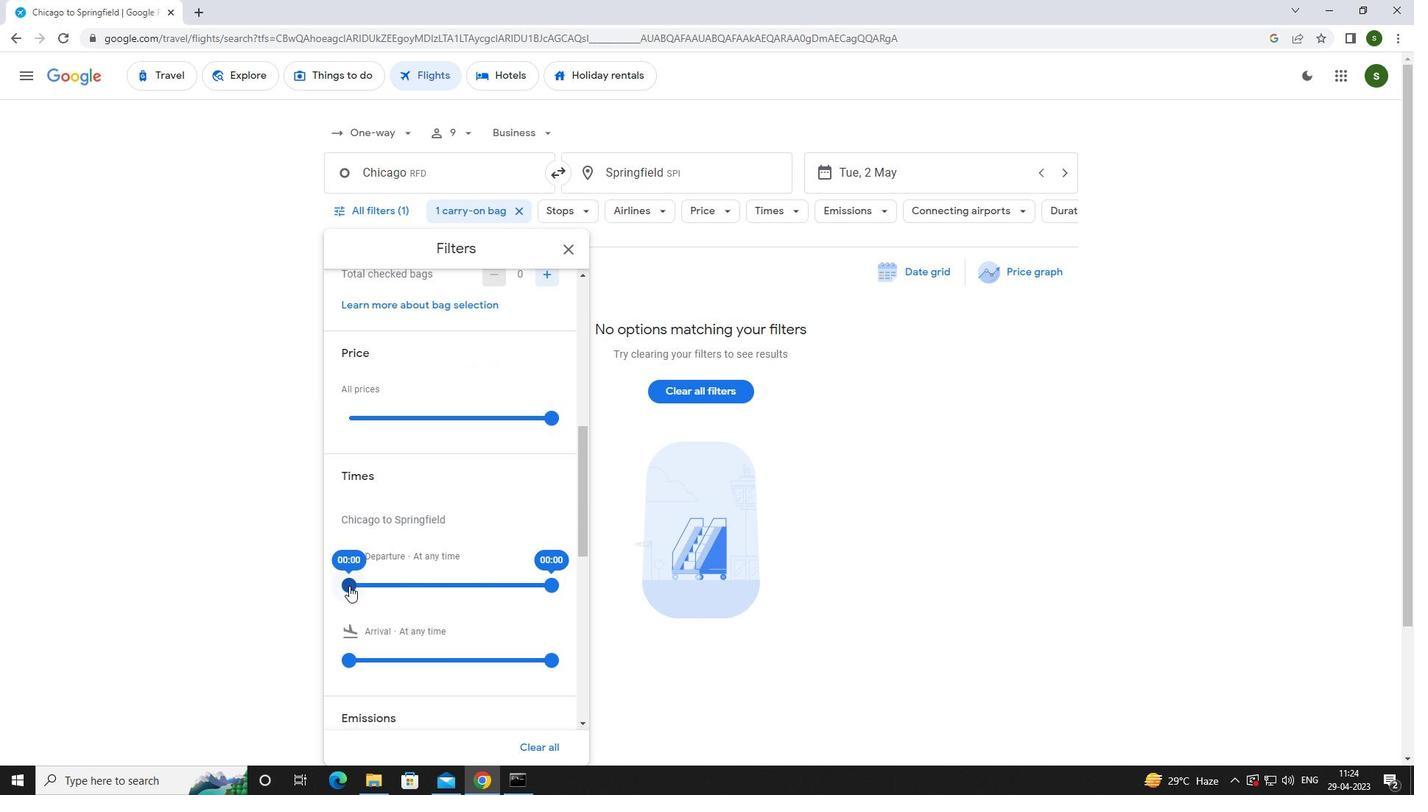 
Action: Mouse moved to (826, 523)
Screenshot: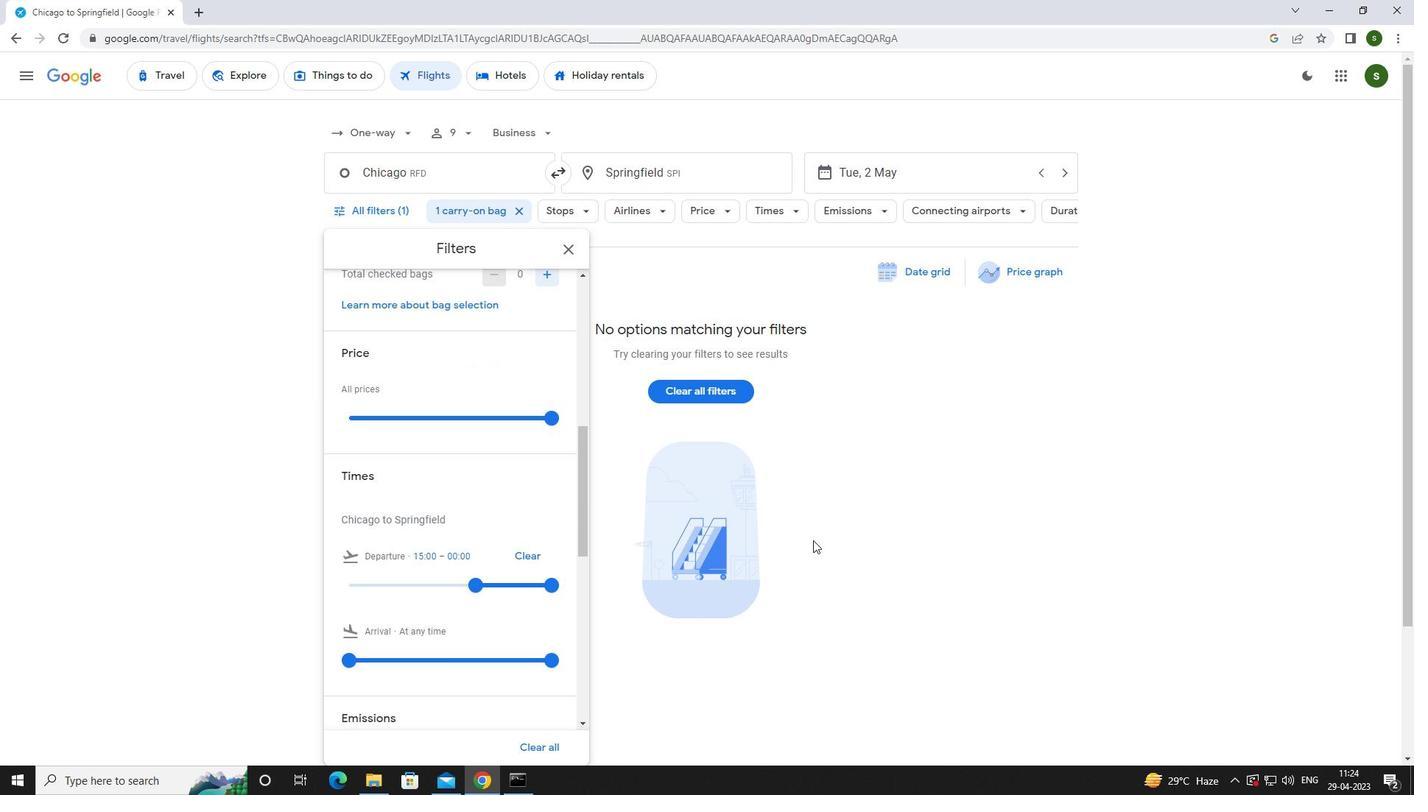 
Action: Mouse pressed left at (826, 523)
Screenshot: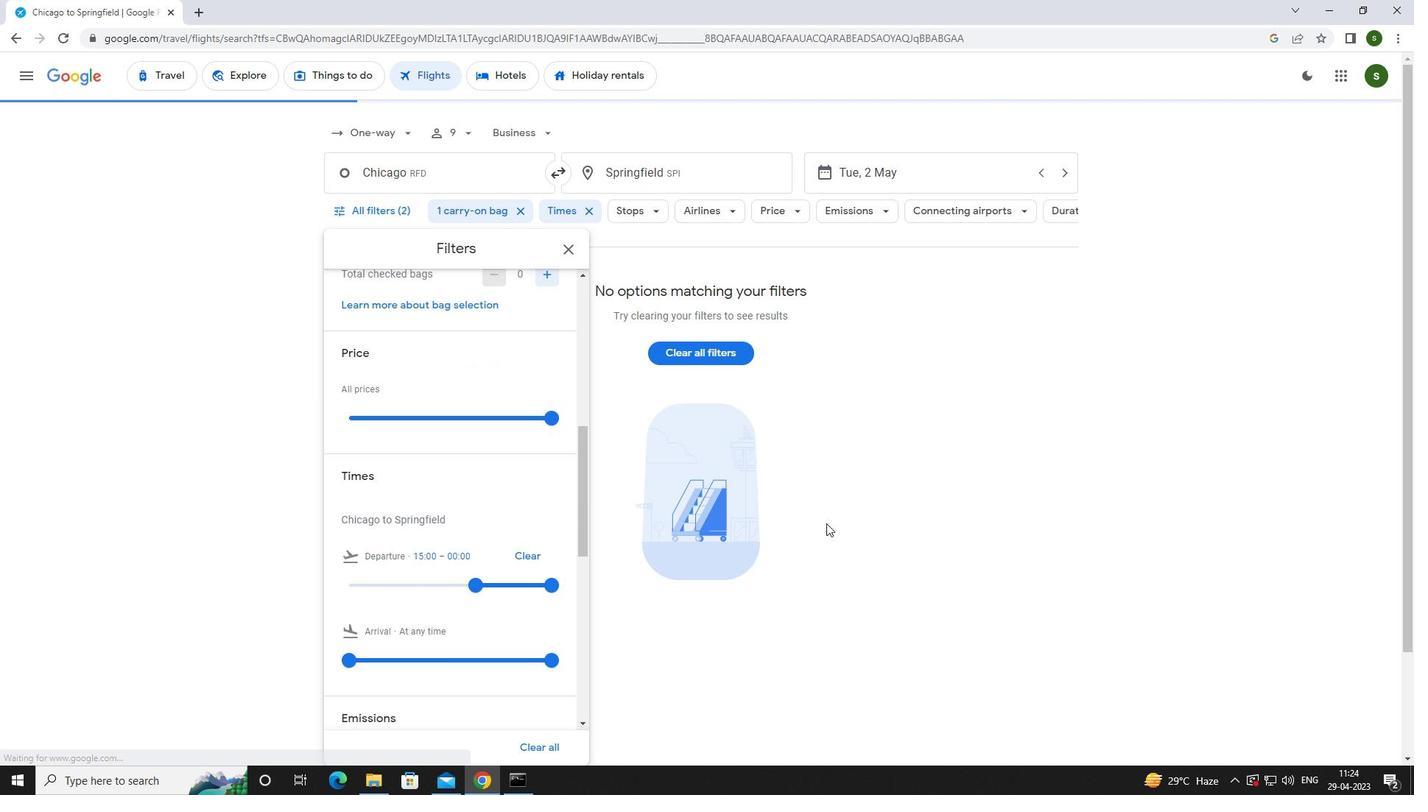 
